 Task: Look for space in Ozark, United States from 12th August, 2023 to 16th August, 2023 for 8 adults in price range Rs.10000 to Rs.16000. Place can be private room with 8 bedrooms having 8 beds and 8 bathrooms. Property type can be house, flat, guest house, hotel. Amenities needed are: wifi, TV, free parkinig on premises, gym, breakfast. Booking option can be shelf check-in. Required host language is English.
Action: Mouse moved to (562, 145)
Screenshot: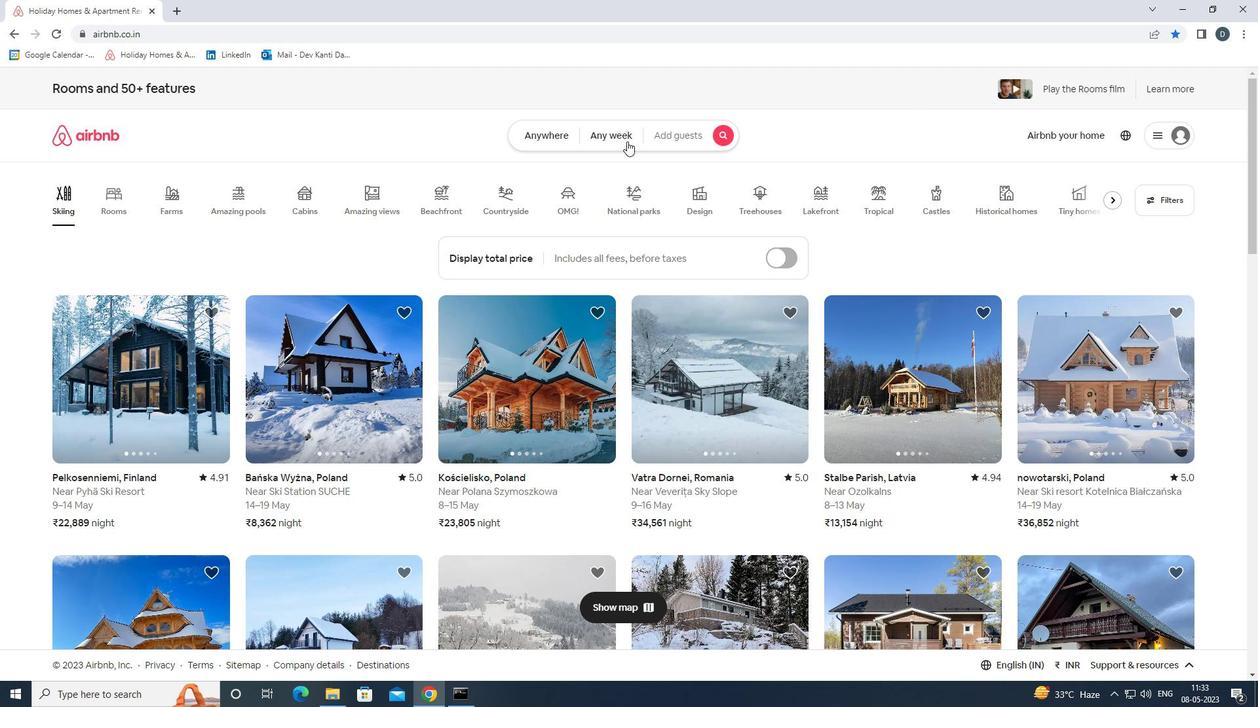 
Action: Mouse pressed left at (562, 145)
Screenshot: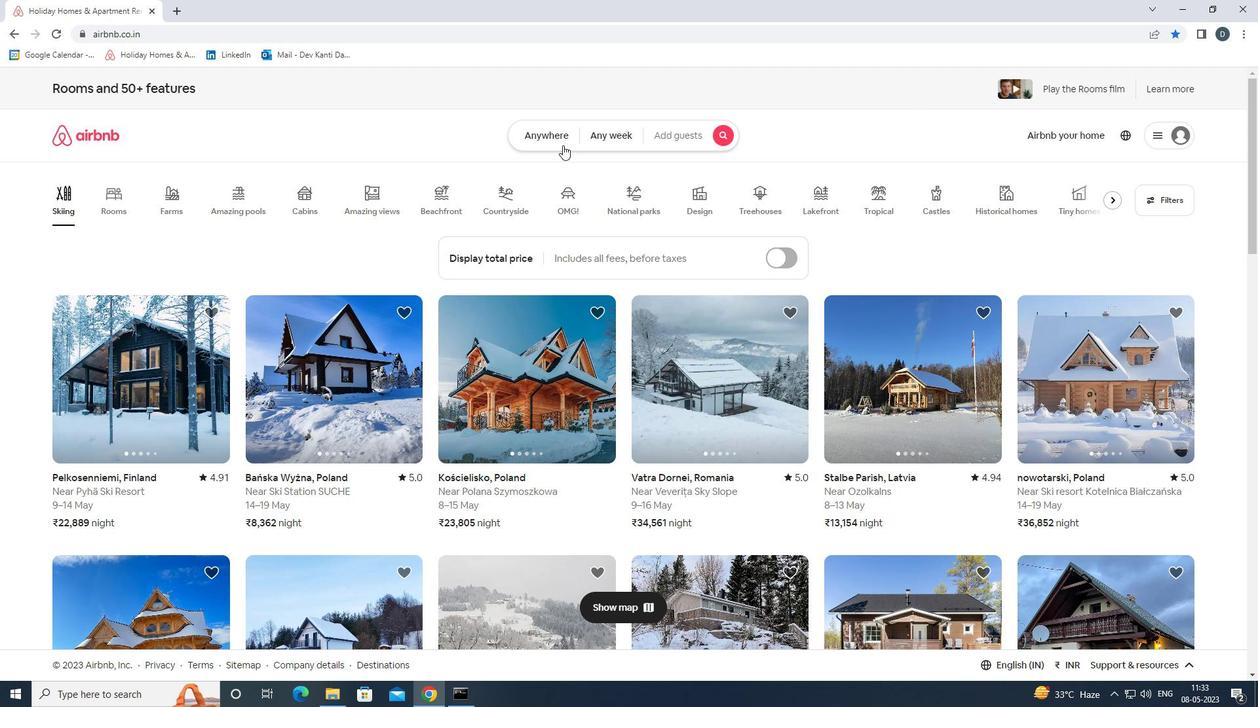 
Action: Mouse moved to (493, 186)
Screenshot: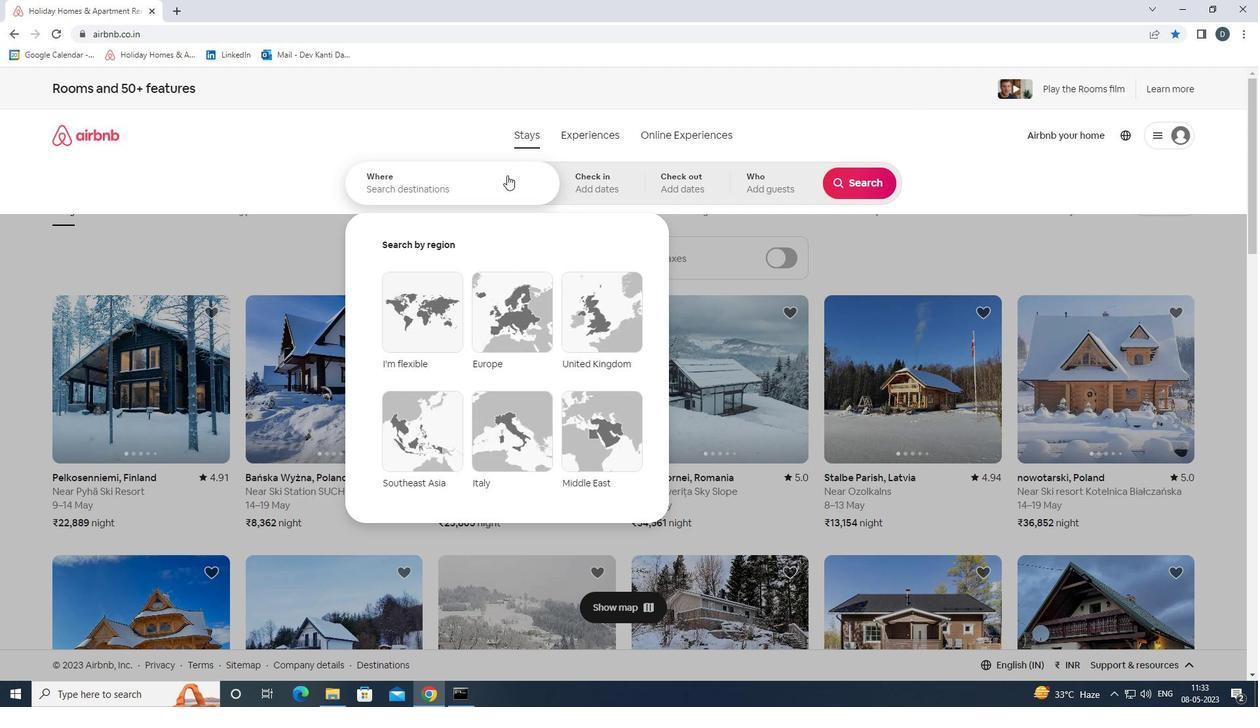 
Action: Mouse pressed left at (493, 186)
Screenshot: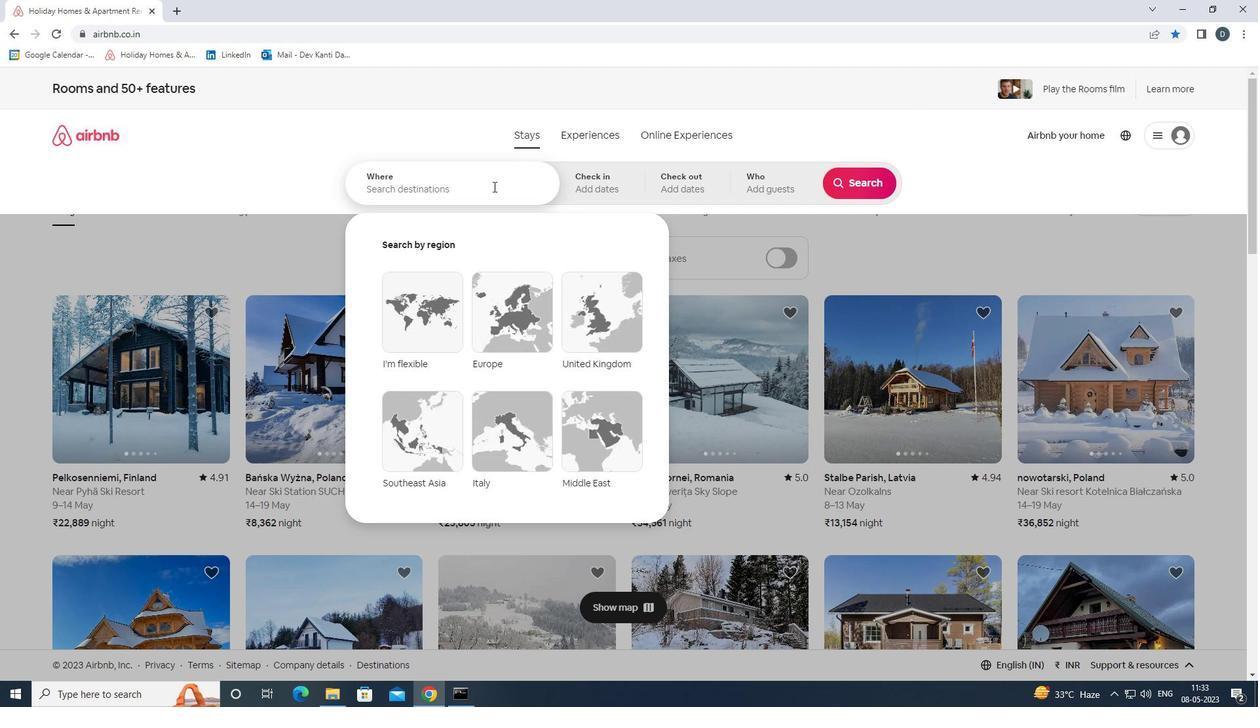 
Action: Key pressed <Key.shift><Key.shift><Key.shift><Key.shift><Key.shift>OZARK,<Key.space><Key.shift><Key.shift><Key.shift><Key.shift><Key.shift>UNITED<Key.space><Key.shift>STATES<Key.enter>
Screenshot: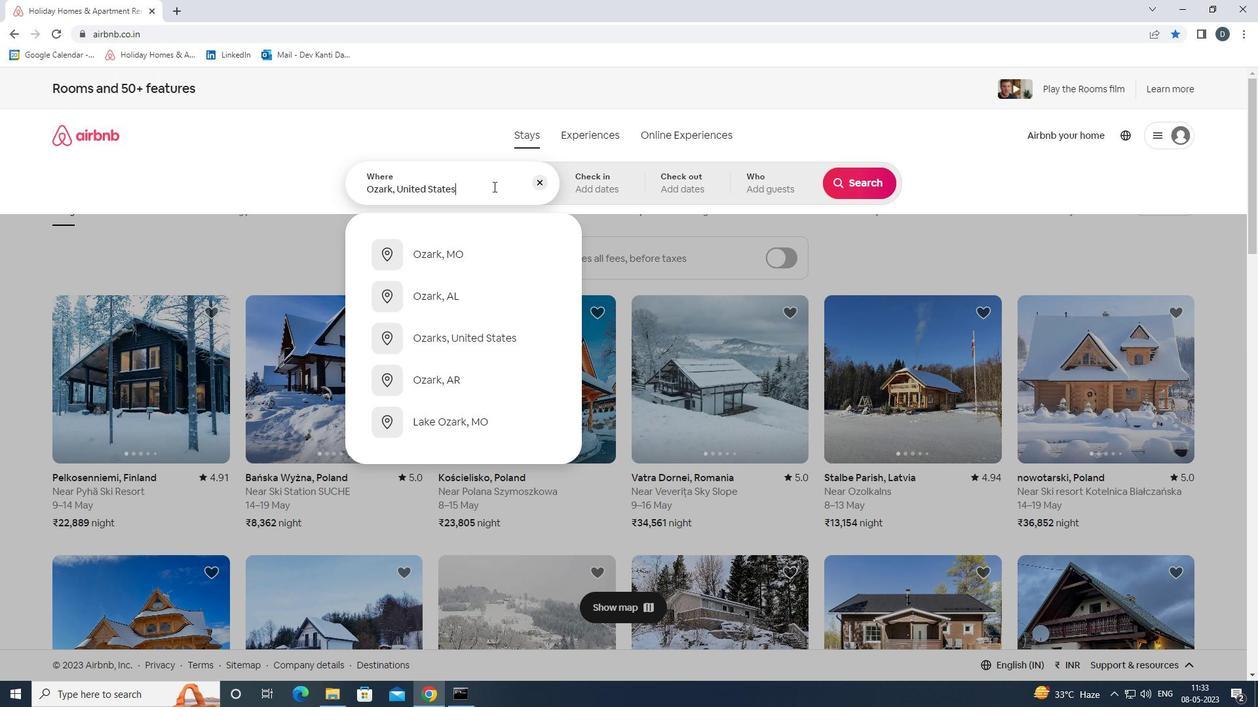 
Action: Mouse moved to (850, 285)
Screenshot: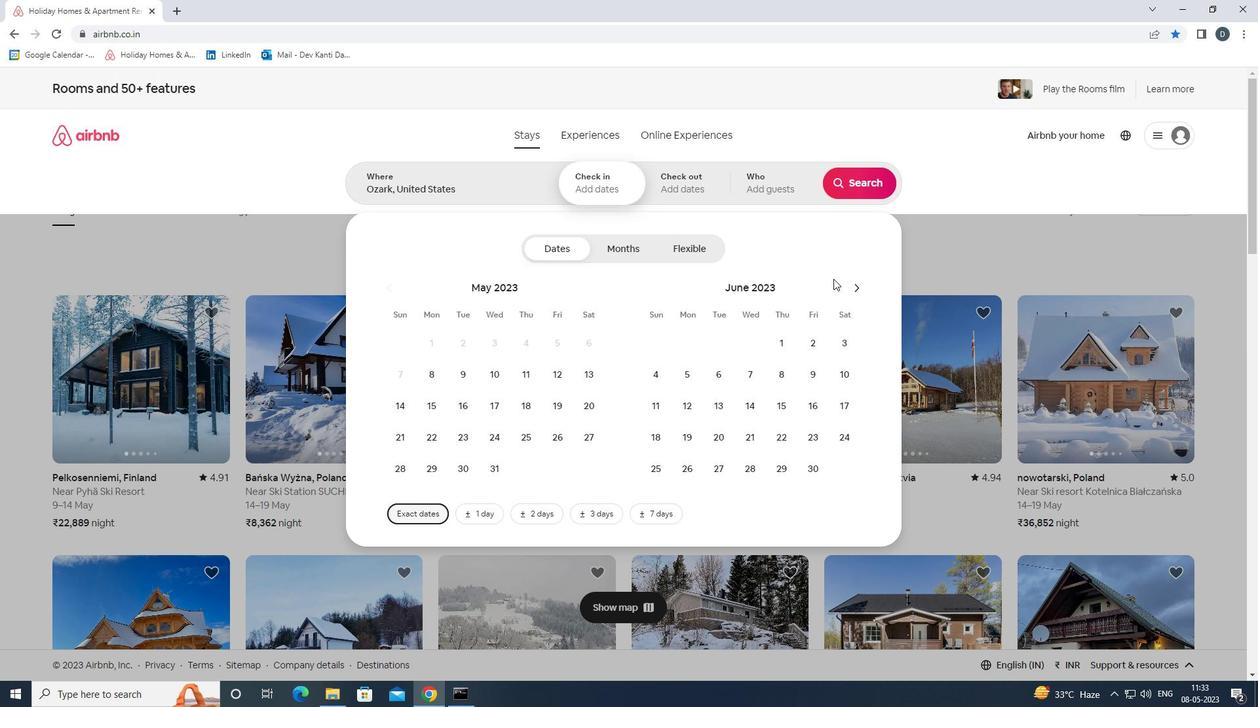 
Action: Mouse pressed left at (850, 285)
Screenshot: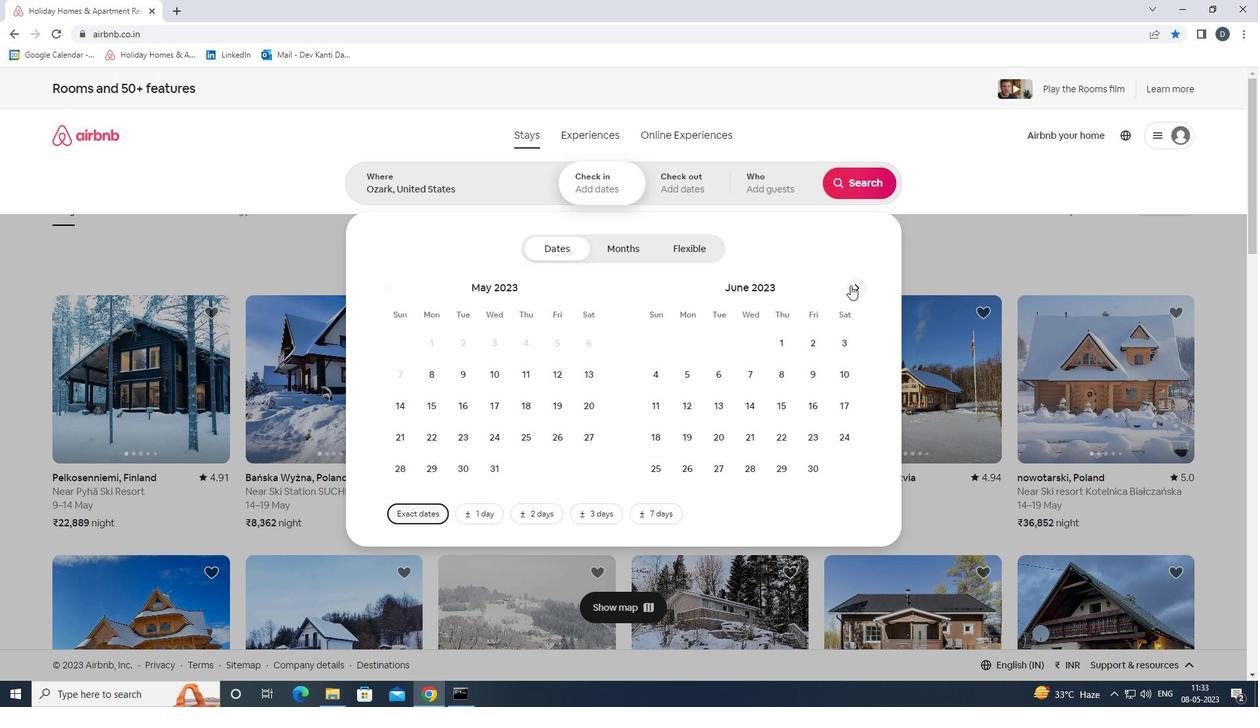 
Action: Mouse pressed left at (850, 285)
Screenshot: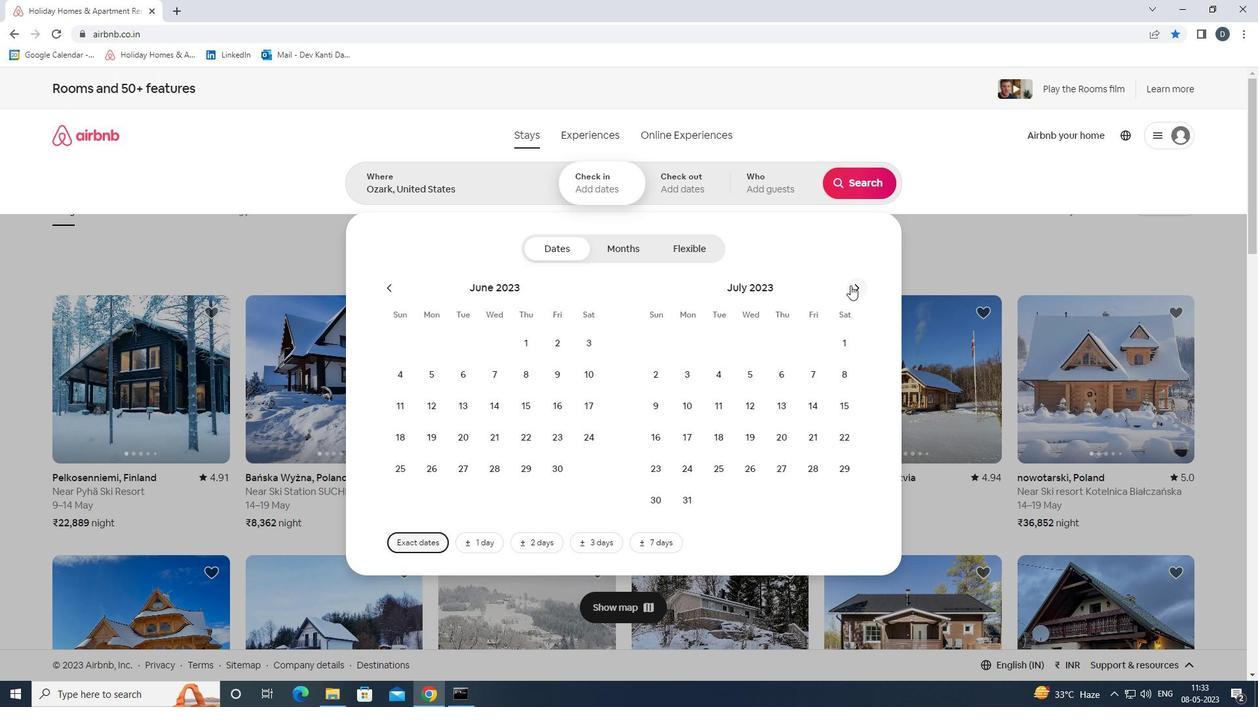 
Action: Mouse moved to (838, 373)
Screenshot: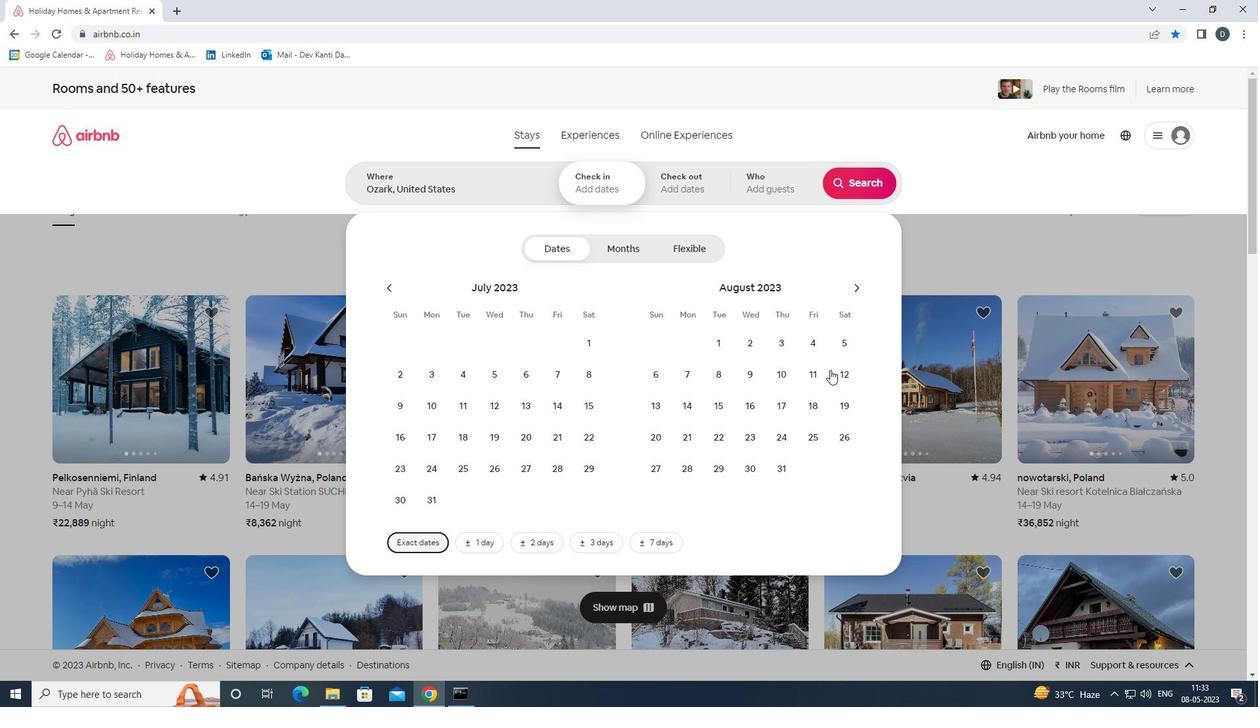 
Action: Mouse pressed left at (838, 373)
Screenshot: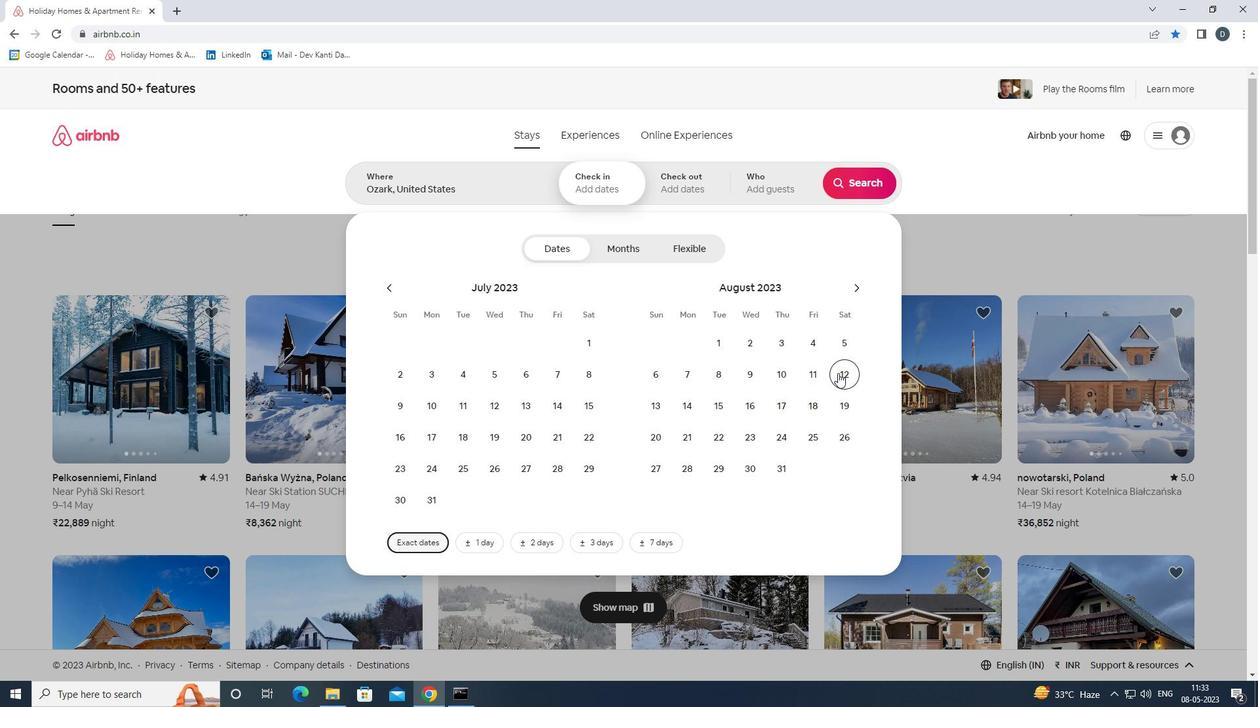 
Action: Mouse moved to (759, 402)
Screenshot: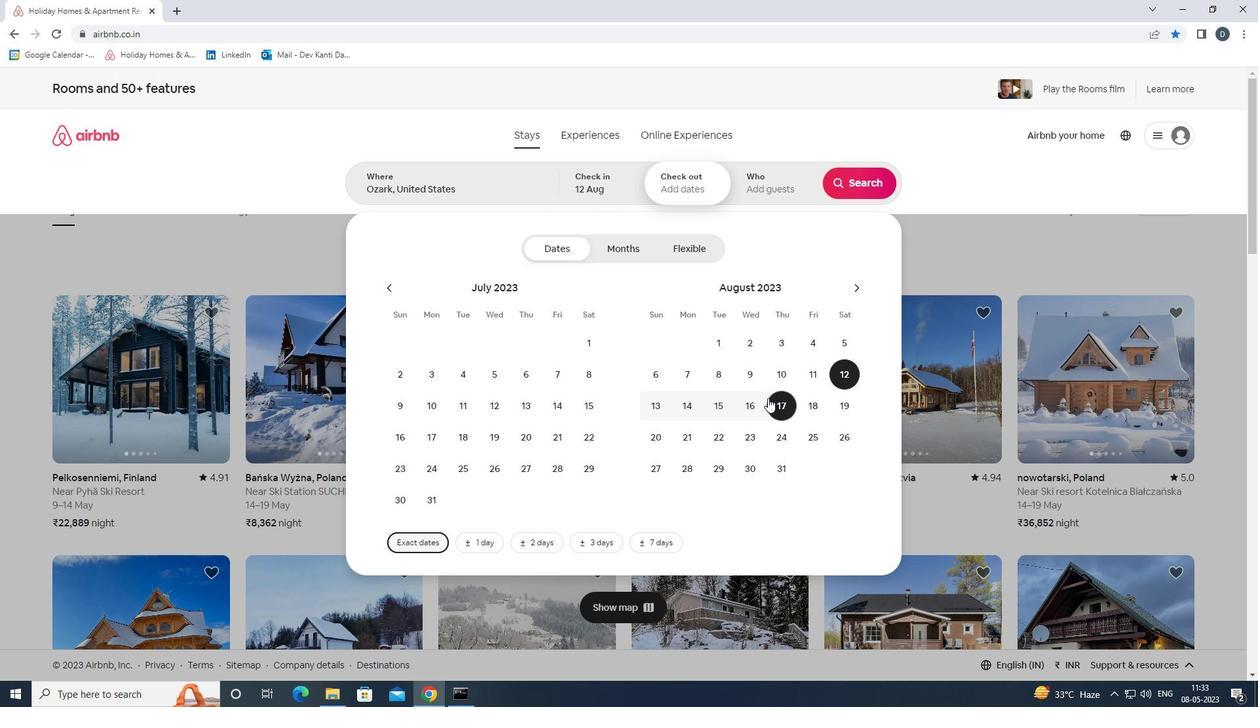 
Action: Mouse pressed left at (759, 402)
Screenshot: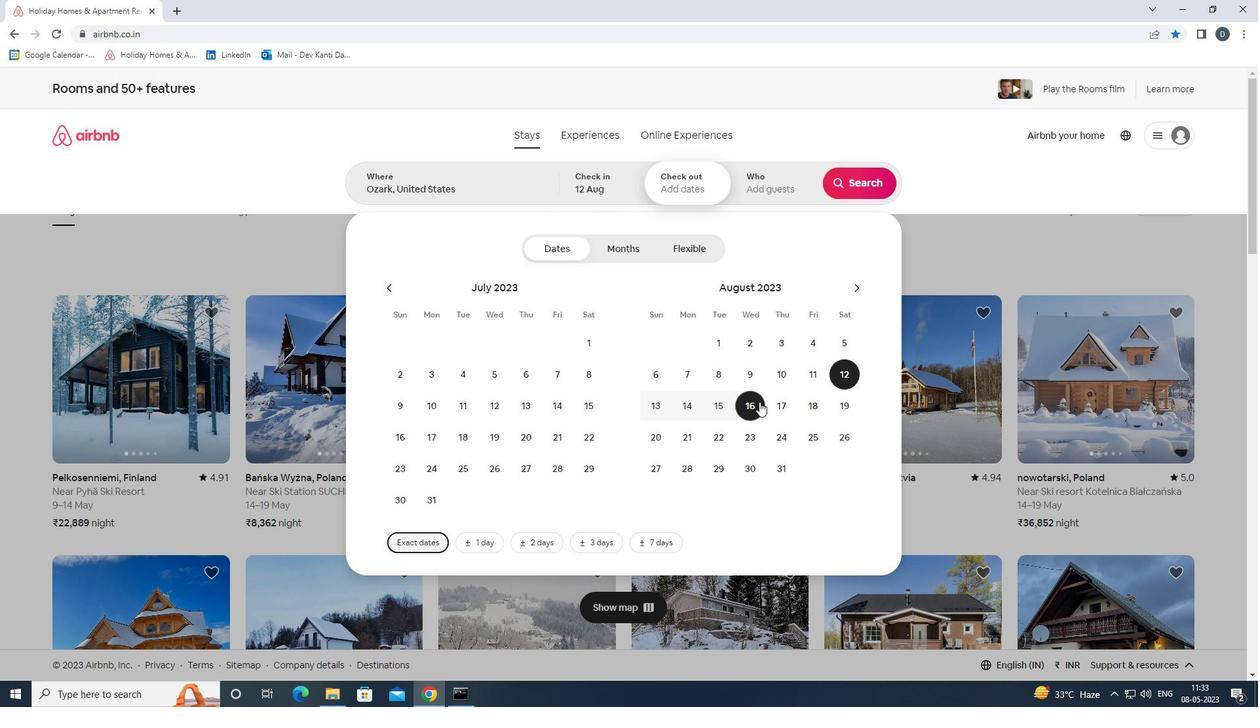 
Action: Mouse moved to (764, 188)
Screenshot: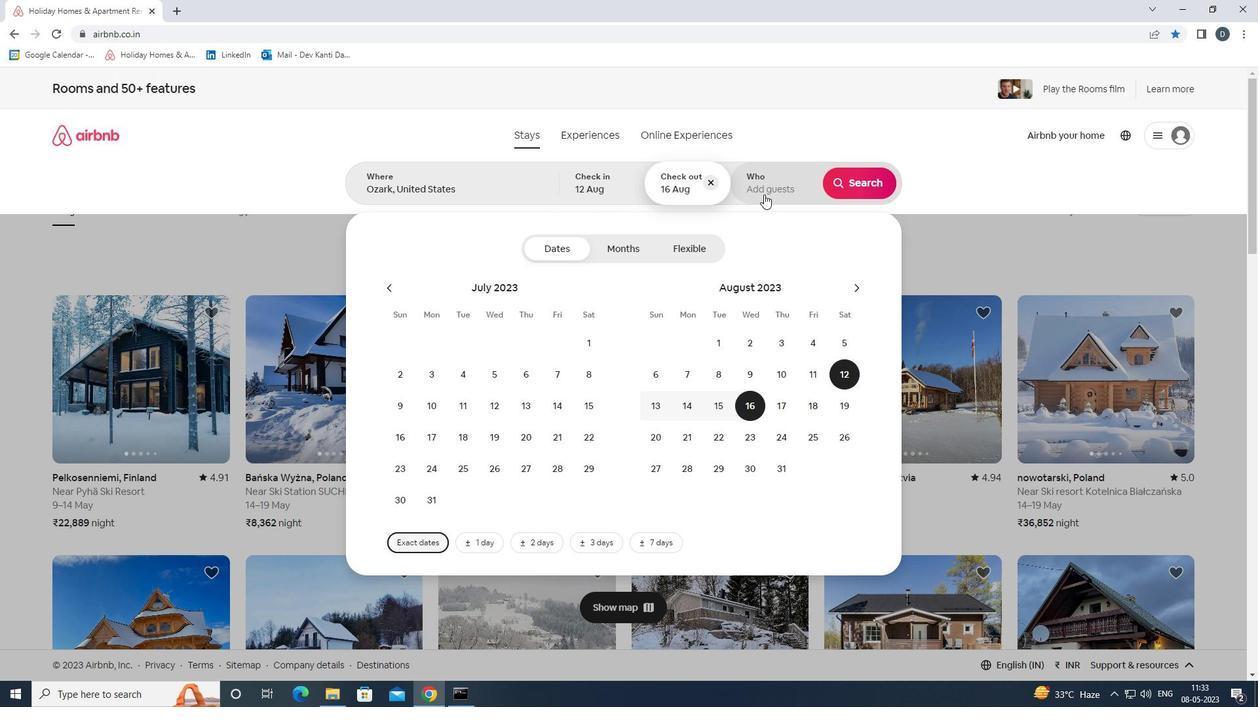 
Action: Mouse pressed left at (764, 188)
Screenshot: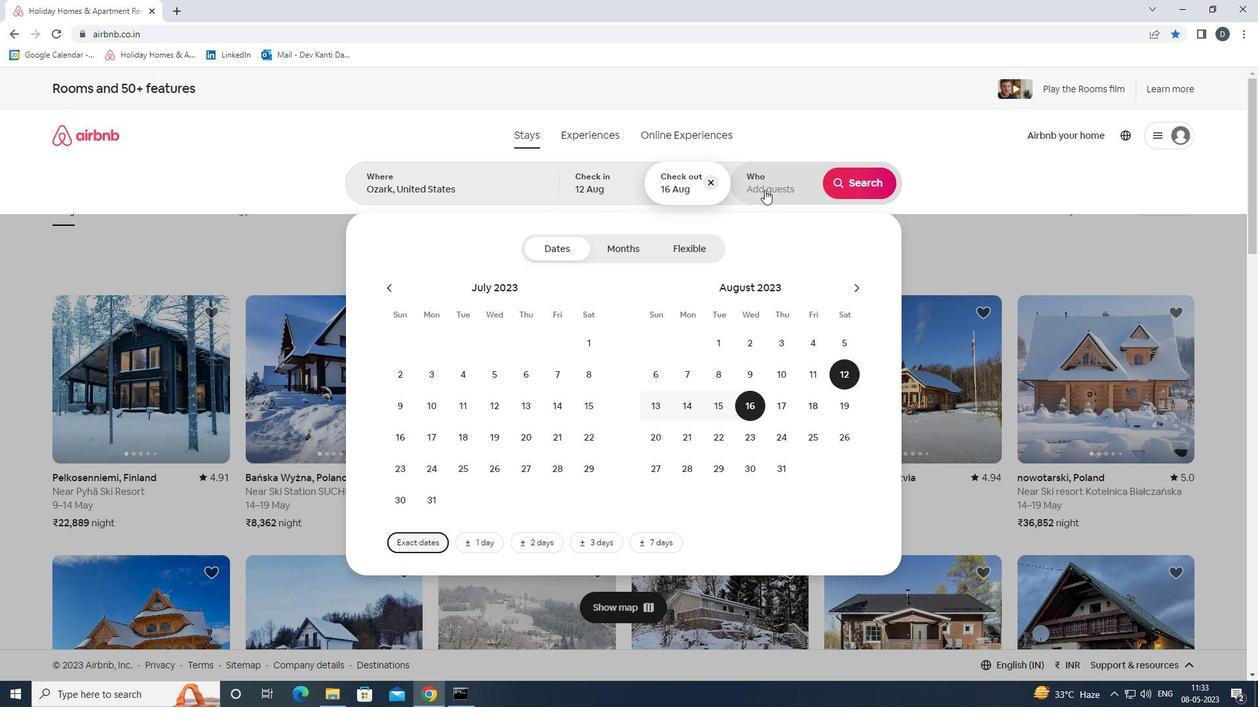 
Action: Mouse moved to (861, 251)
Screenshot: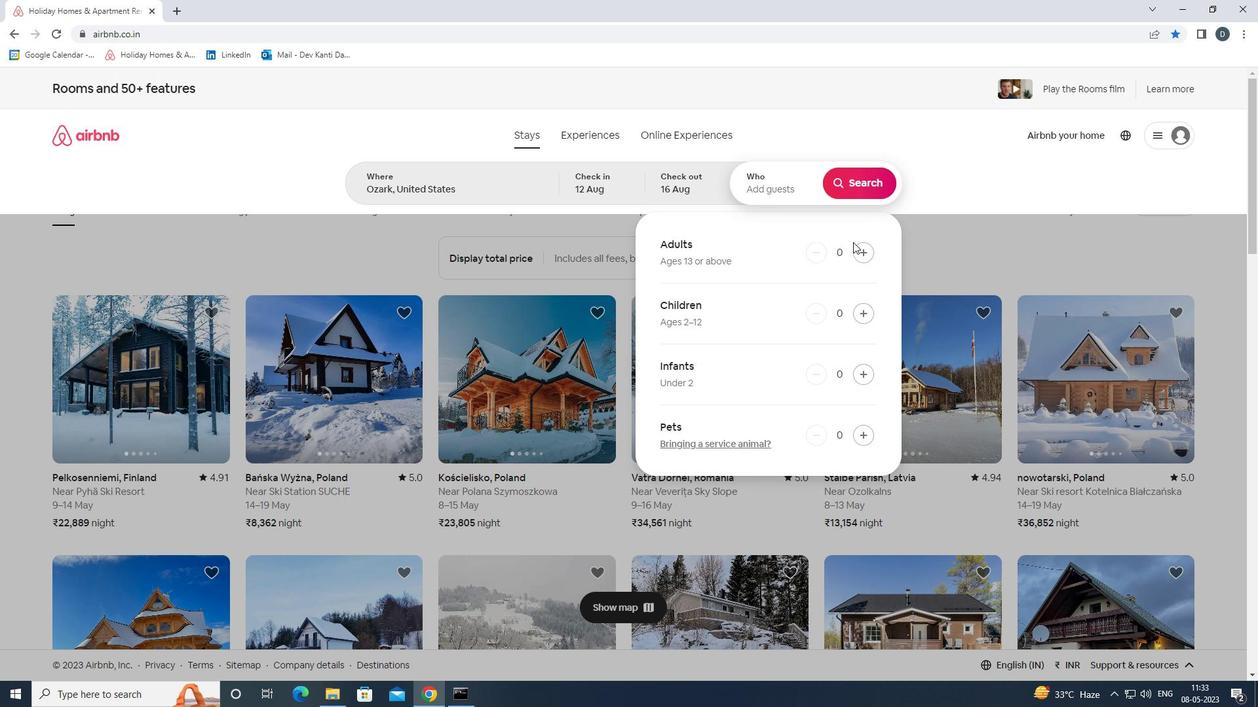 
Action: Mouse pressed left at (861, 251)
Screenshot: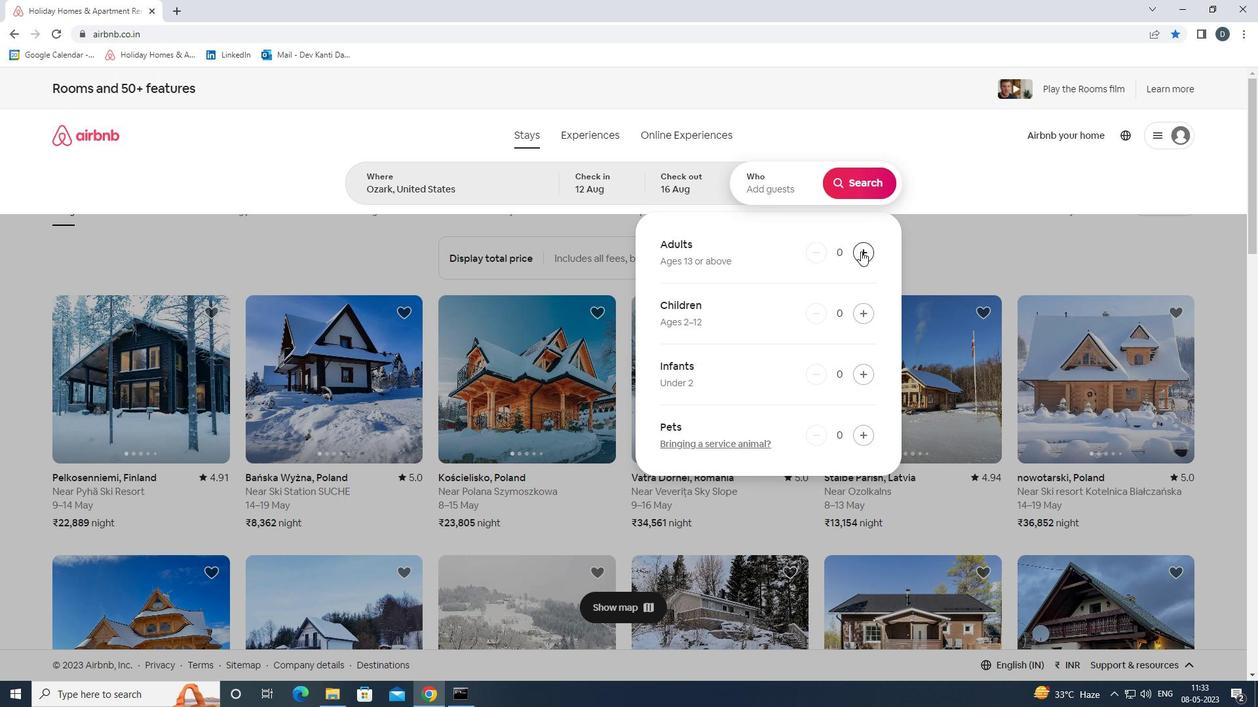 
Action: Mouse pressed left at (861, 251)
Screenshot: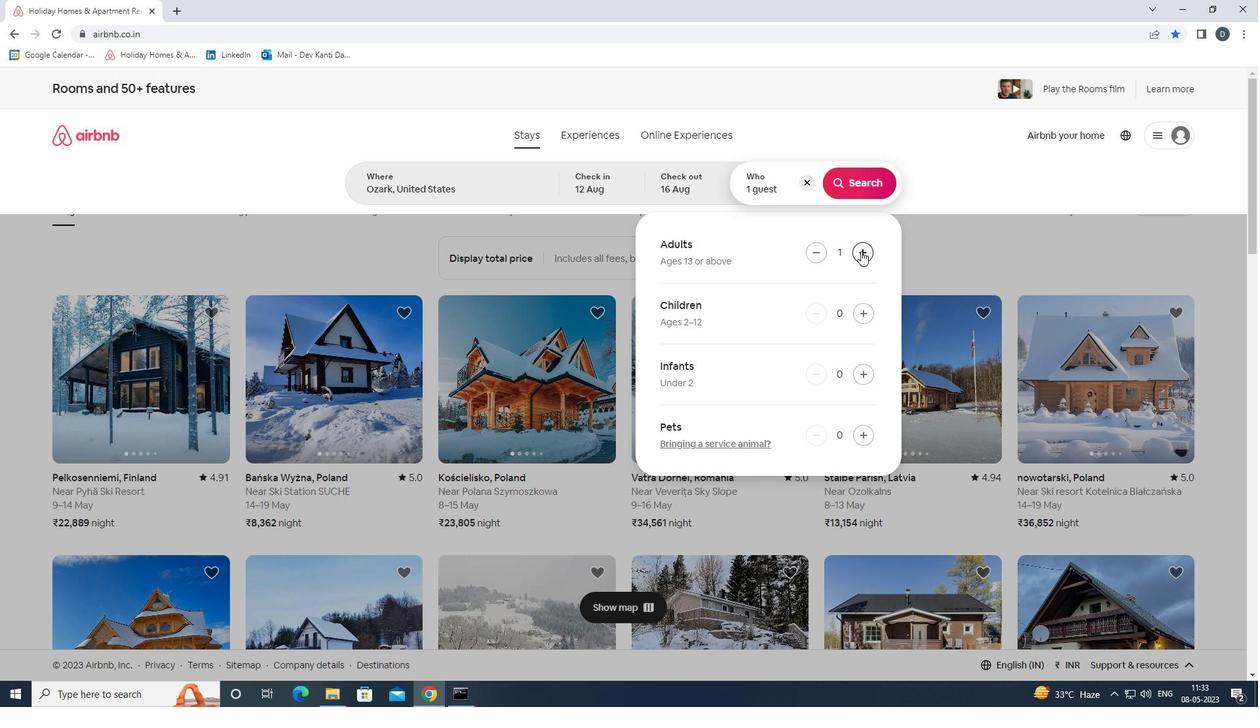 
Action: Mouse pressed left at (861, 251)
Screenshot: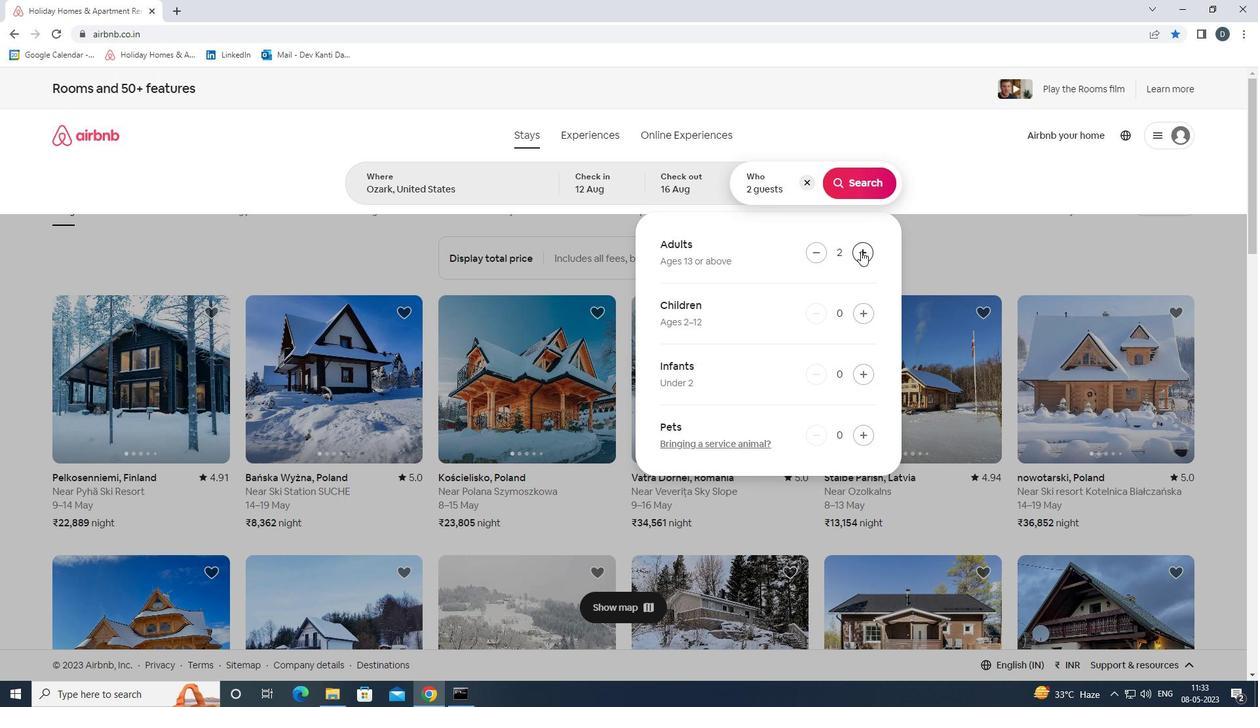 
Action: Mouse pressed left at (861, 251)
Screenshot: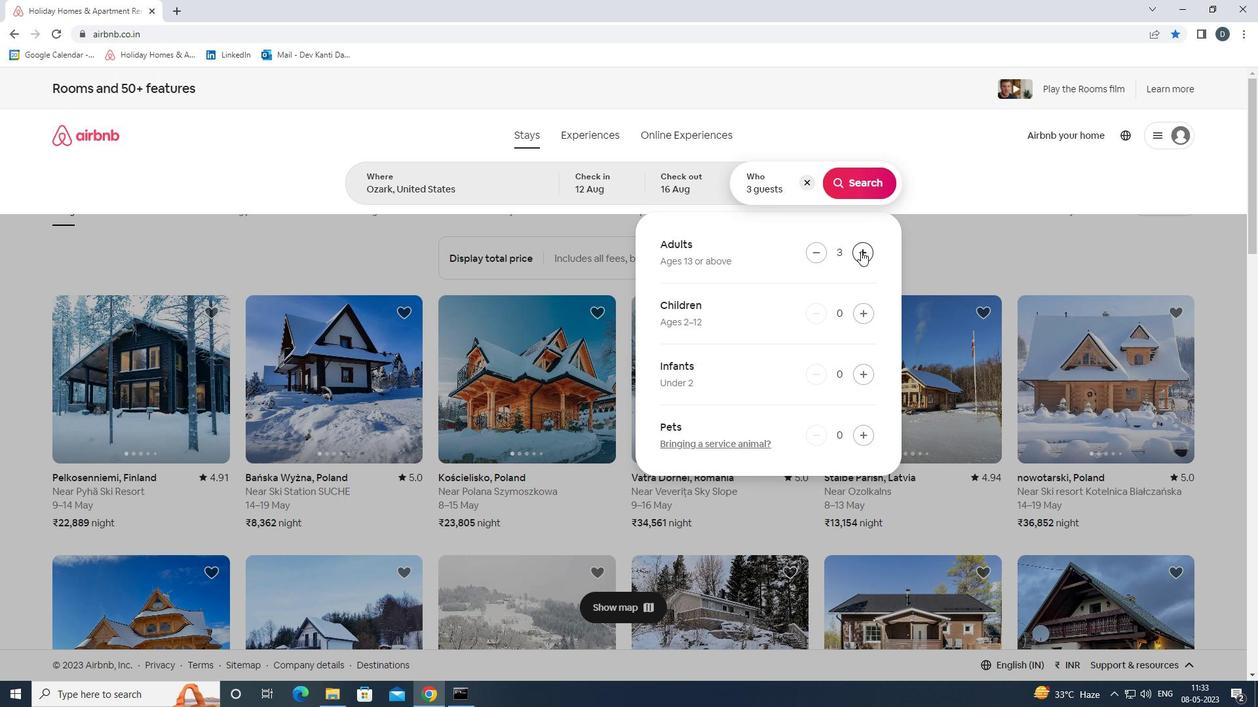 
Action: Mouse pressed left at (861, 251)
Screenshot: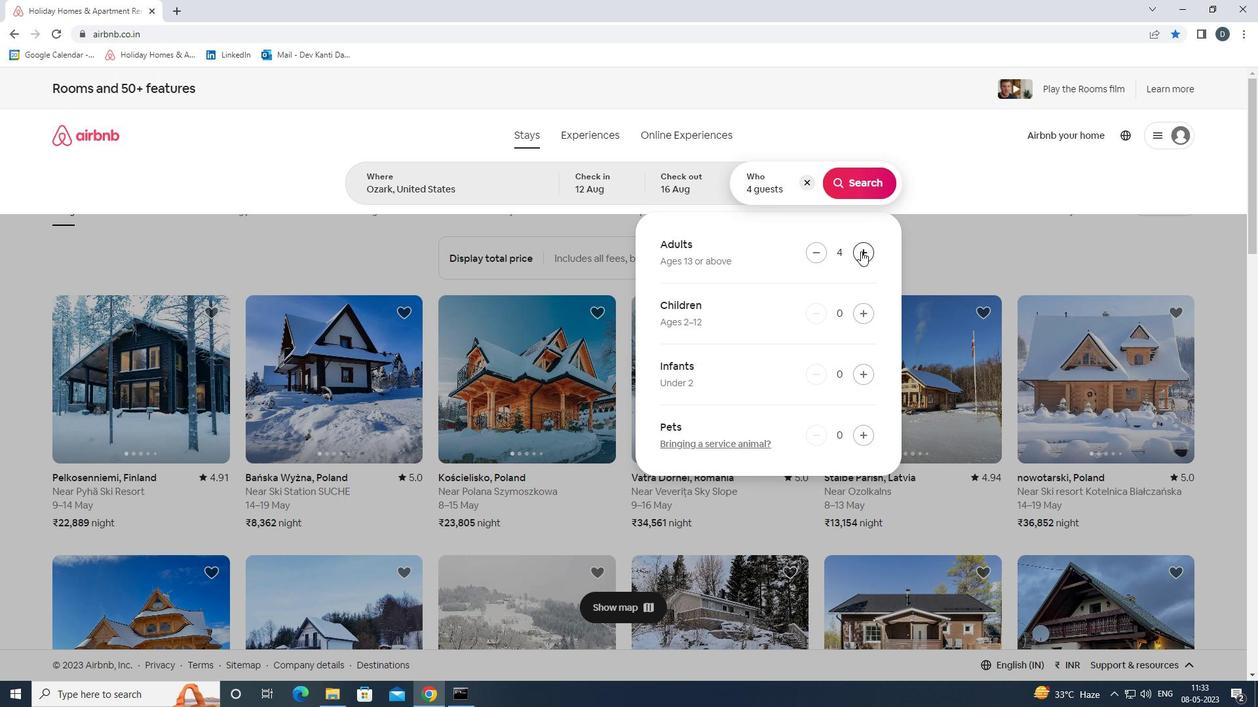 
Action: Mouse pressed left at (861, 251)
Screenshot: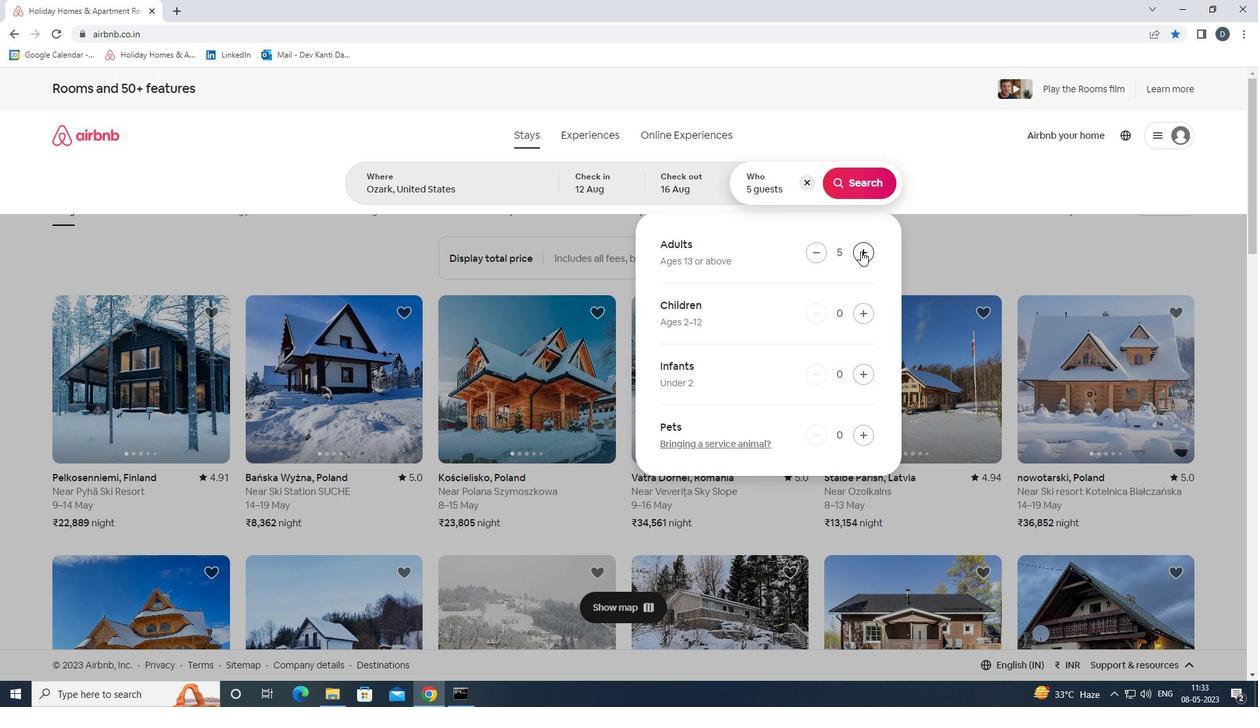
Action: Mouse pressed left at (861, 251)
Screenshot: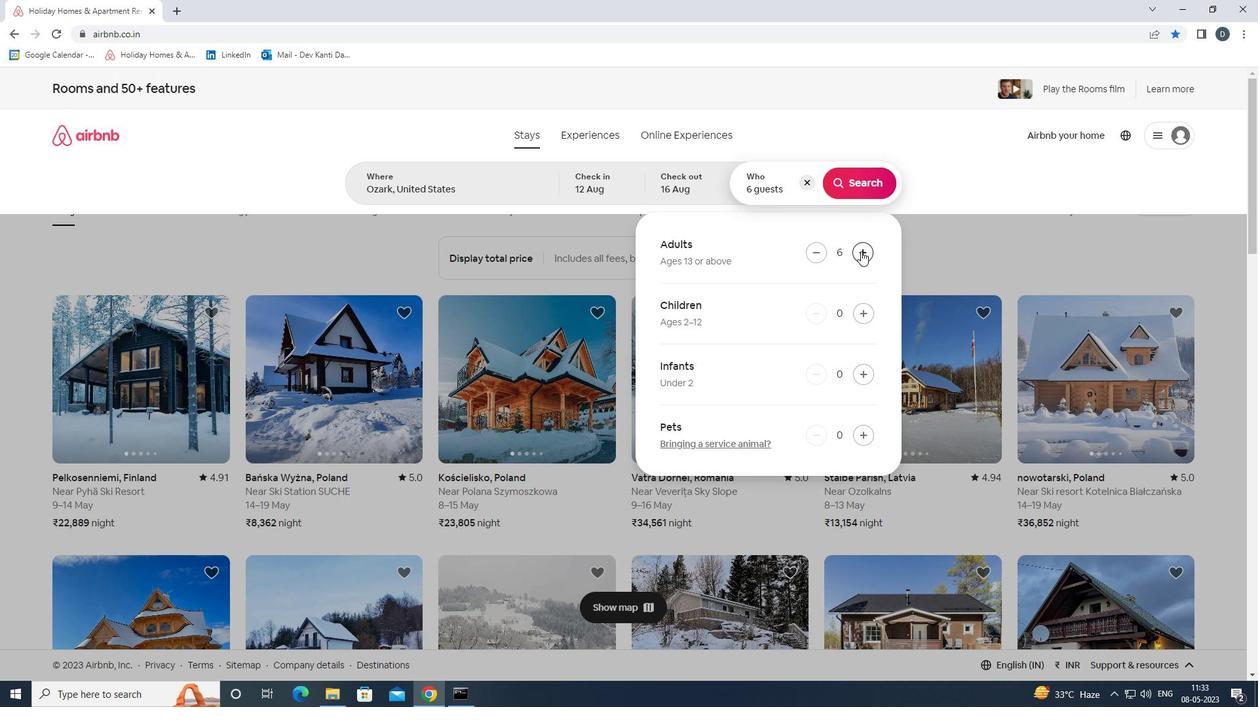 
Action: Mouse pressed left at (861, 251)
Screenshot: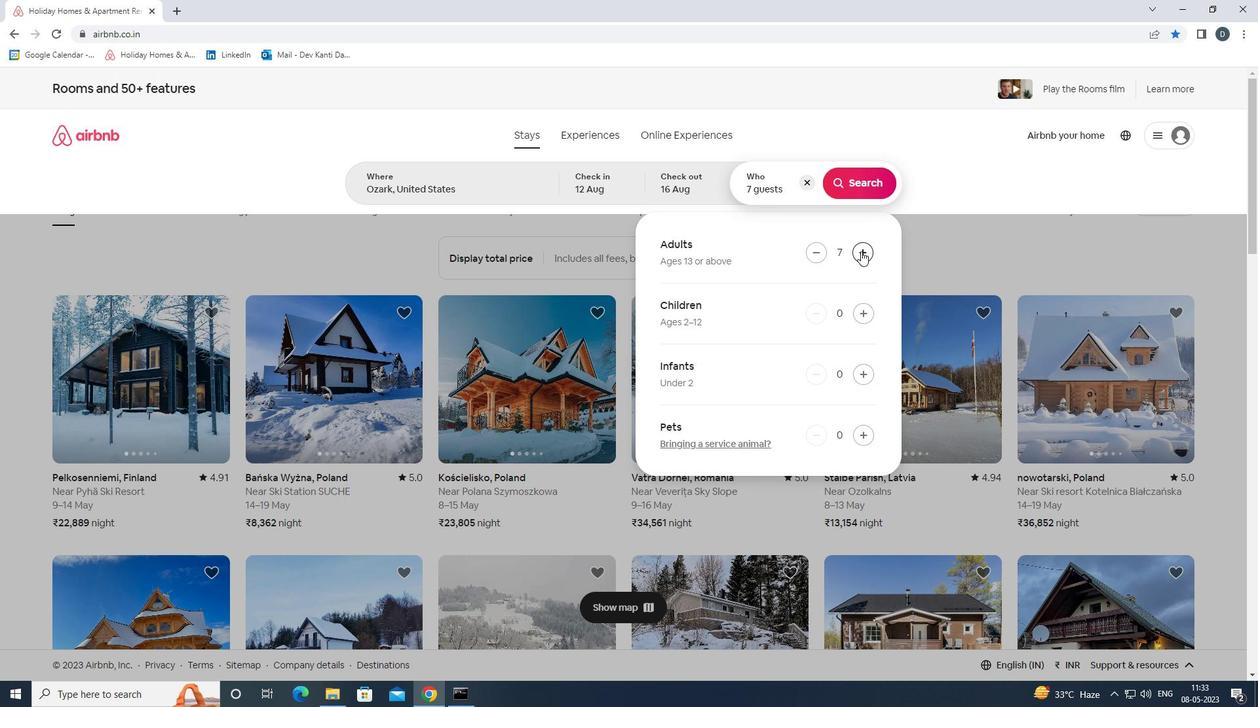 
Action: Mouse moved to (871, 187)
Screenshot: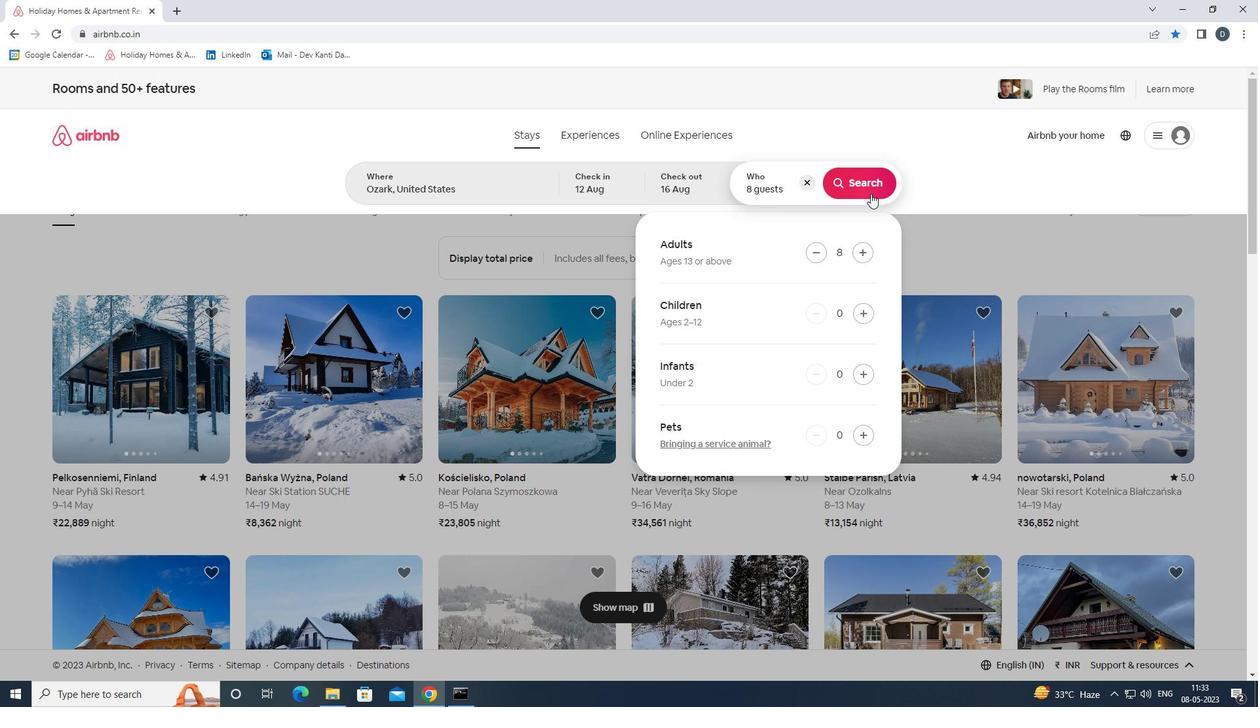 
Action: Mouse pressed left at (871, 187)
Screenshot: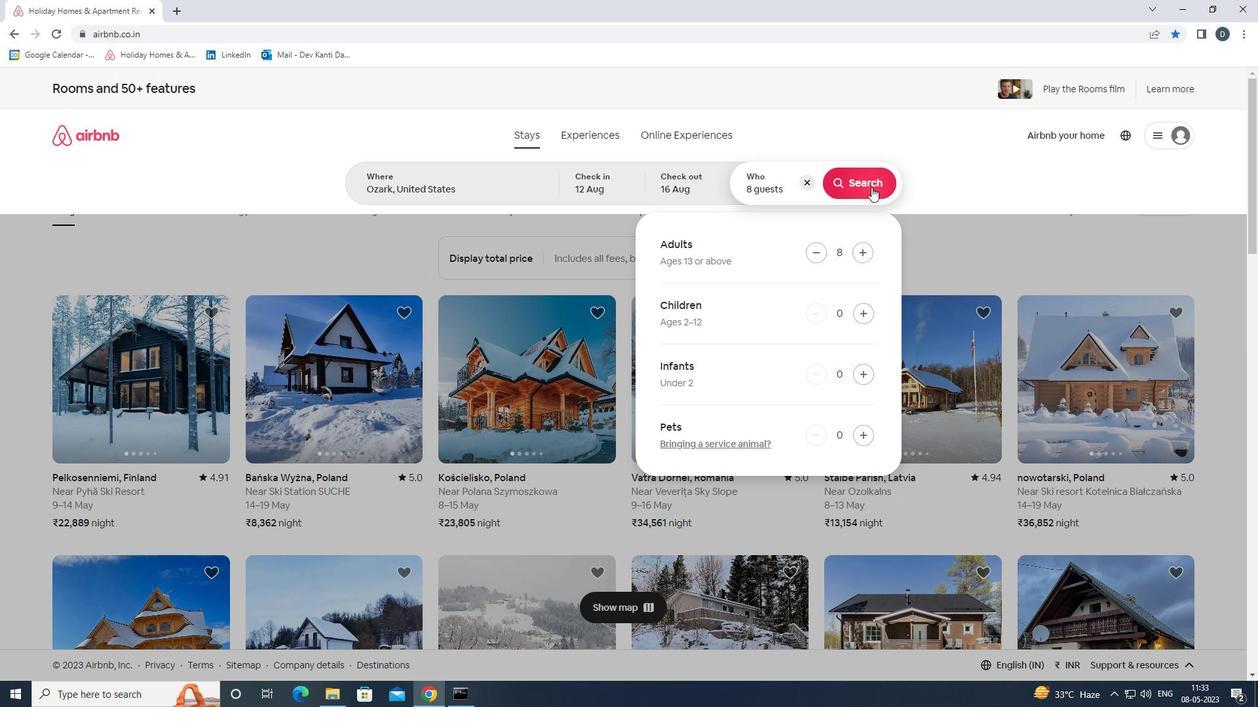 
Action: Mouse moved to (1198, 152)
Screenshot: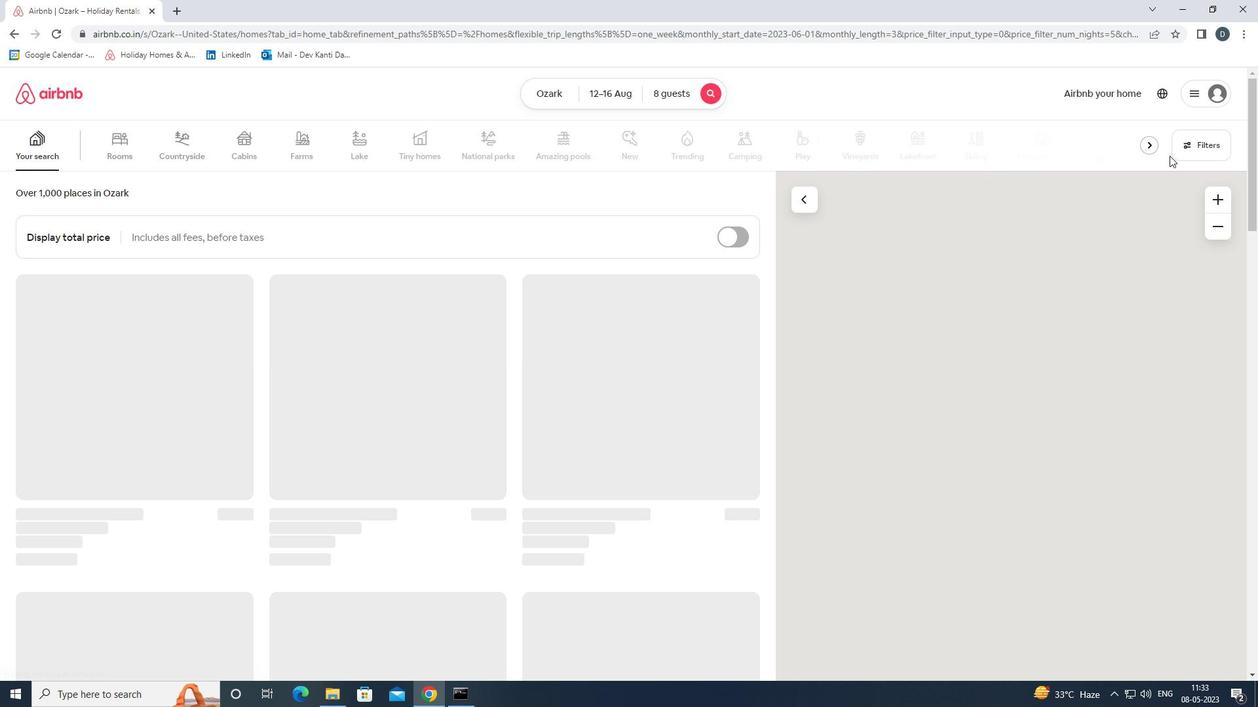 
Action: Mouse pressed left at (1198, 152)
Screenshot: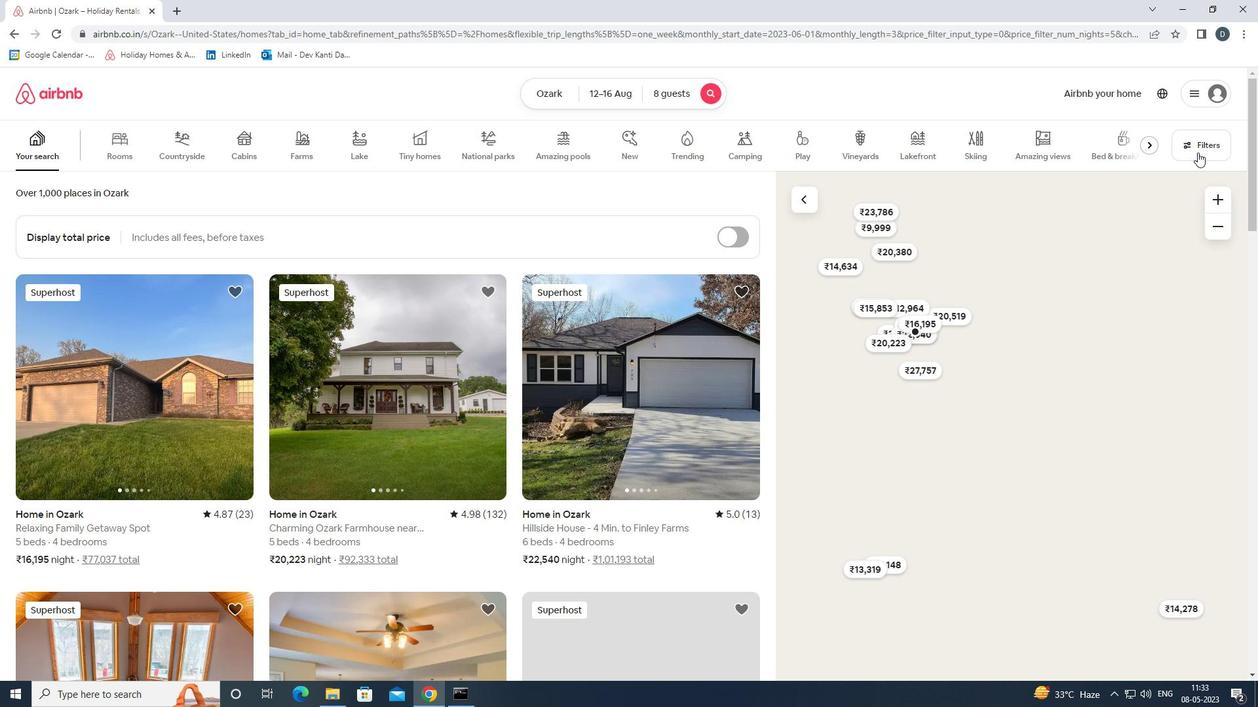 
Action: Mouse moved to (566, 467)
Screenshot: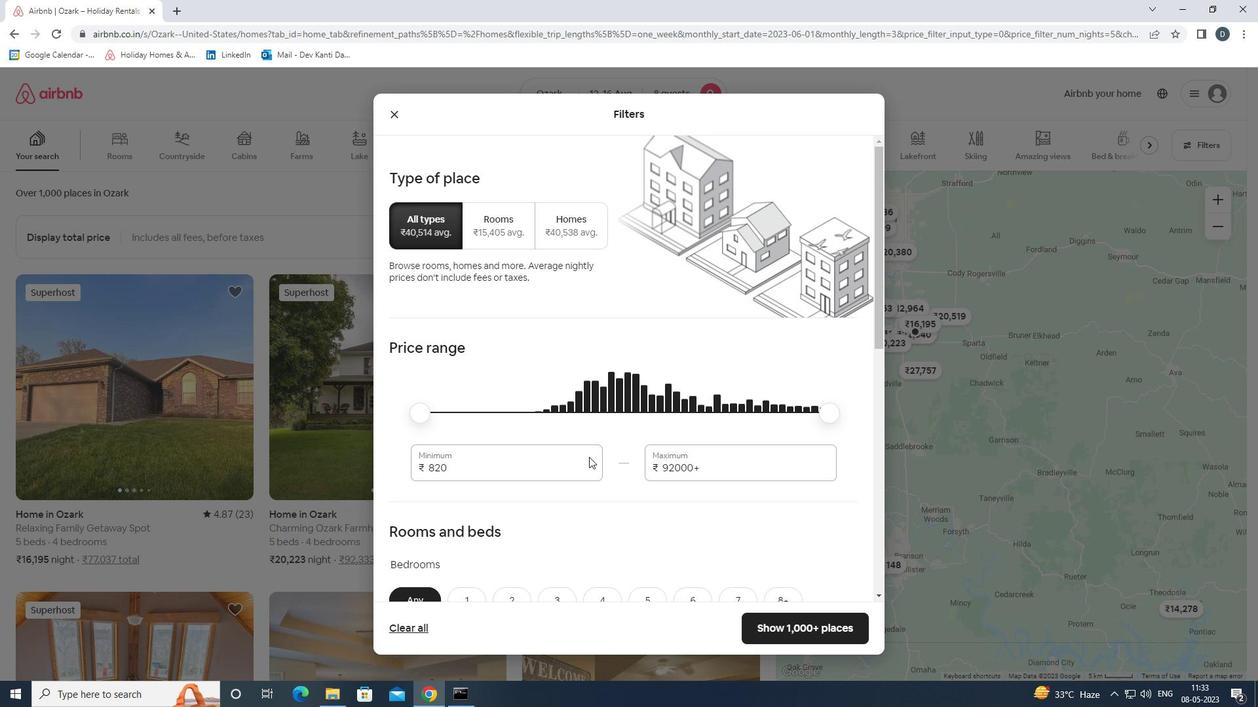 
Action: Mouse pressed left at (566, 467)
Screenshot: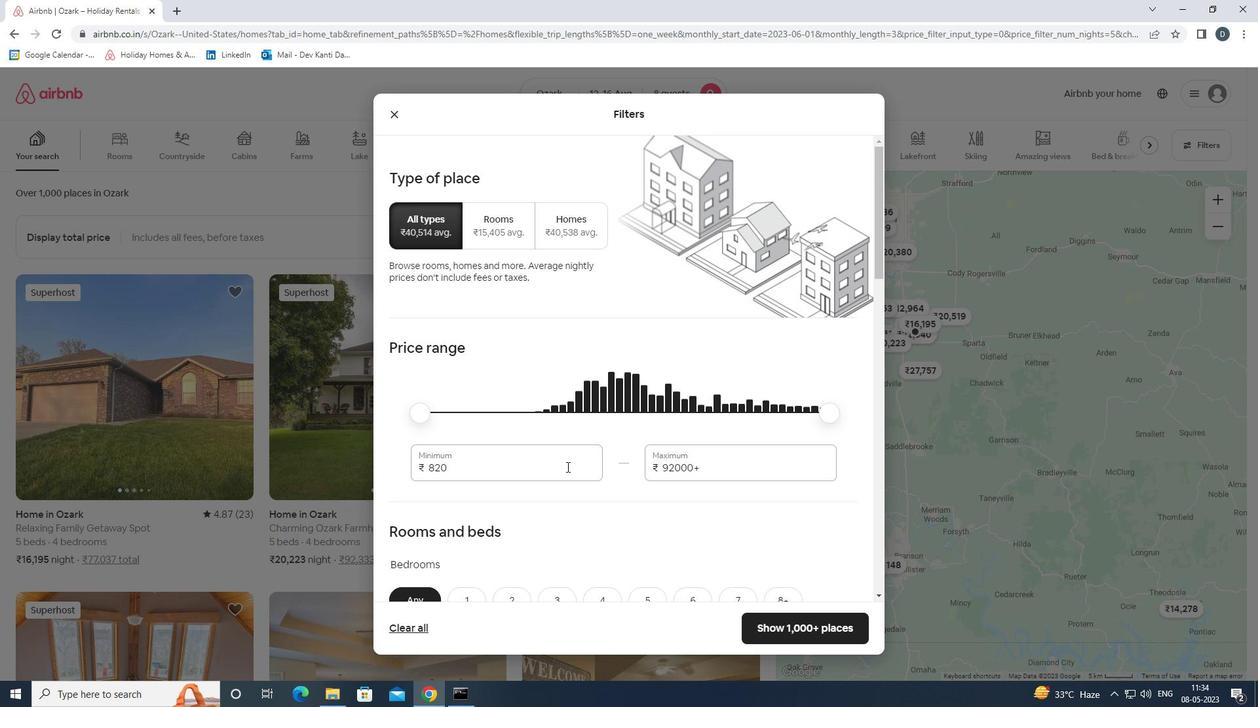 
Action: Mouse pressed left at (566, 467)
Screenshot: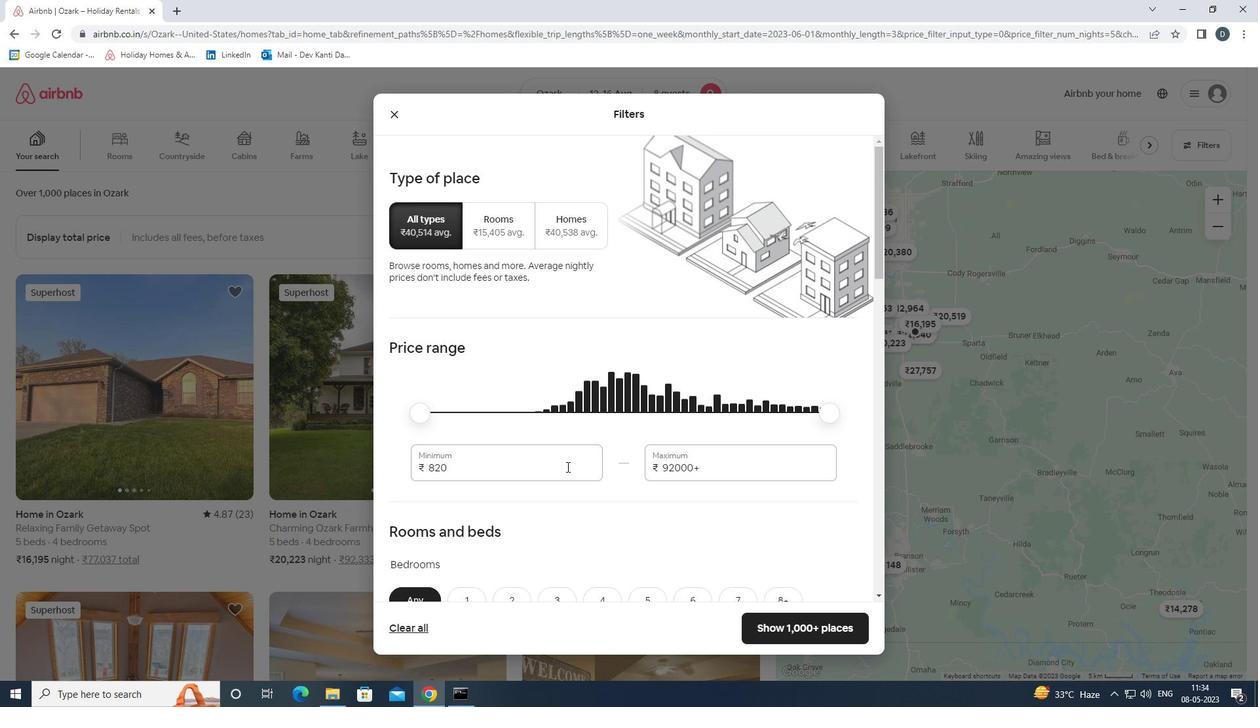 
Action: Mouse moved to (569, 467)
Screenshot: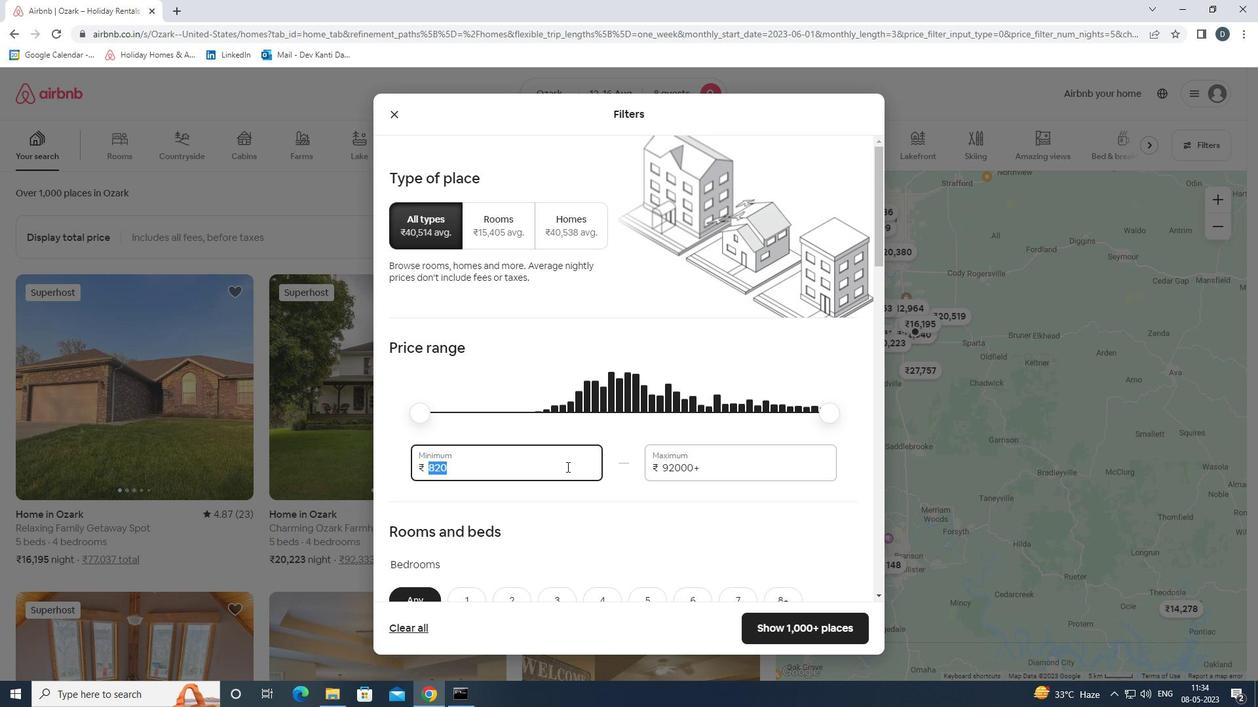 
Action: Key pressed 10000<Key.tab>16000
Screenshot: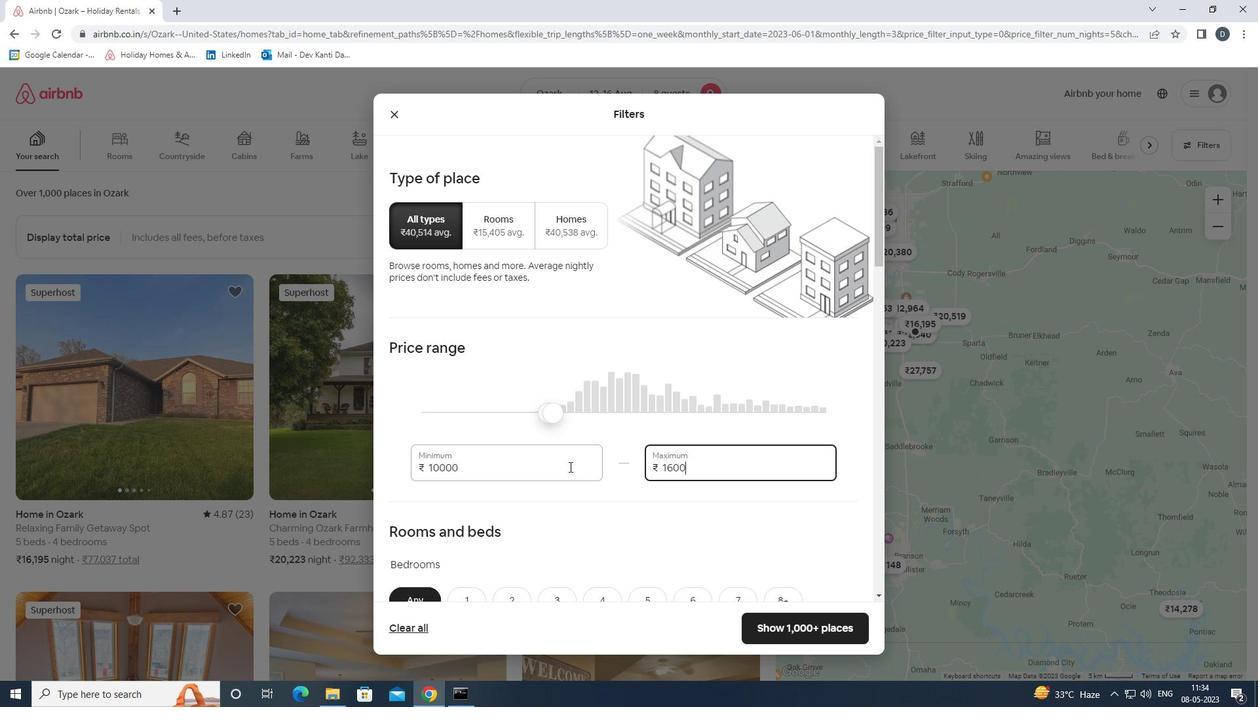 
Action: Mouse moved to (570, 466)
Screenshot: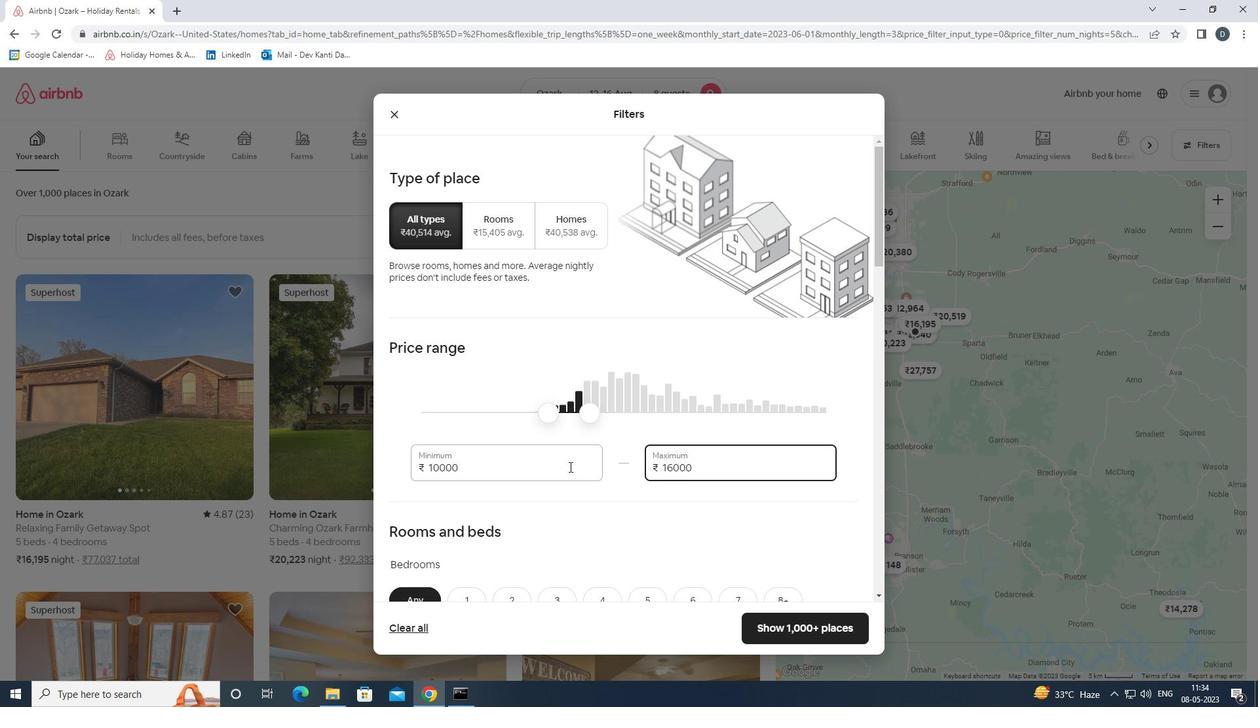 
Action: Mouse scrolled (570, 465) with delta (0, 0)
Screenshot: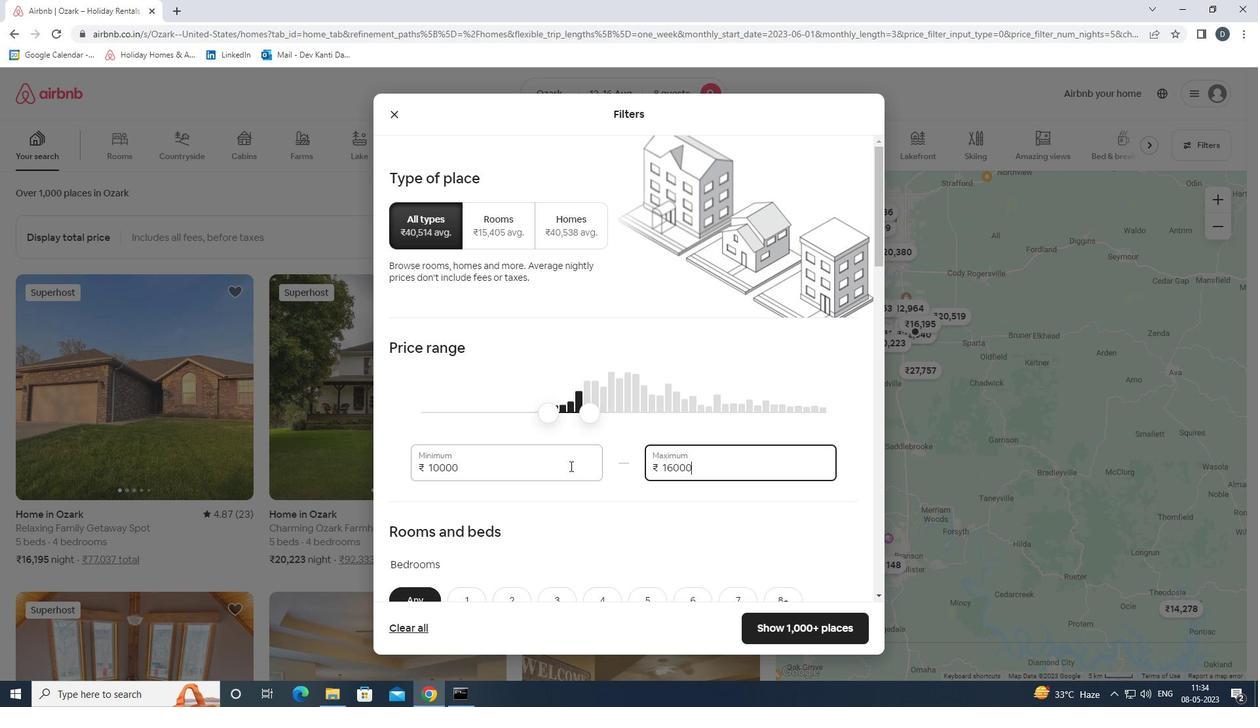 
Action: Mouse moved to (570, 465)
Screenshot: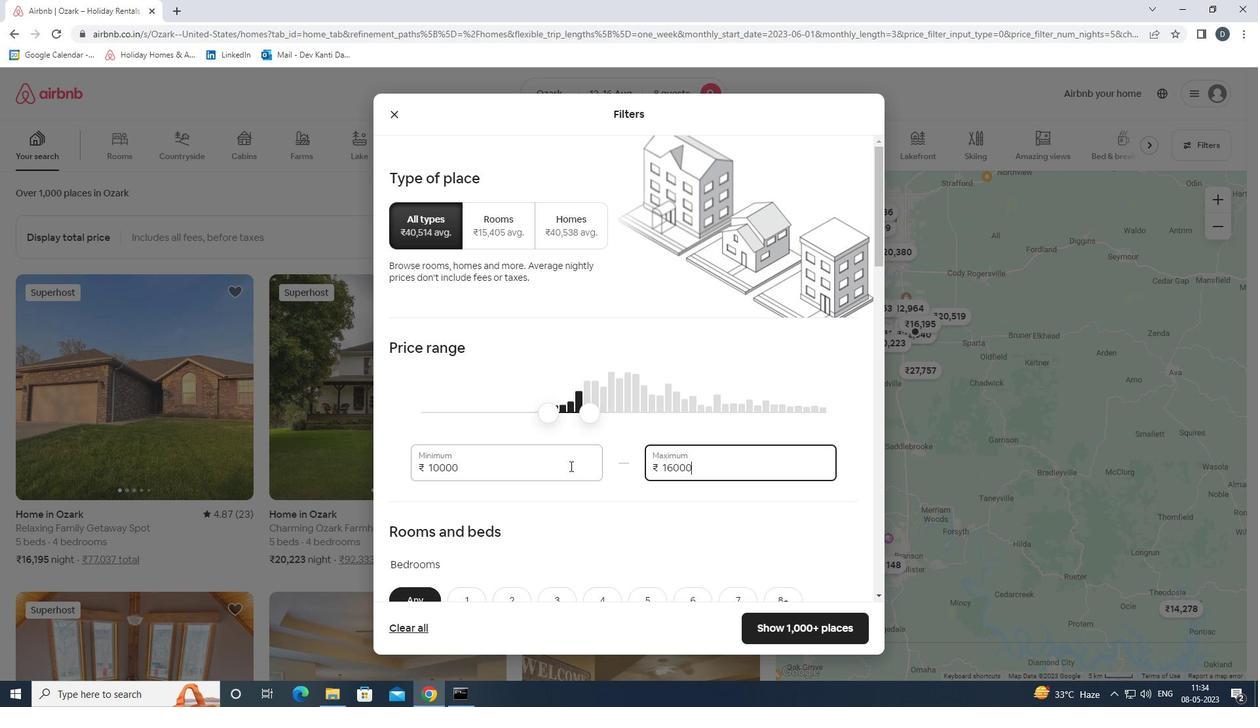 
Action: Mouse scrolled (570, 464) with delta (0, 0)
Screenshot: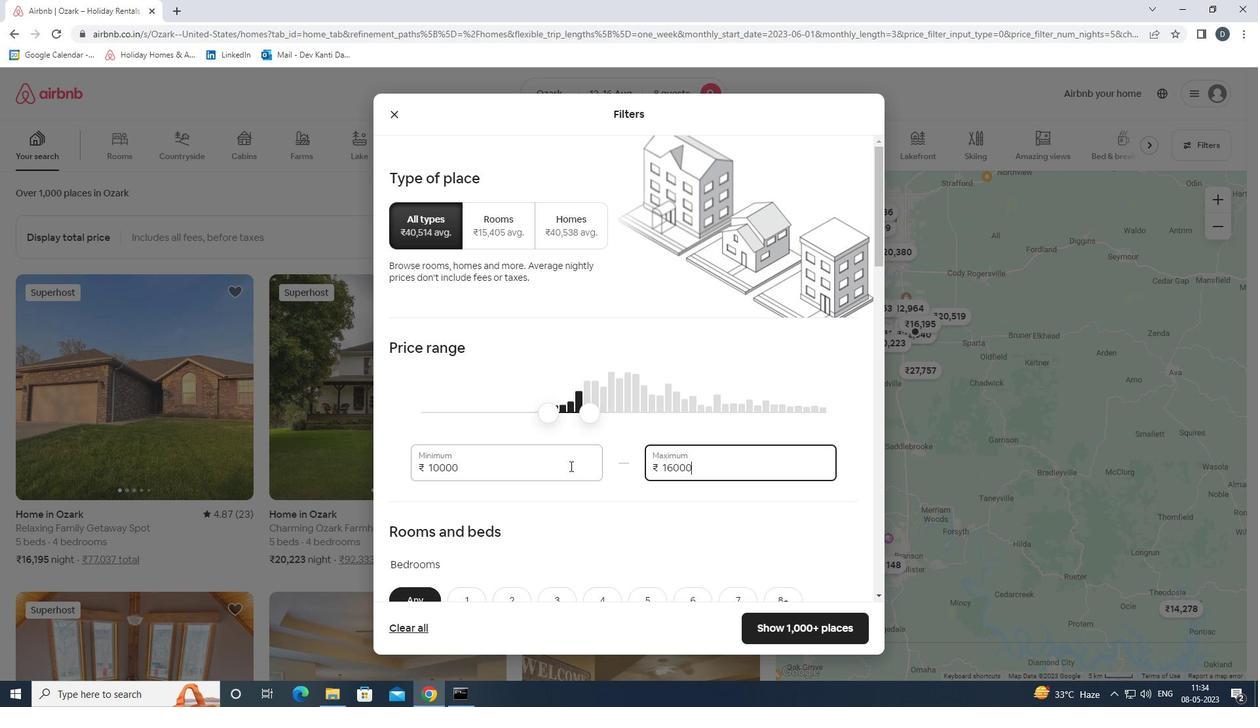 
Action: Mouse moved to (599, 456)
Screenshot: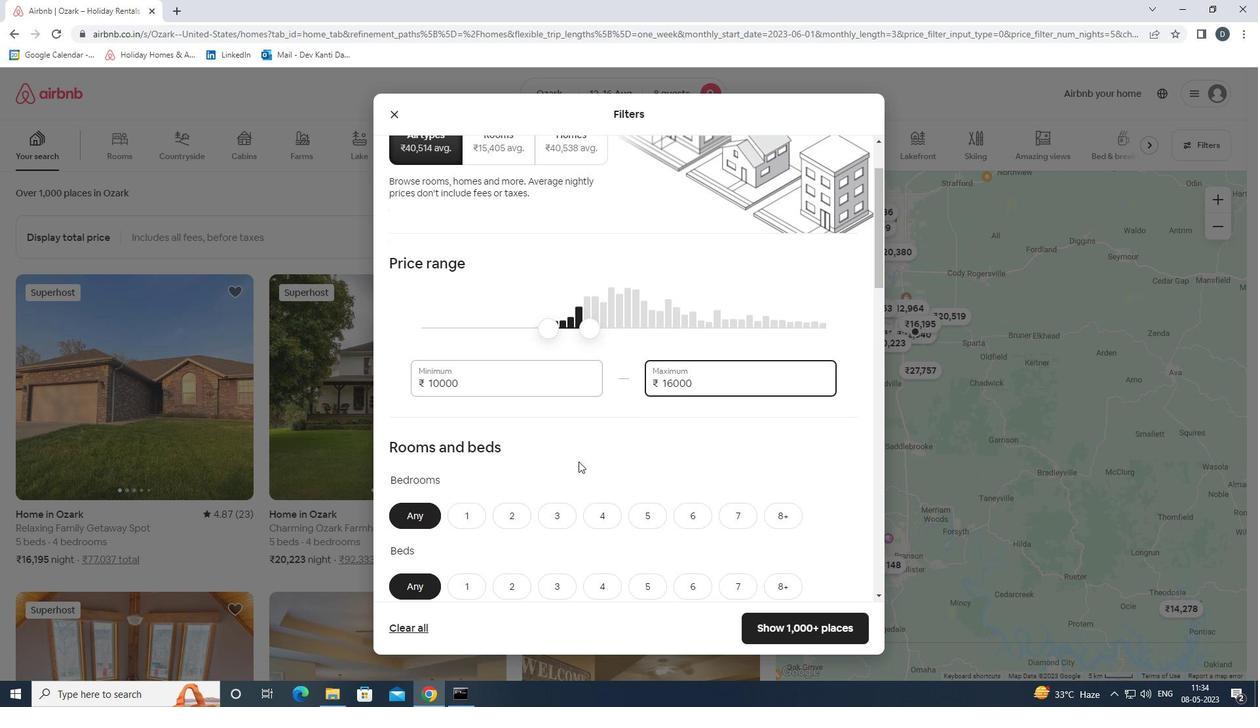 
Action: Mouse scrolled (599, 455) with delta (0, 0)
Screenshot: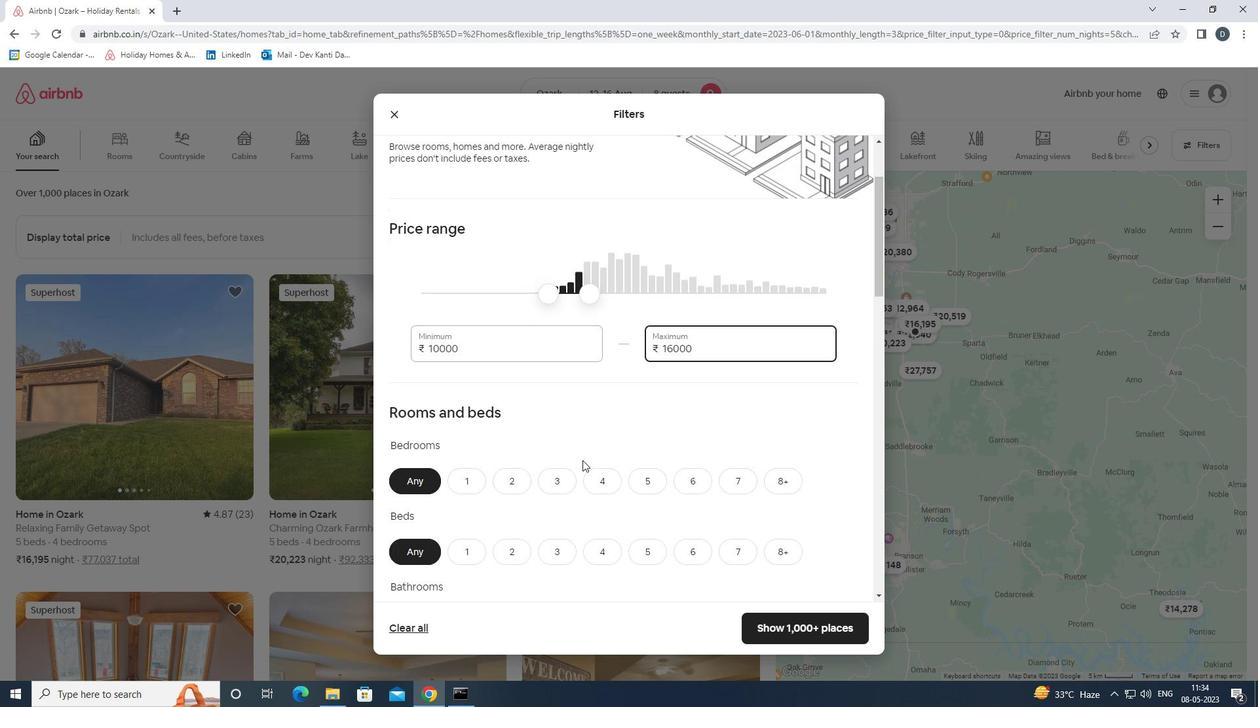 
Action: Mouse moved to (791, 406)
Screenshot: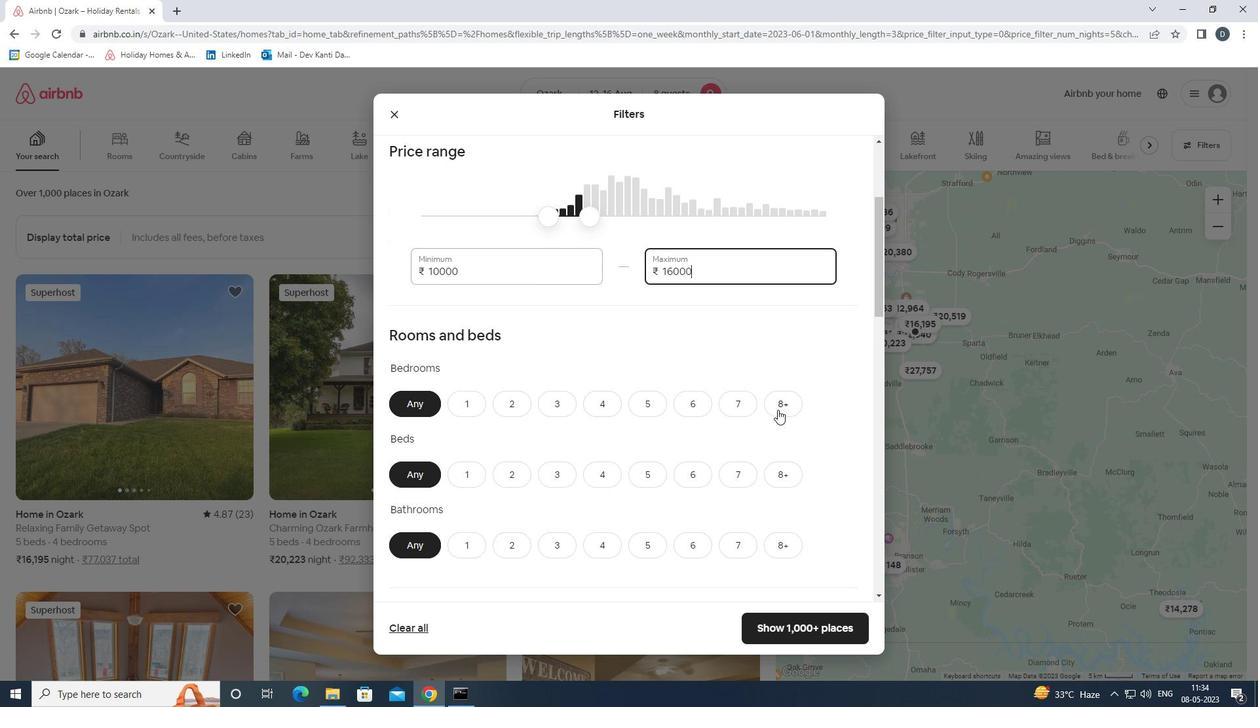 
Action: Mouse pressed left at (791, 406)
Screenshot: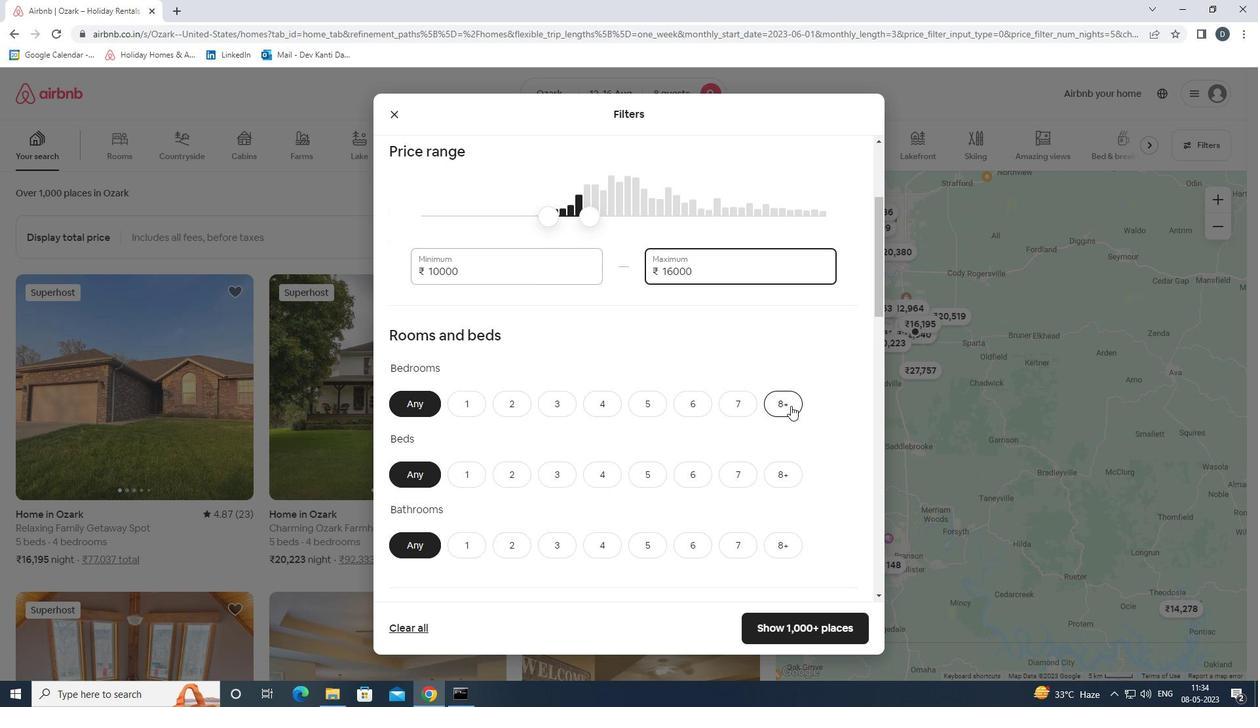 
Action: Mouse moved to (779, 471)
Screenshot: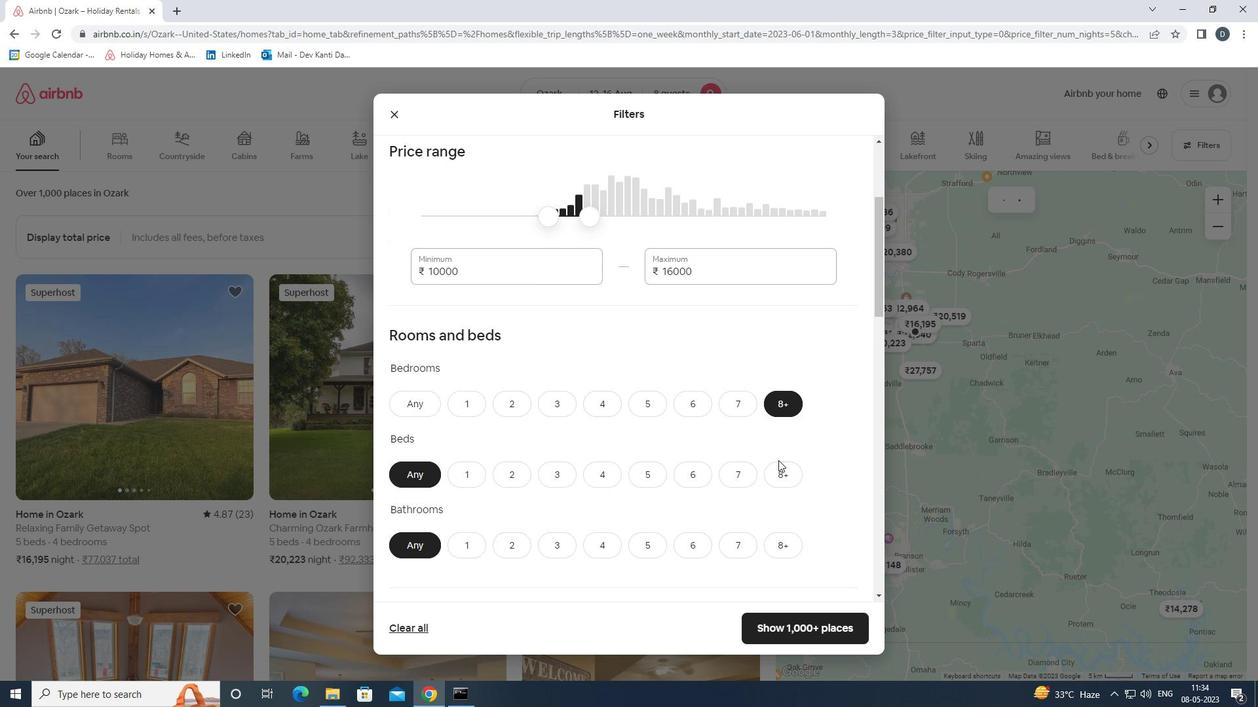 
Action: Mouse pressed left at (779, 471)
Screenshot: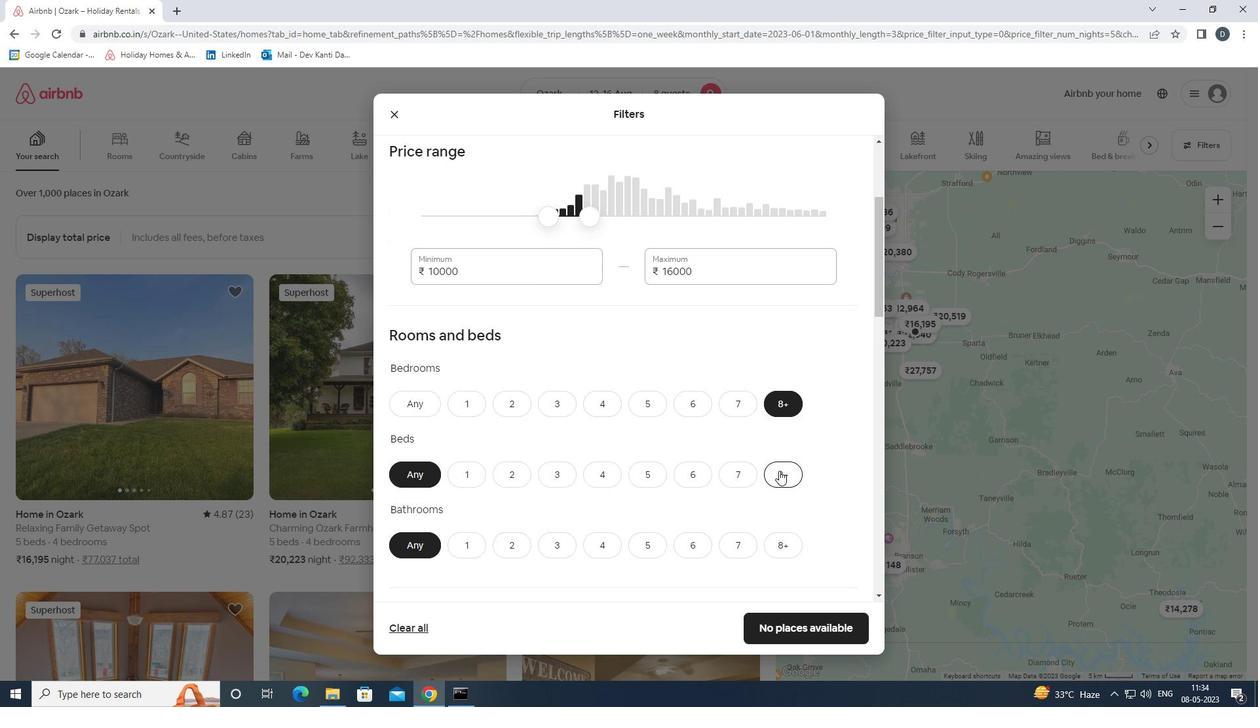 
Action: Mouse moved to (789, 542)
Screenshot: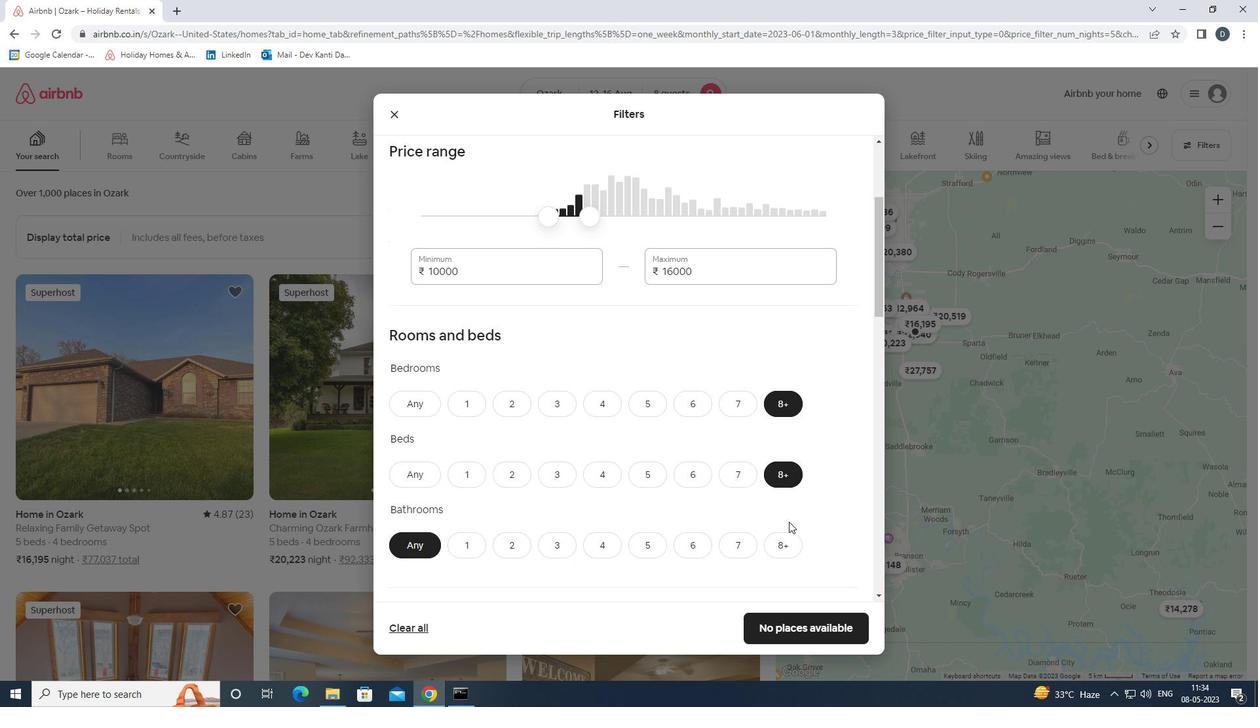 
Action: Mouse pressed left at (789, 542)
Screenshot: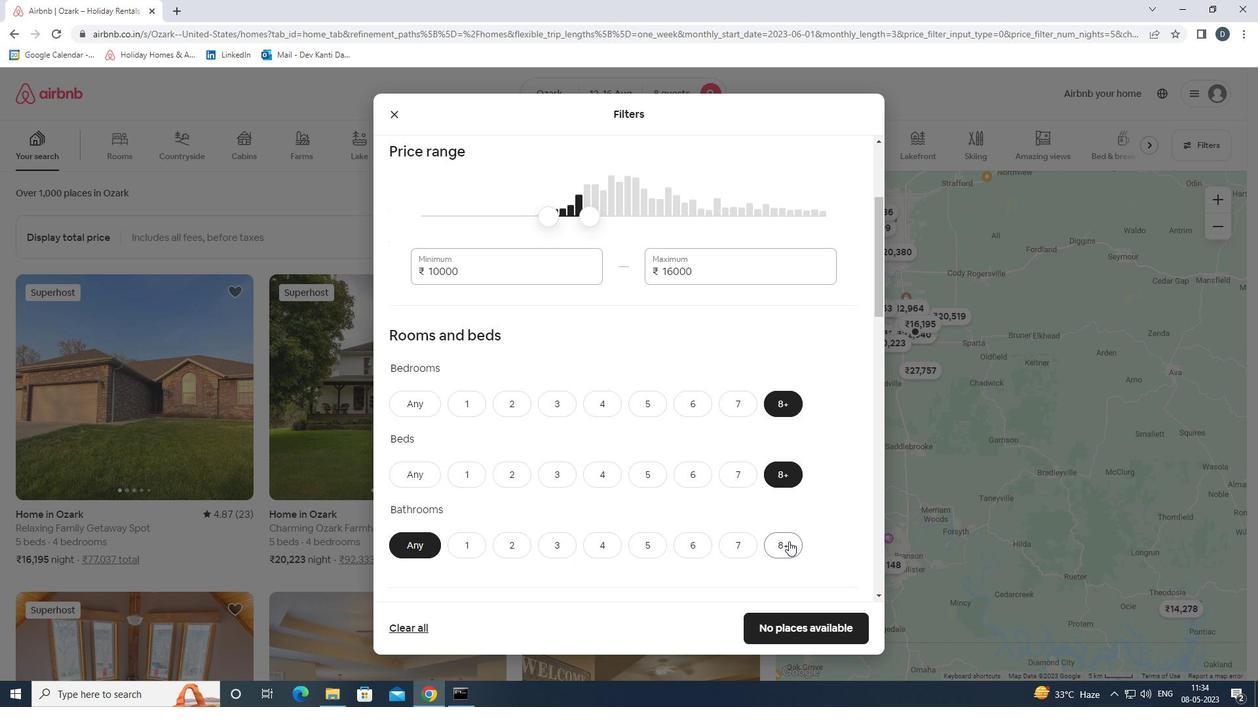 
Action: Mouse scrolled (789, 541) with delta (0, 0)
Screenshot: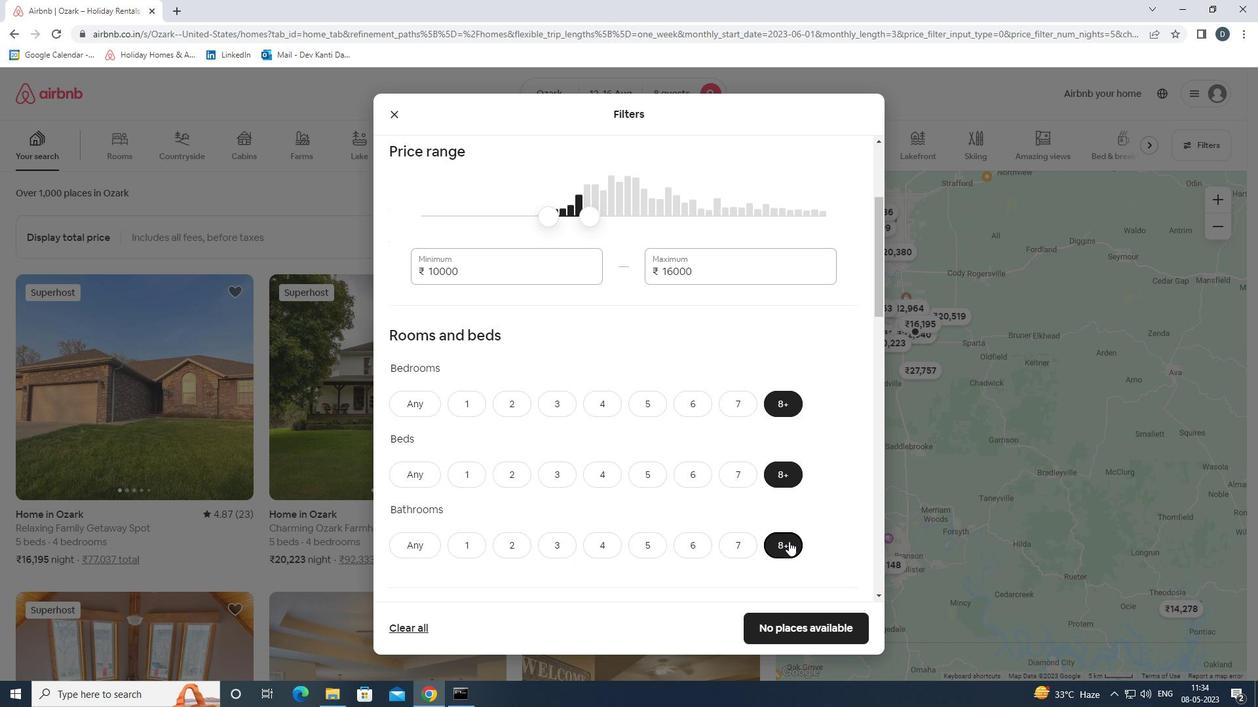 
Action: Mouse scrolled (789, 541) with delta (0, 0)
Screenshot: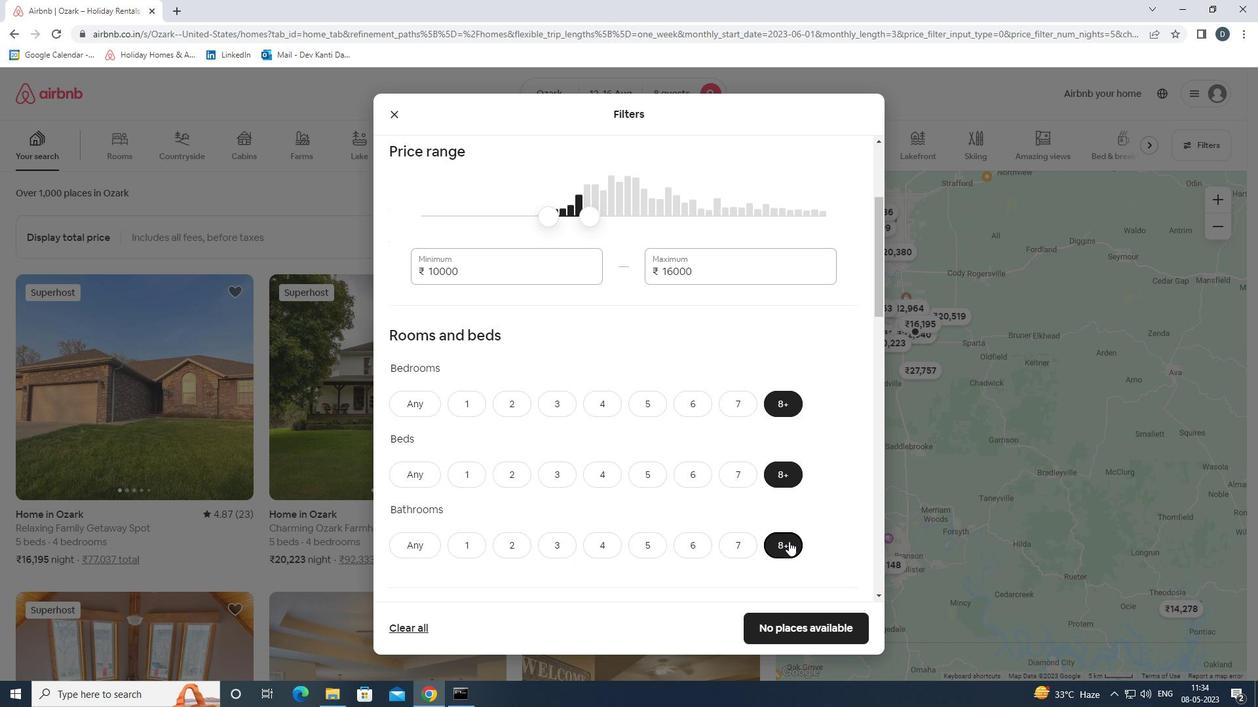 
Action: Mouse scrolled (789, 541) with delta (0, 0)
Screenshot: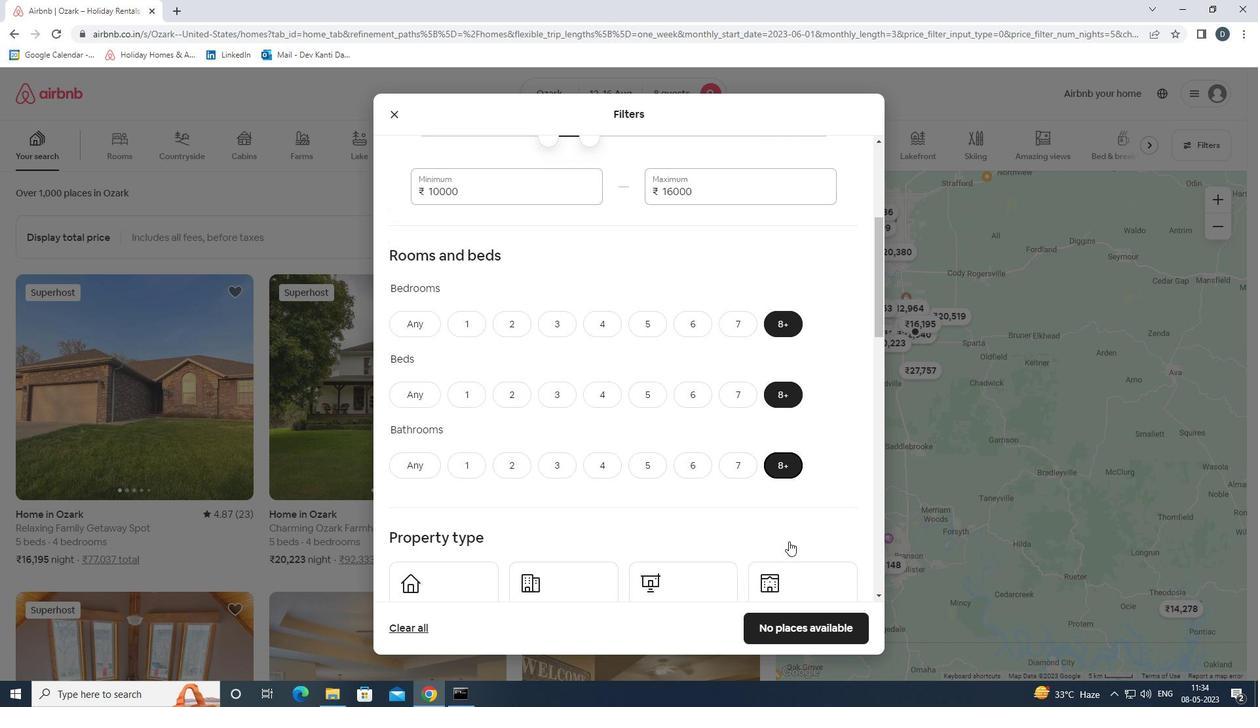 
Action: Mouse scrolled (789, 541) with delta (0, 0)
Screenshot: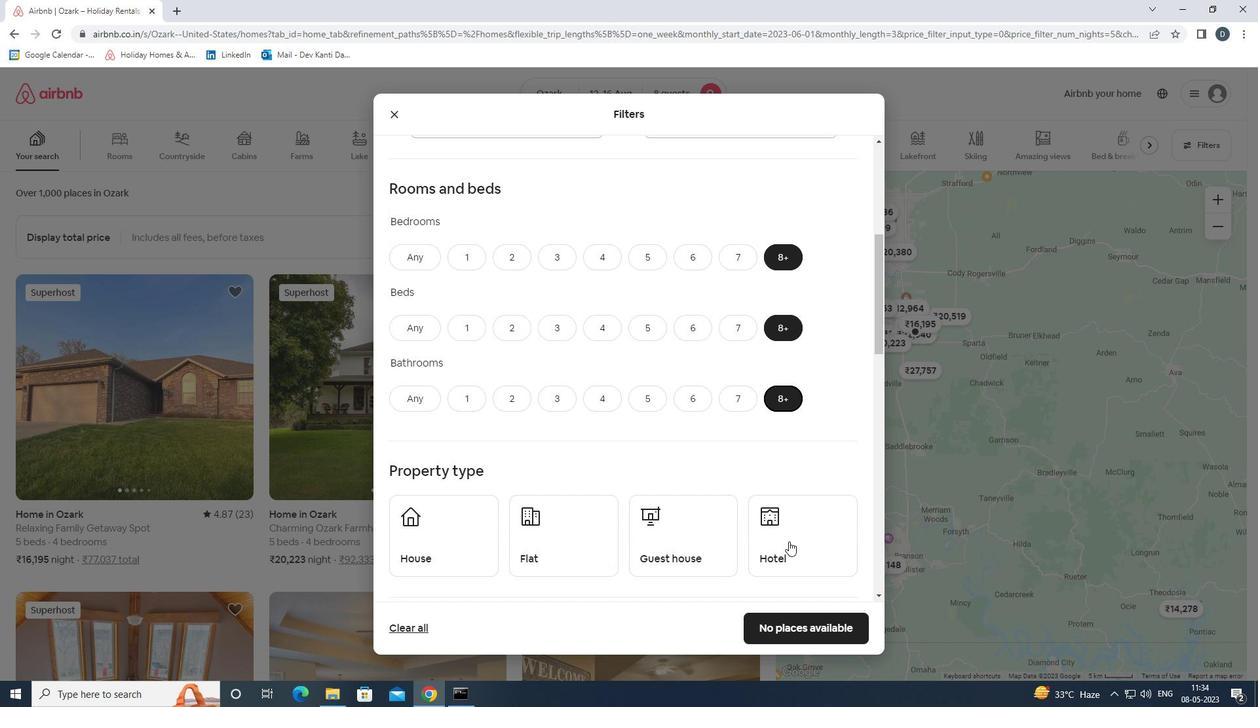 
Action: Mouse moved to (482, 438)
Screenshot: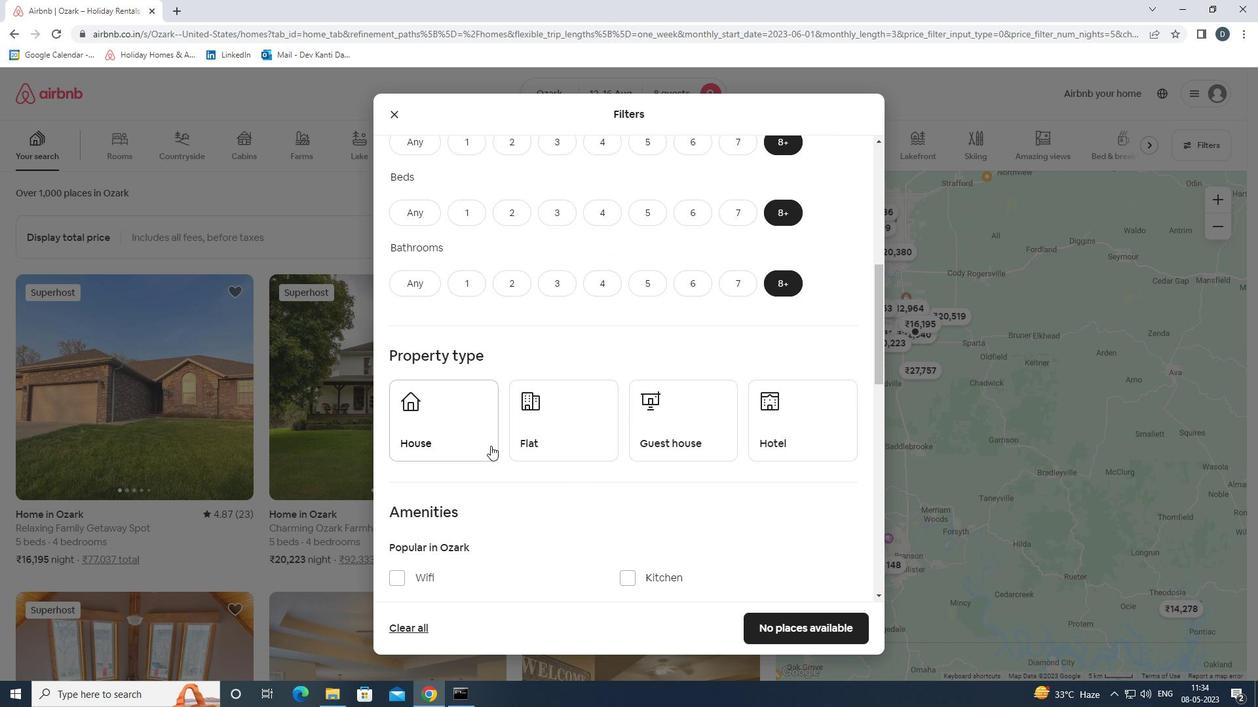 
Action: Mouse pressed left at (482, 438)
Screenshot: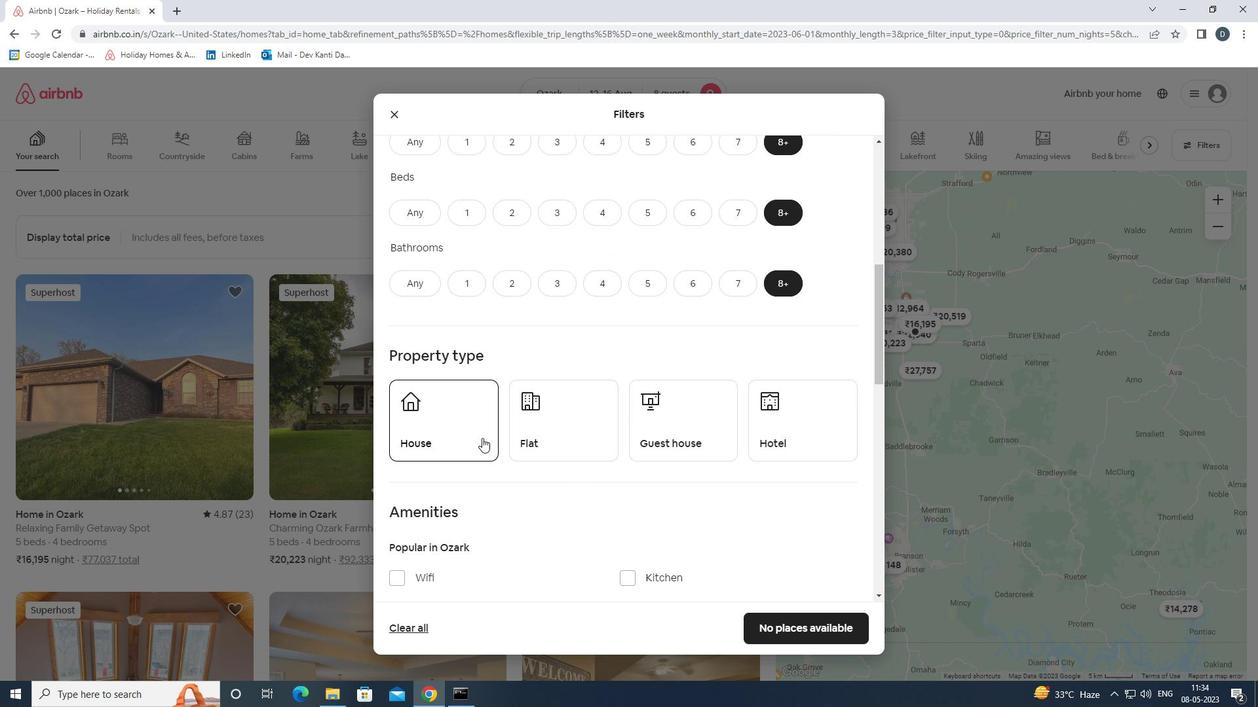
Action: Mouse moved to (553, 429)
Screenshot: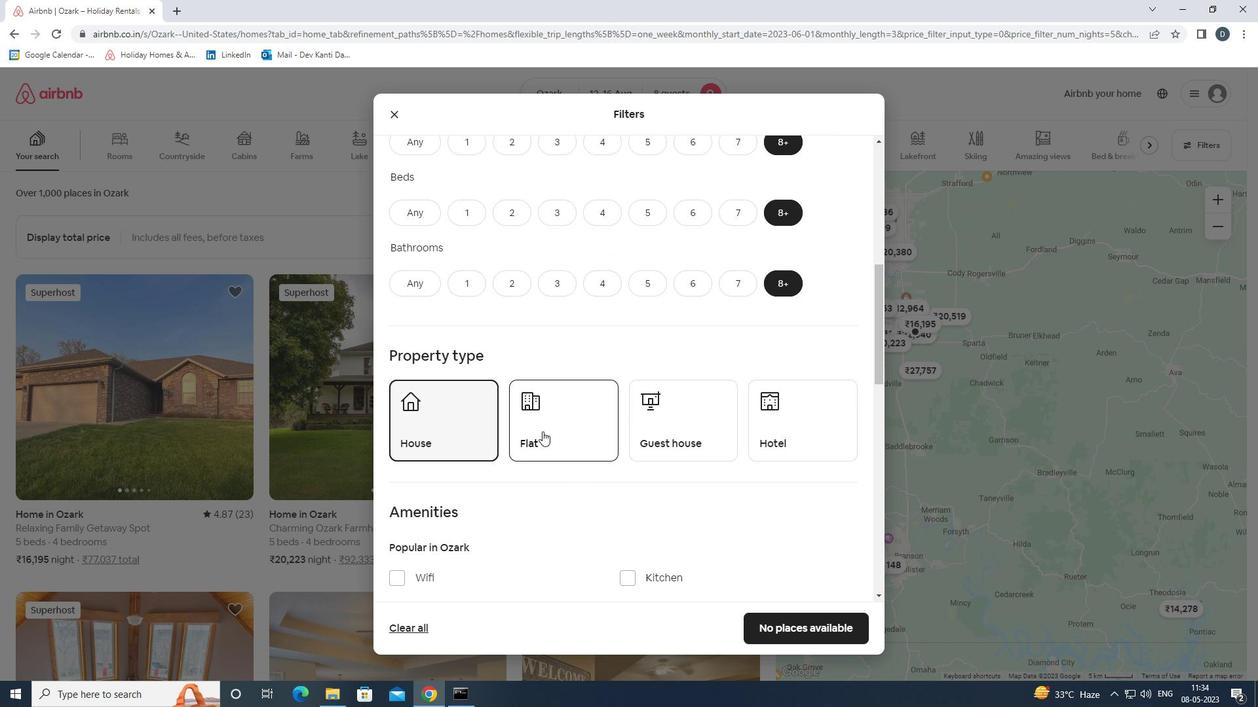 
Action: Mouse pressed left at (553, 429)
Screenshot: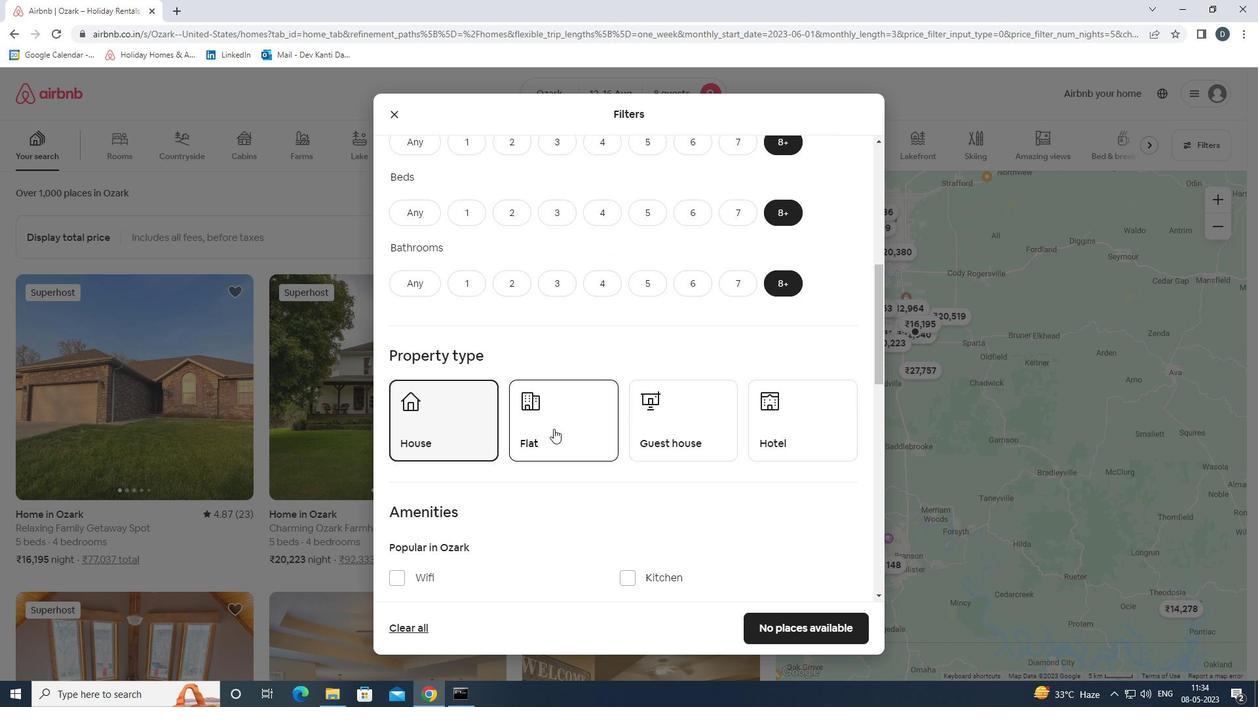 
Action: Mouse moved to (659, 427)
Screenshot: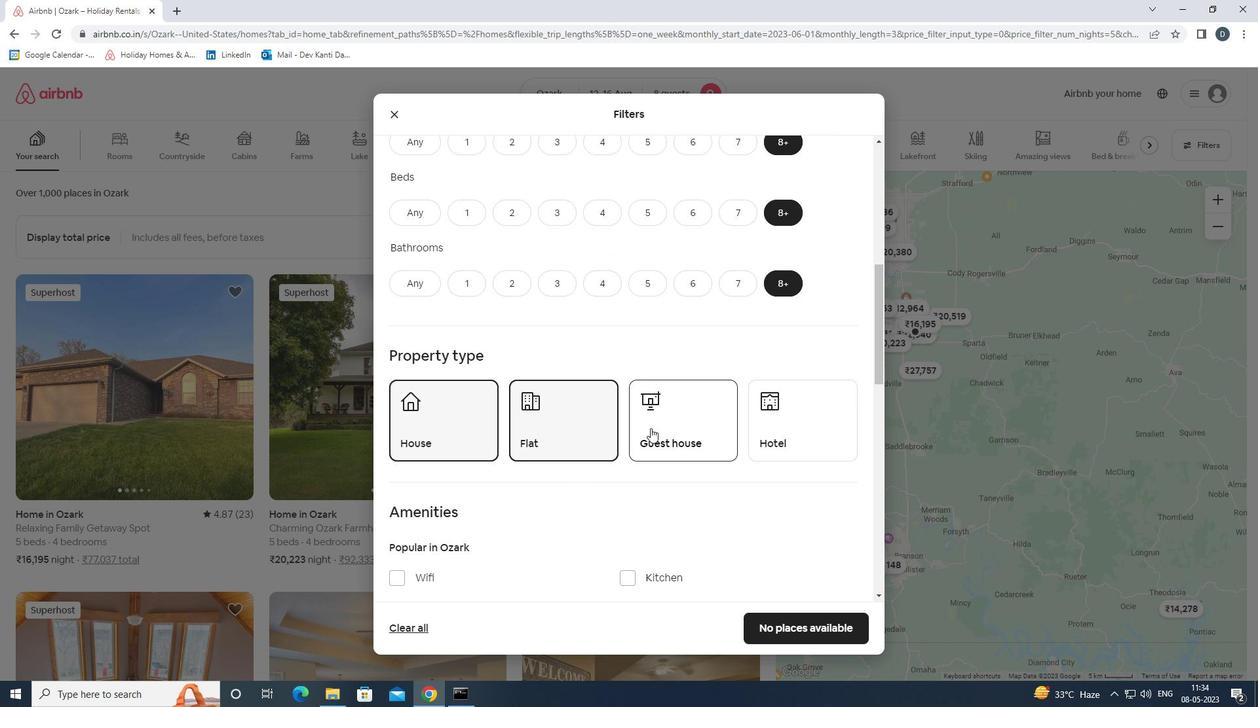 
Action: Mouse pressed left at (659, 427)
Screenshot: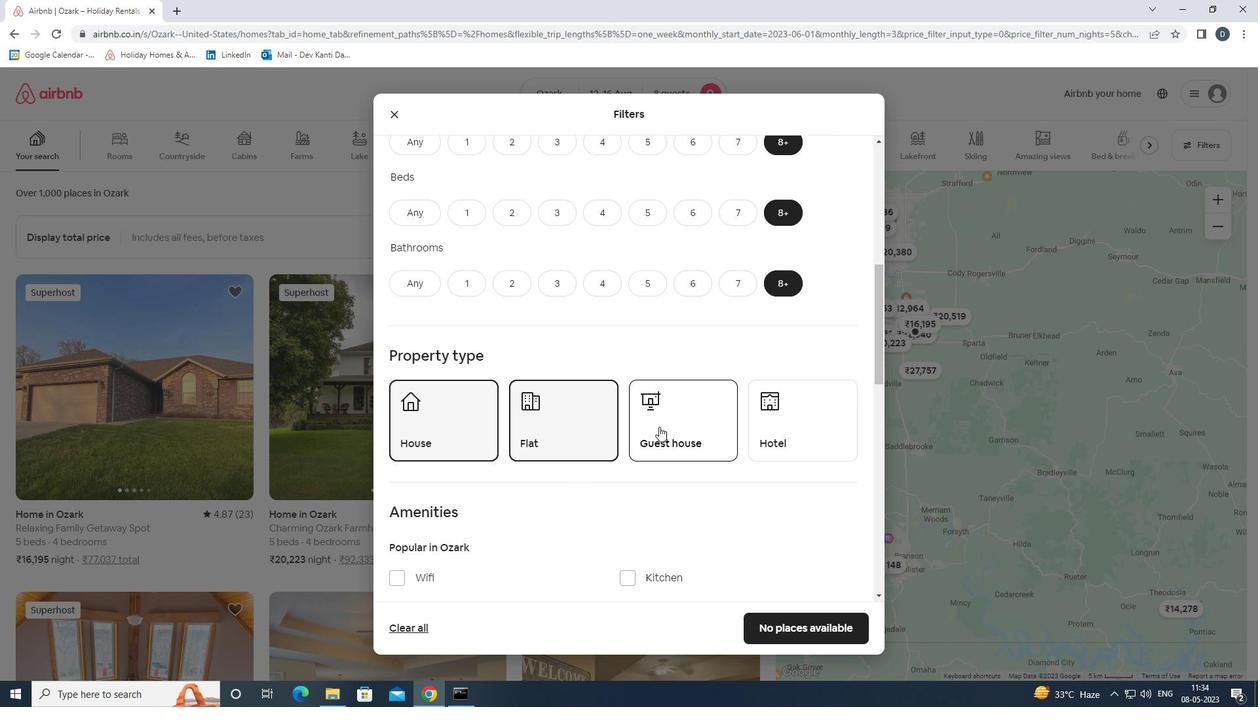 
Action: Mouse moved to (781, 426)
Screenshot: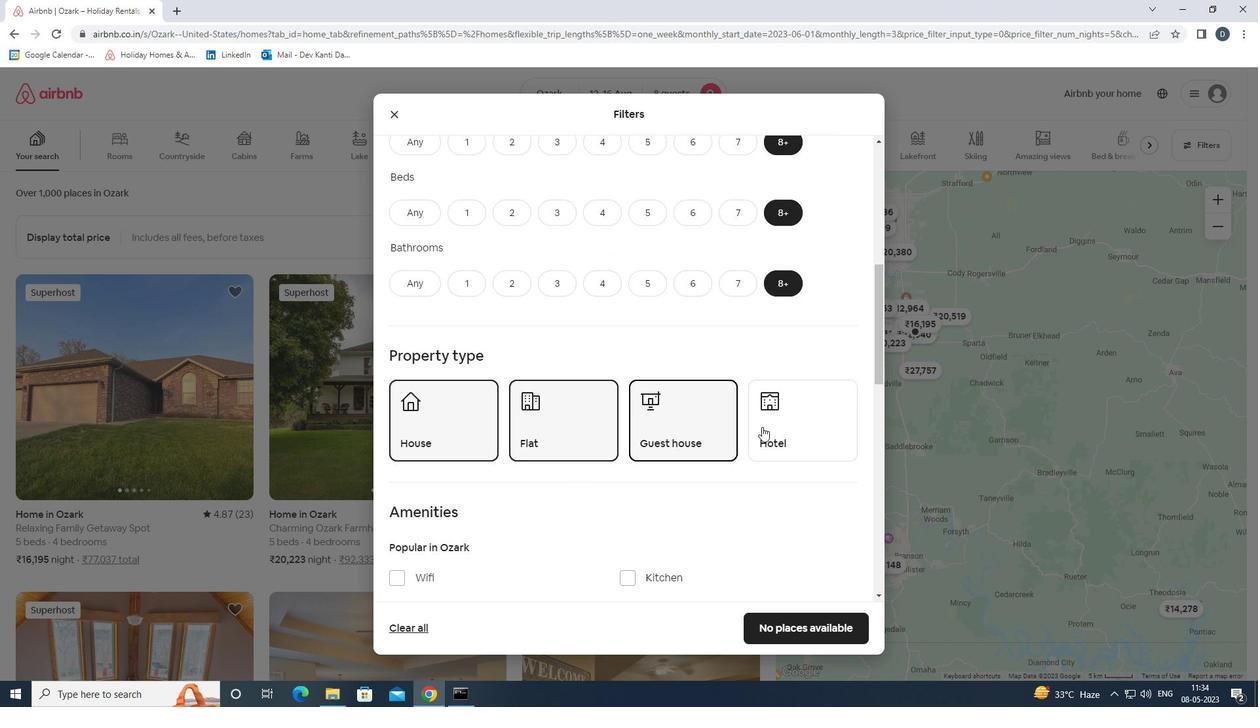 
Action: Mouse pressed left at (781, 426)
Screenshot: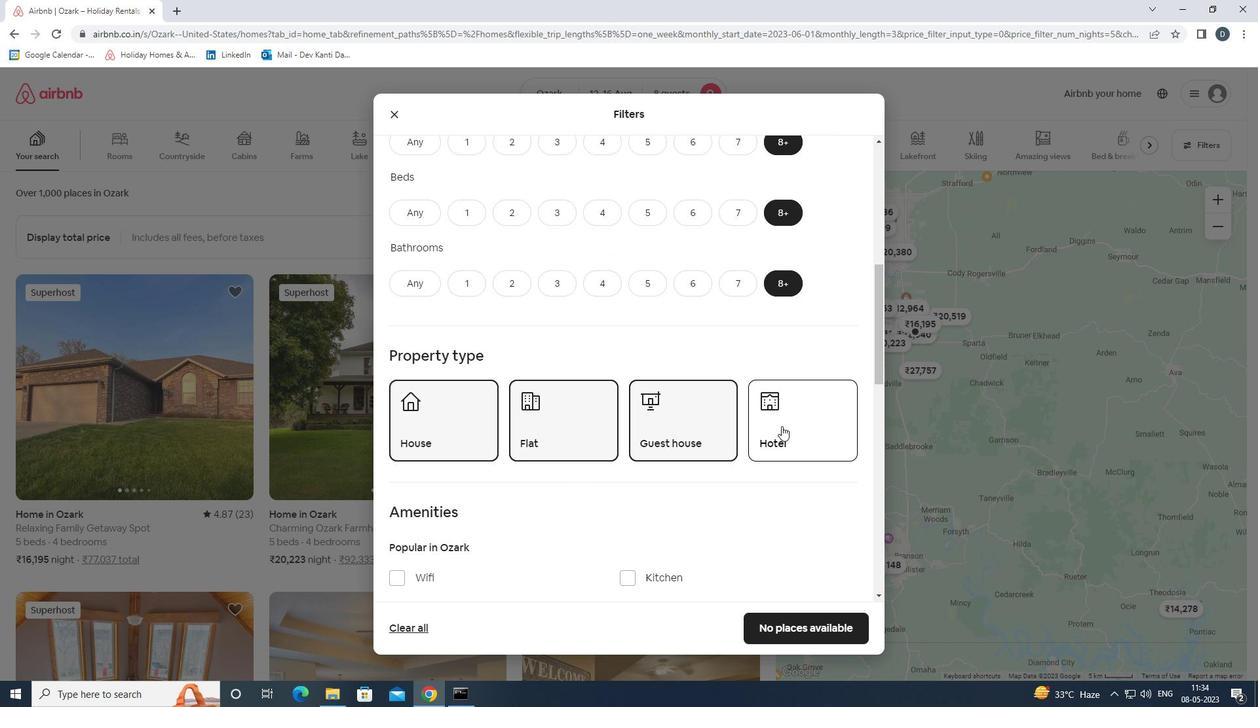 
Action: Mouse scrolled (781, 426) with delta (0, 0)
Screenshot: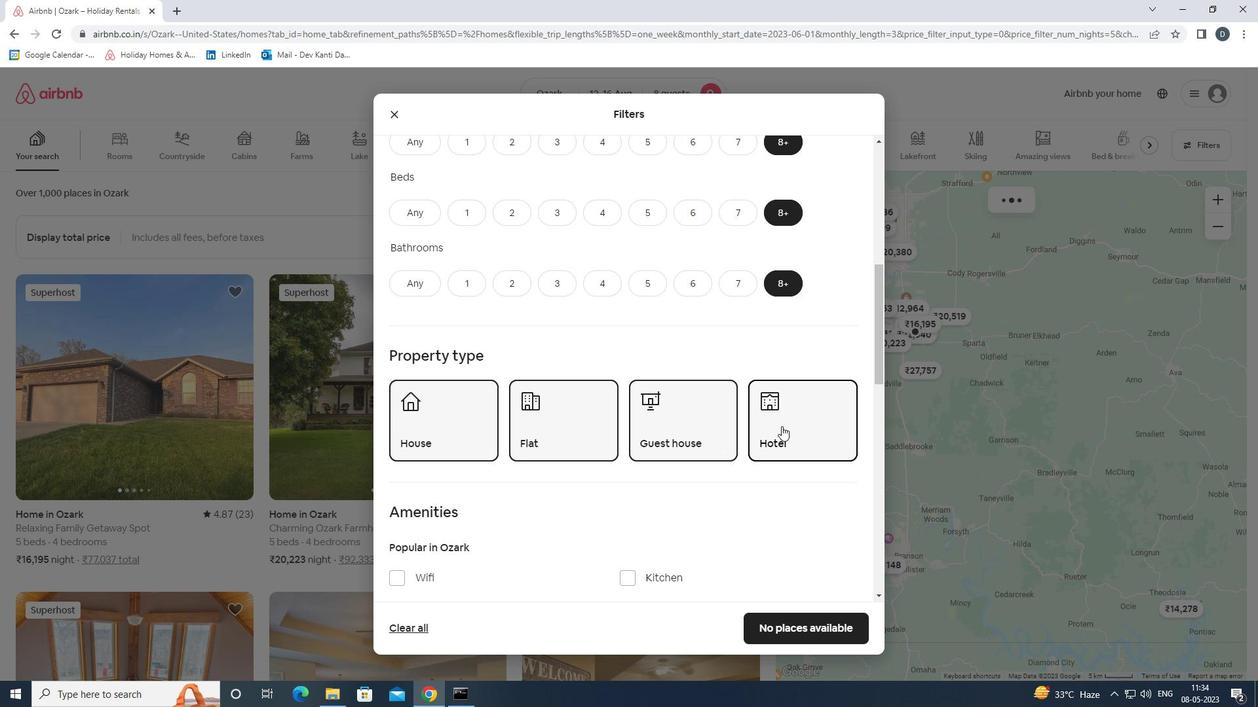 
Action: Mouse scrolled (781, 426) with delta (0, 0)
Screenshot: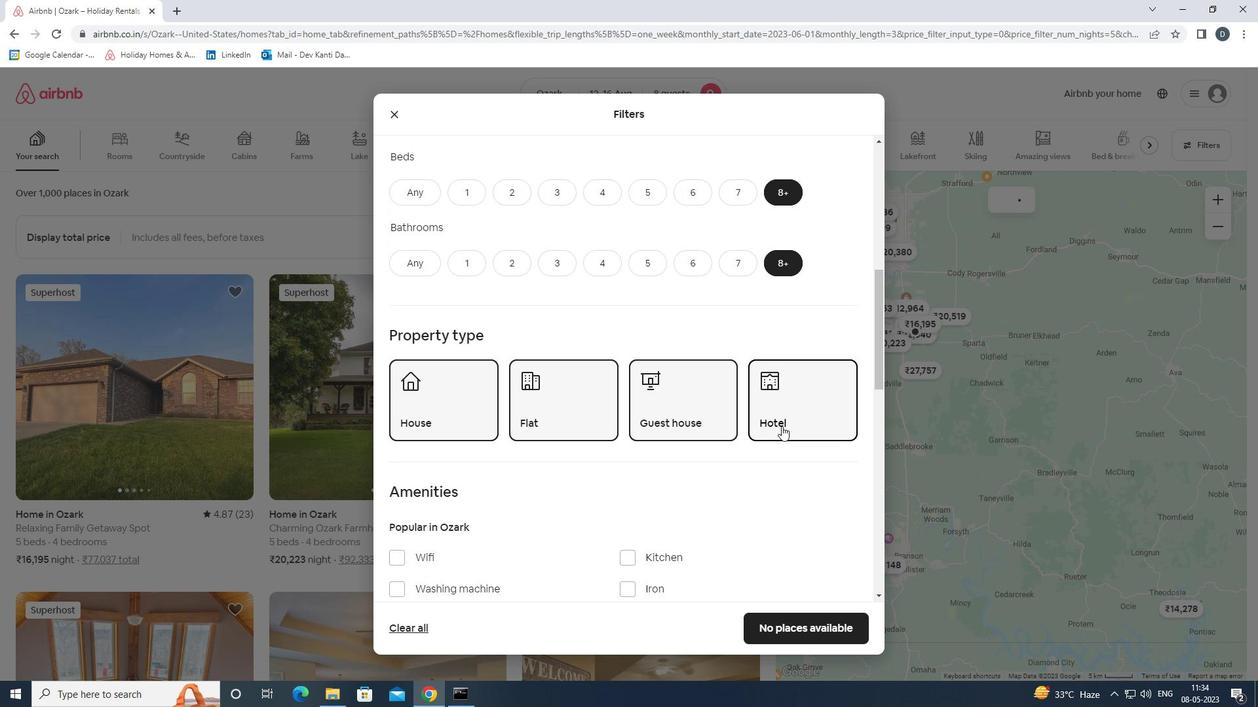 
Action: Mouse scrolled (781, 426) with delta (0, 0)
Screenshot: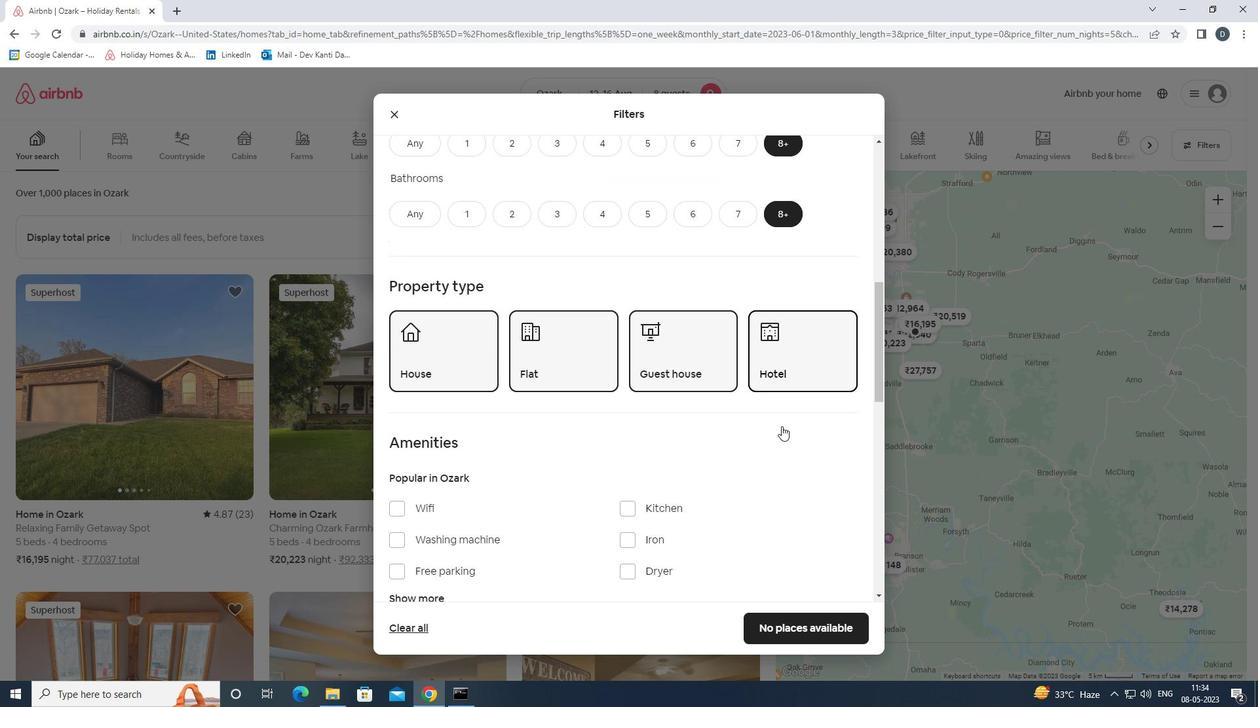 
Action: Mouse scrolled (781, 426) with delta (0, 0)
Screenshot: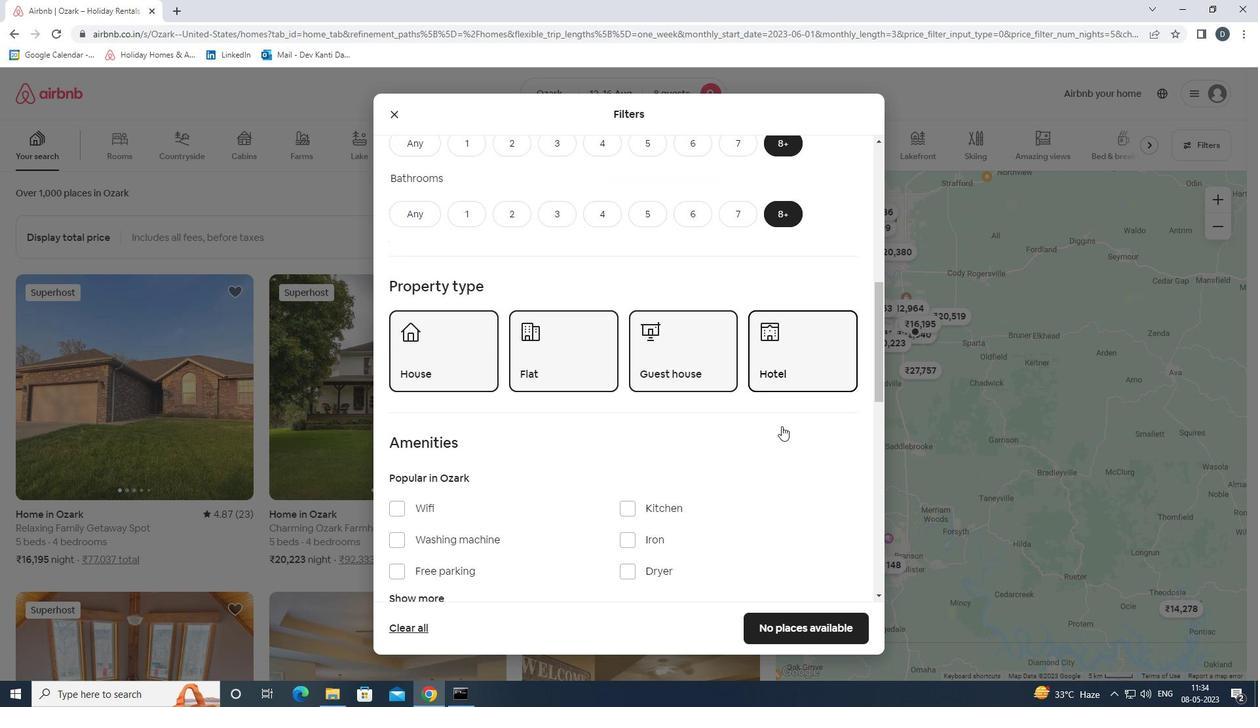 
Action: Mouse moved to (426, 315)
Screenshot: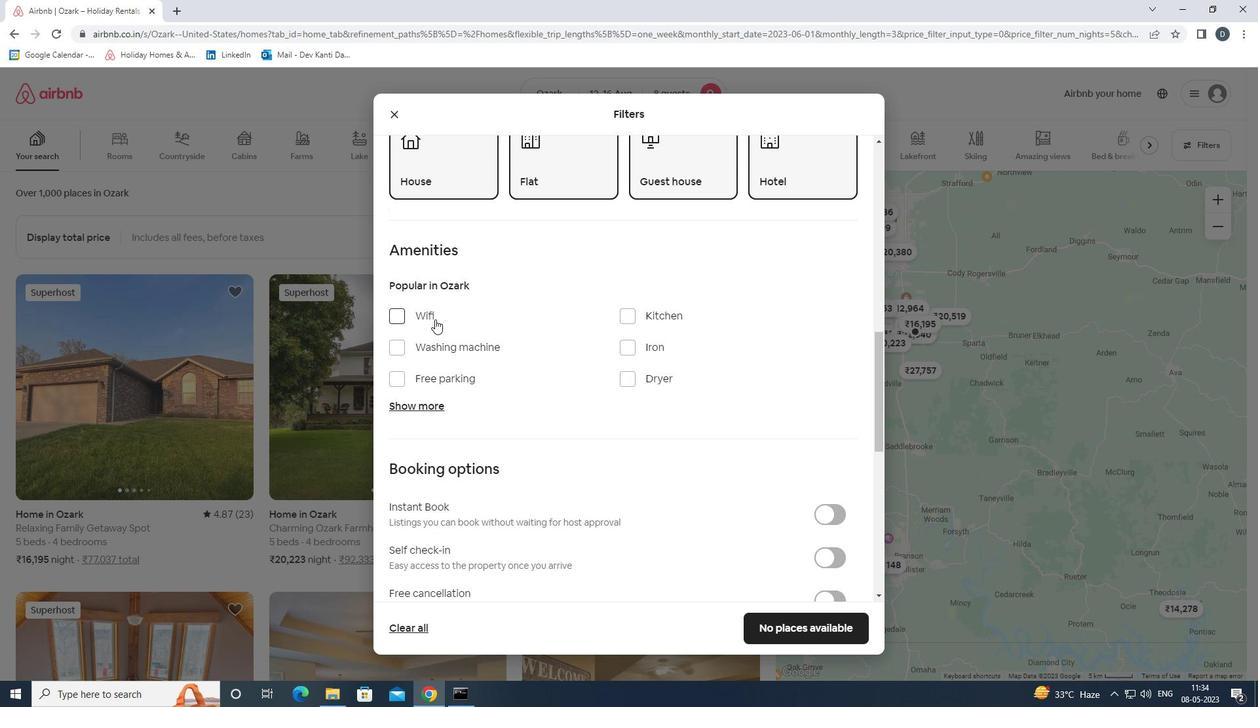 
Action: Mouse pressed left at (426, 315)
Screenshot: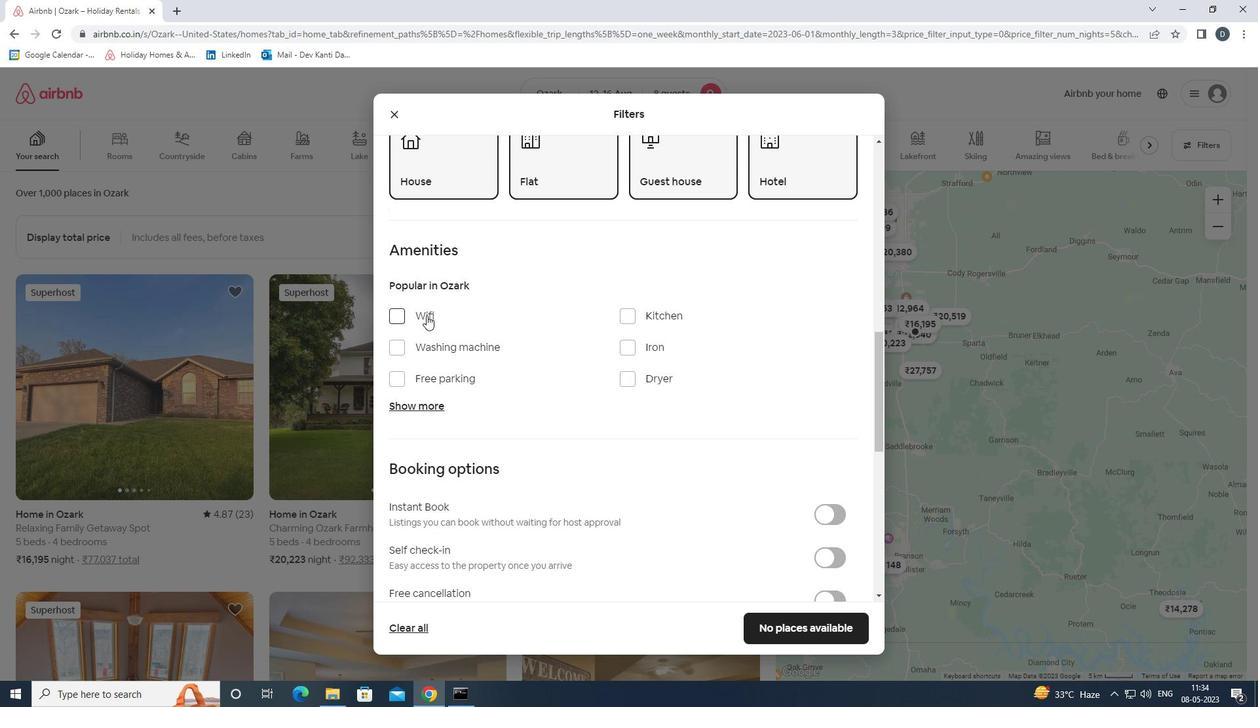 
Action: Mouse moved to (452, 377)
Screenshot: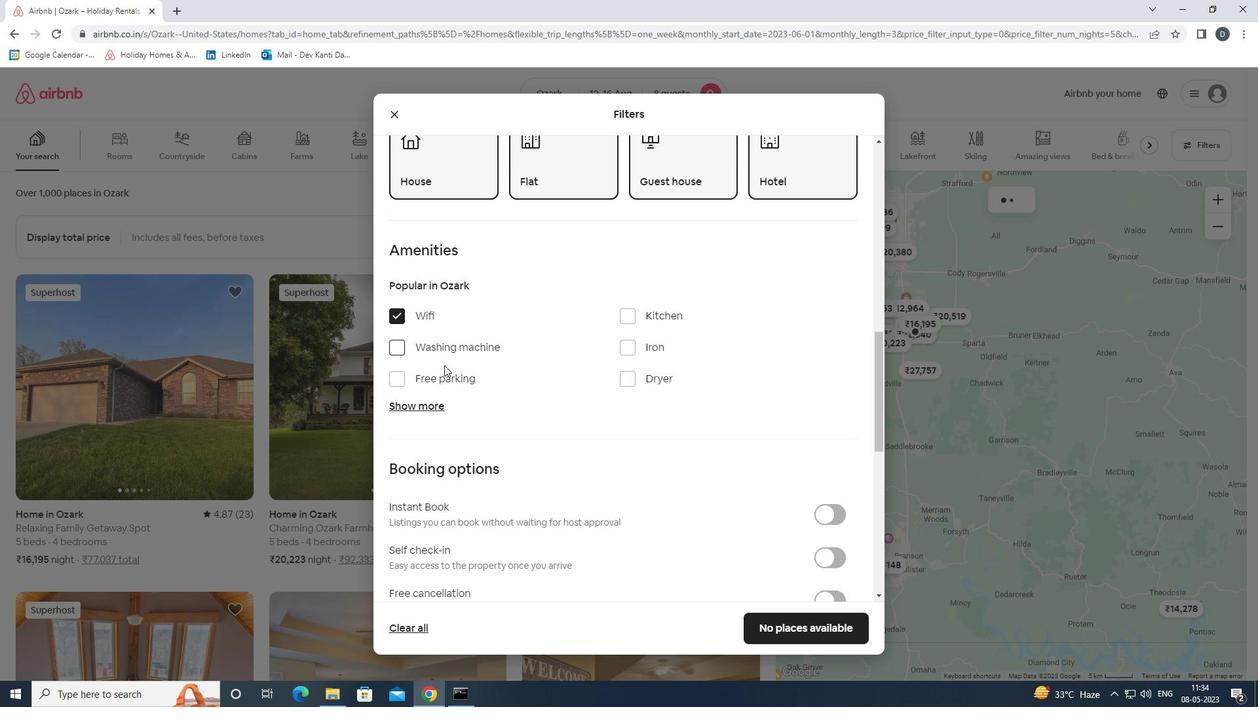 
Action: Mouse pressed left at (452, 377)
Screenshot: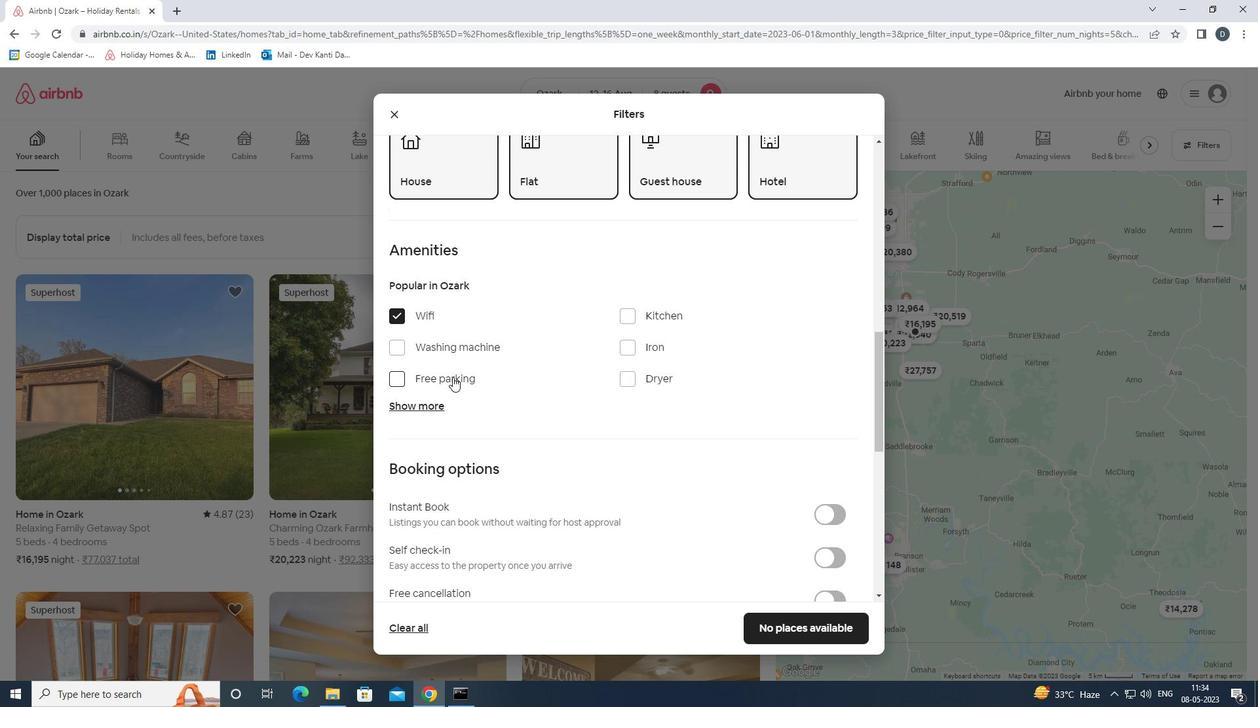 
Action: Mouse moved to (429, 408)
Screenshot: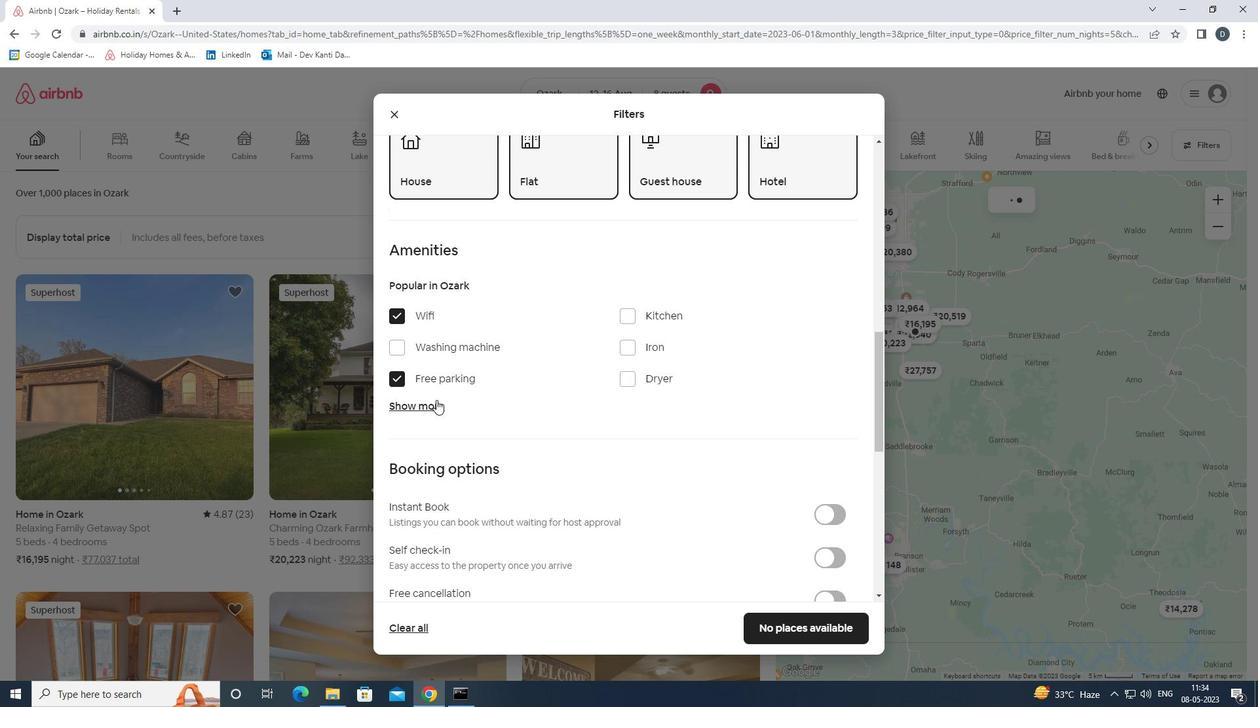 
Action: Mouse pressed left at (429, 408)
Screenshot: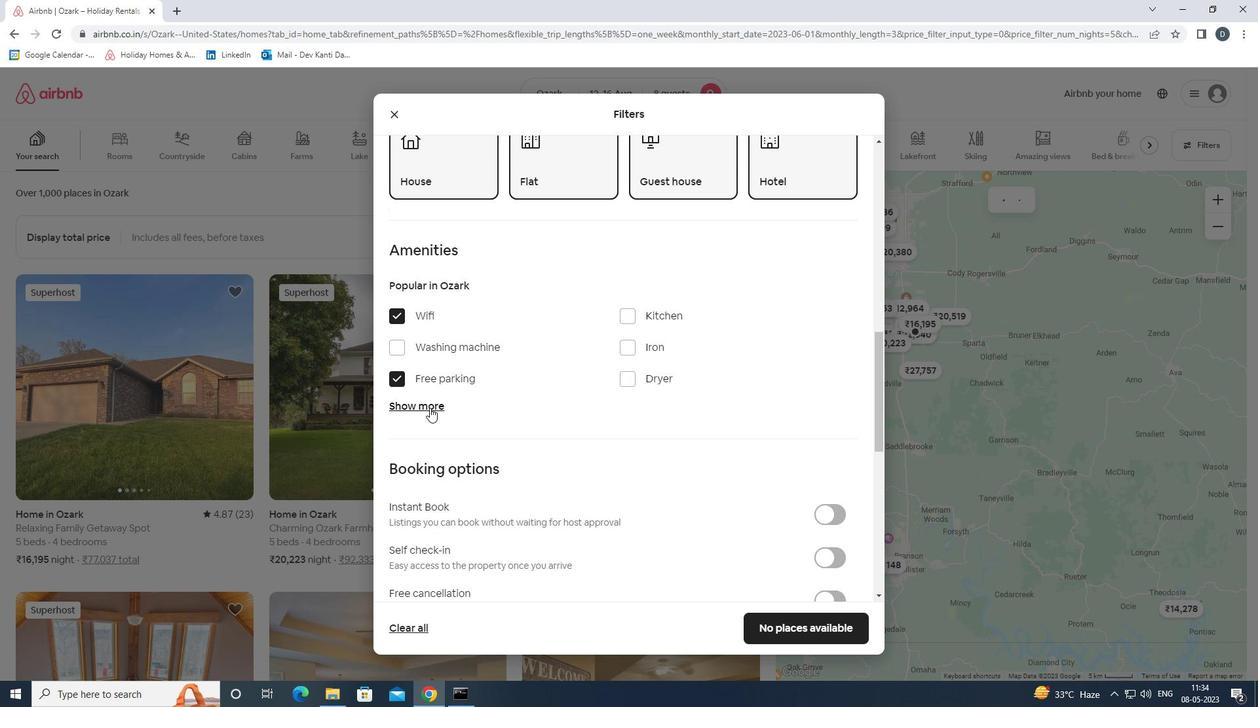 
Action: Mouse moved to (629, 482)
Screenshot: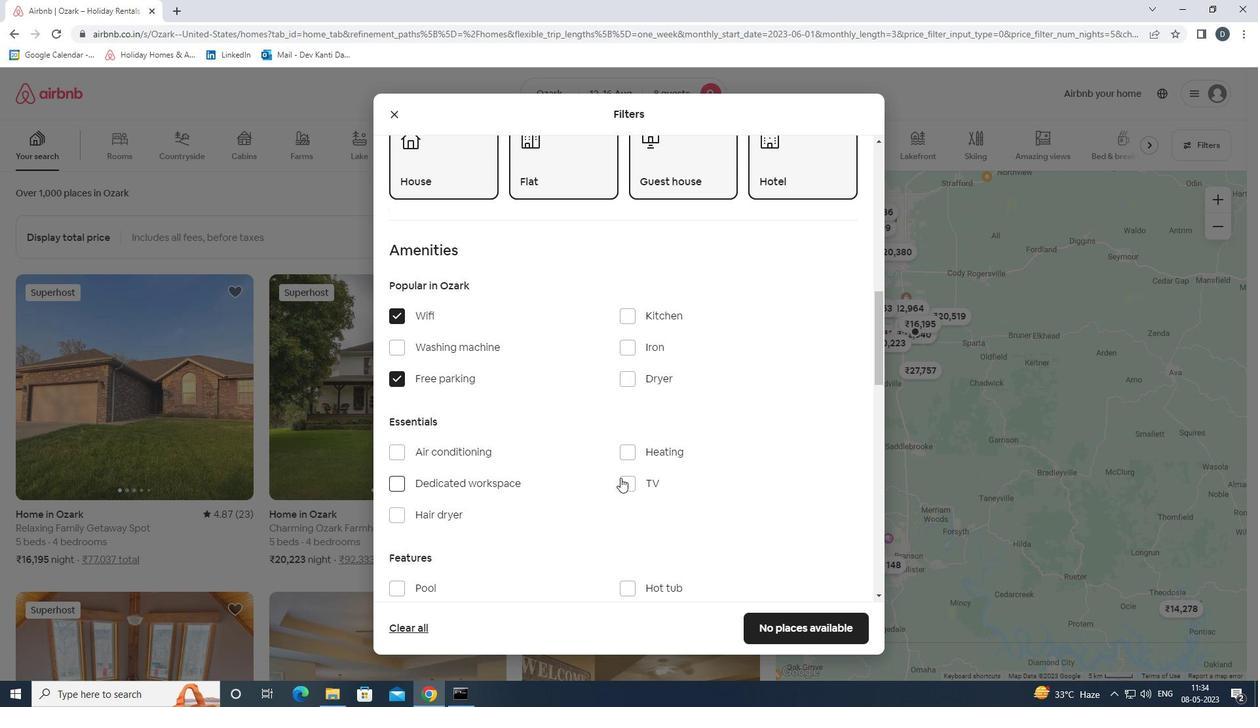 
Action: Mouse pressed left at (629, 482)
Screenshot: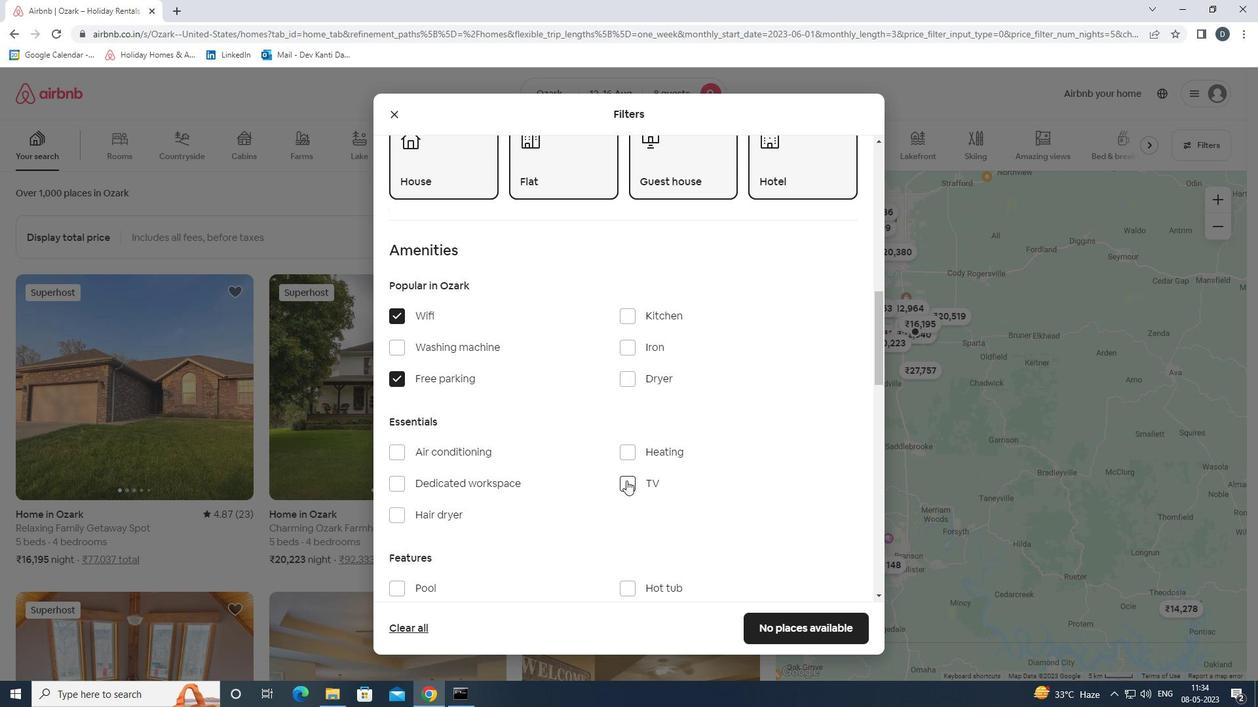 
Action: Mouse scrolled (629, 481) with delta (0, 0)
Screenshot: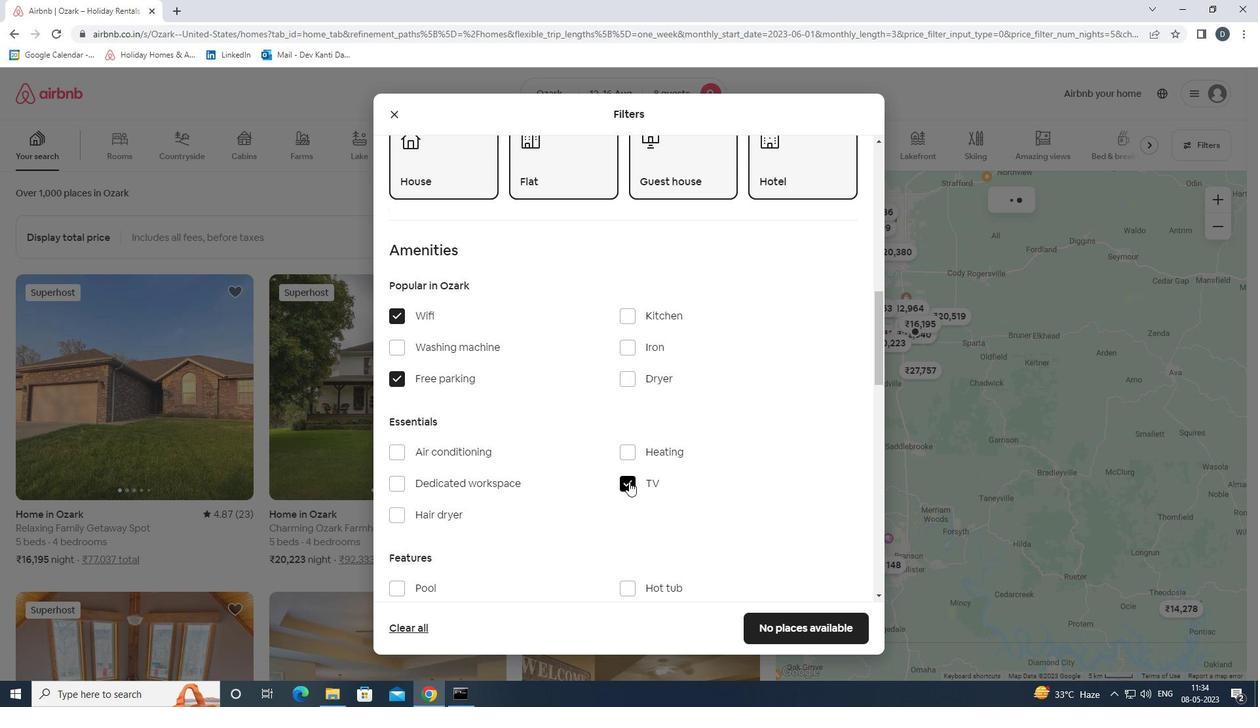
Action: Mouse scrolled (629, 481) with delta (0, 0)
Screenshot: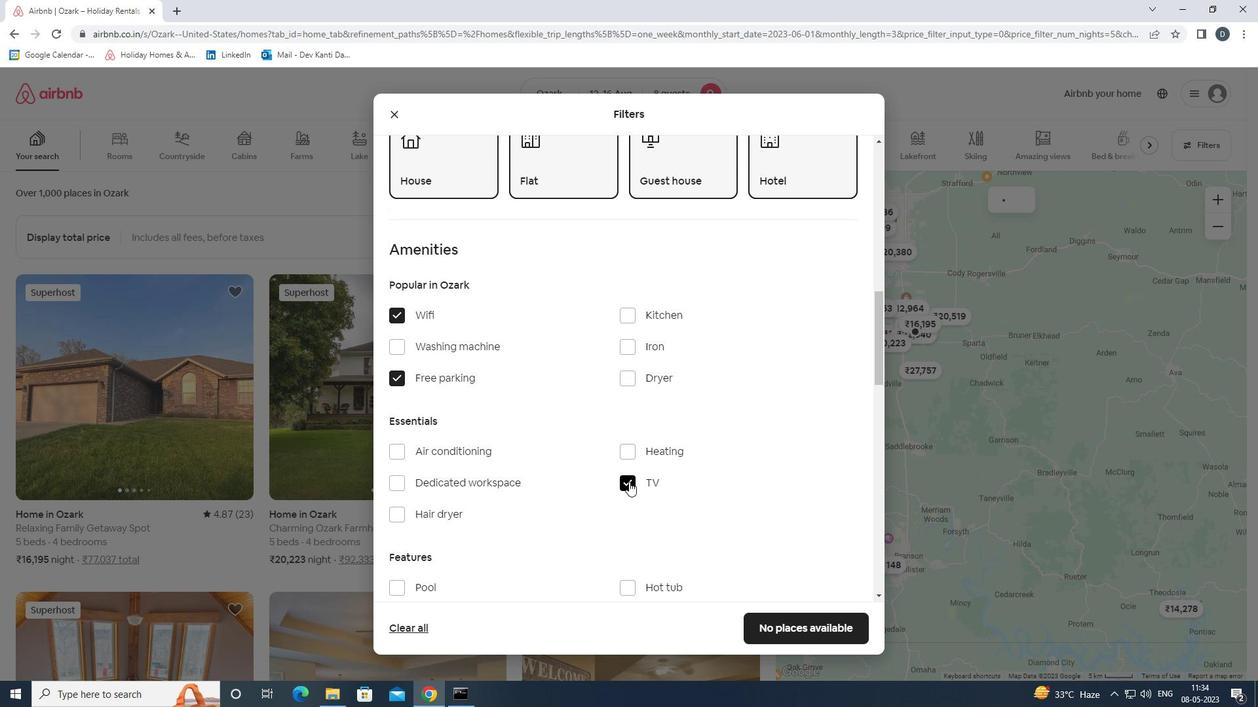 
Action: Mouse scrolled (629, 481) with delta (0, 0)
Screenshot: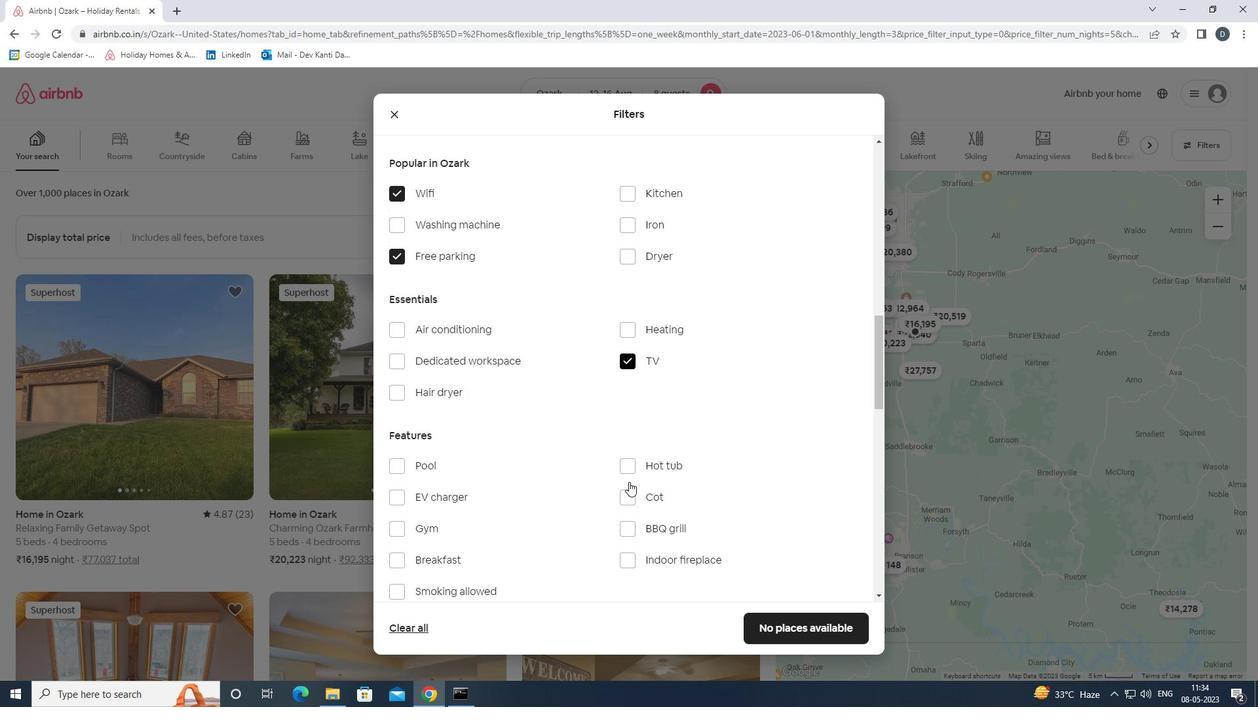 
Action: Mouse moved to (416, 456)
Screenshot: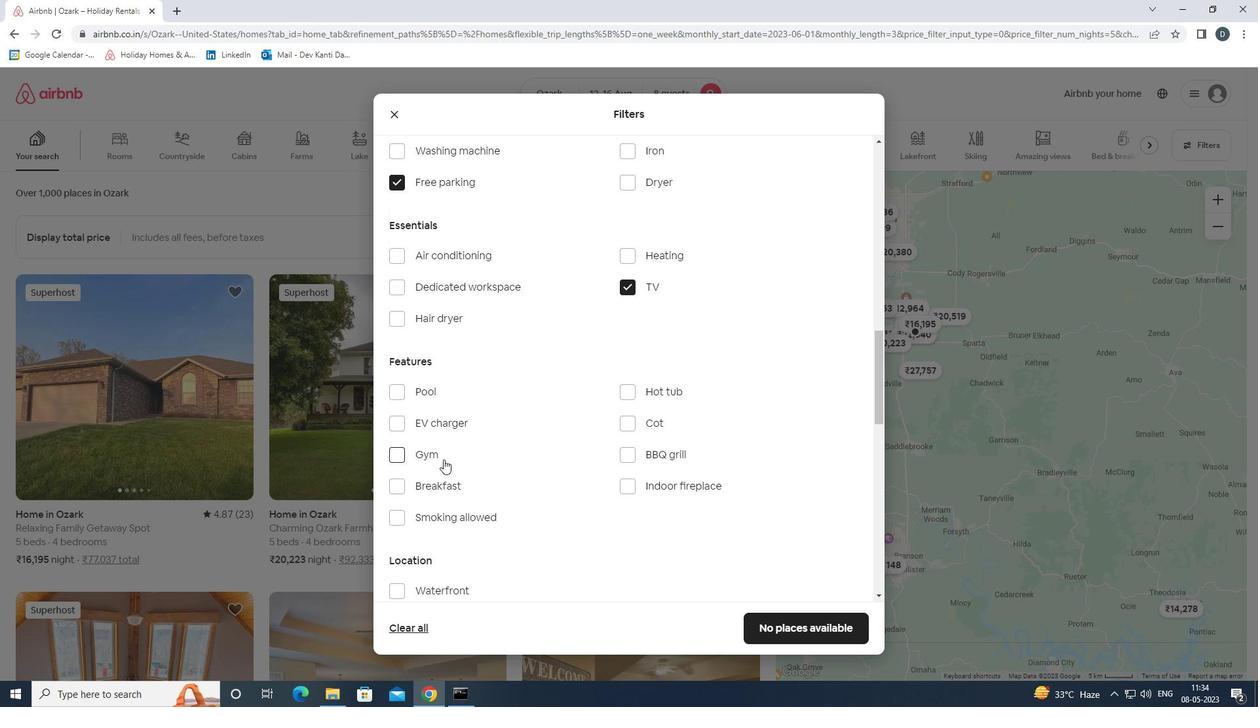 
Action: Mouse pressed left at (416, 456)
Screenshot: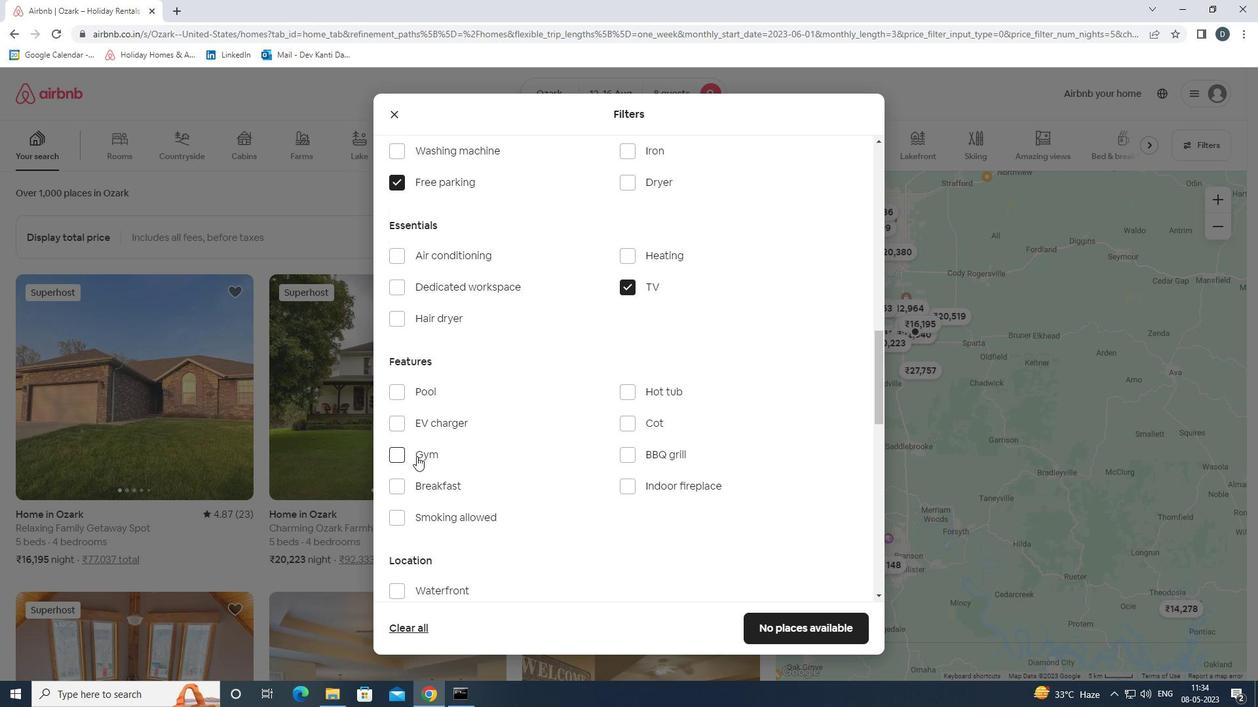 
Action: Mouse moved to (417, 481)
Screenshot: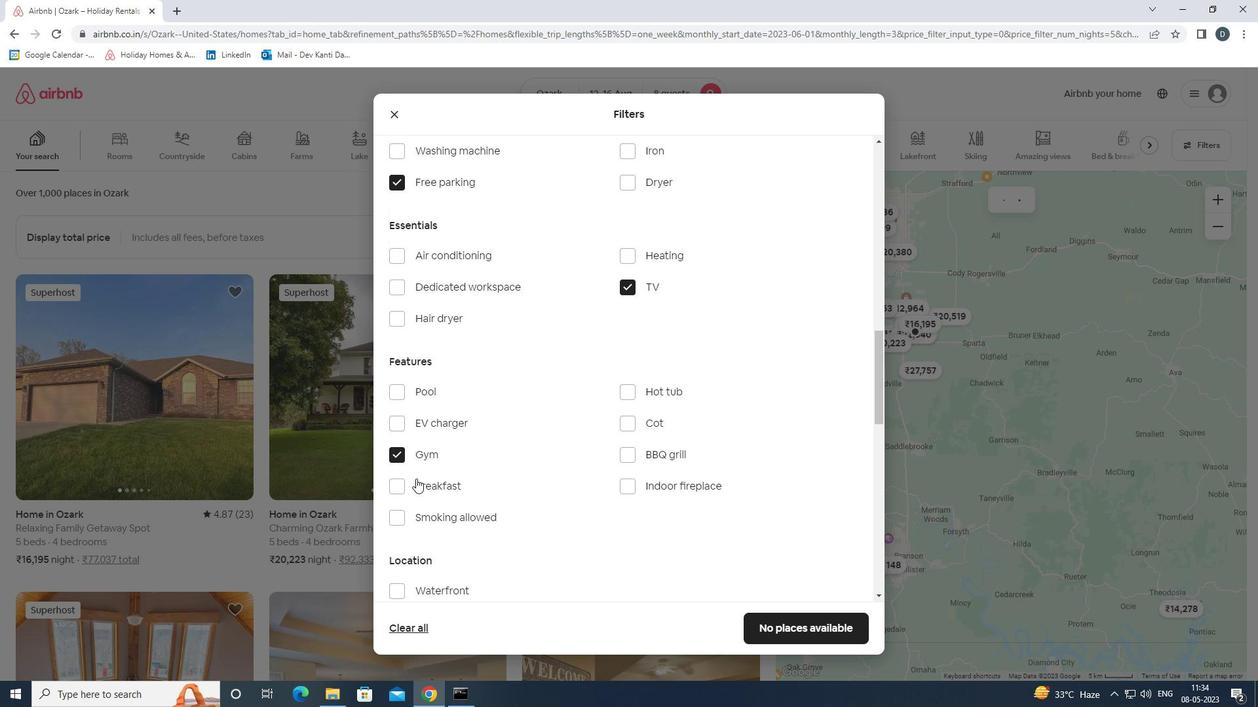 
Action: Mouse pressed left at (417, 481)
Screenshot: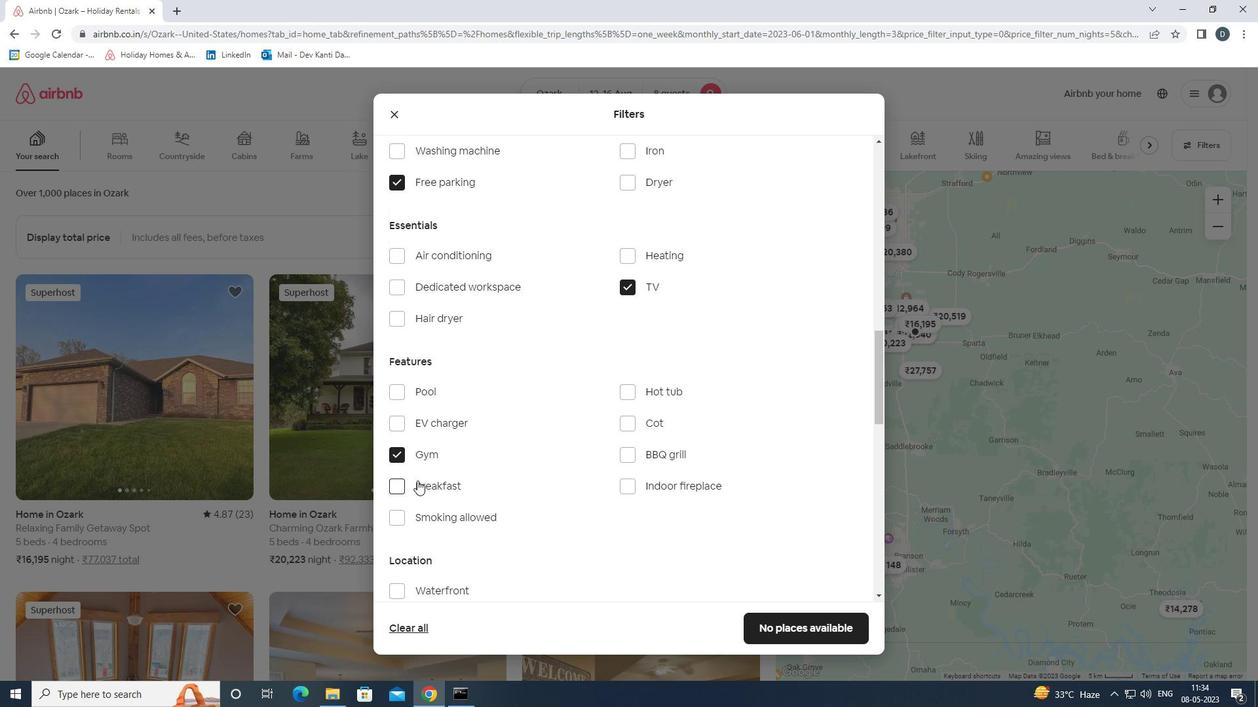 
Action: Mouse moved to (547, 470)
Screenshot: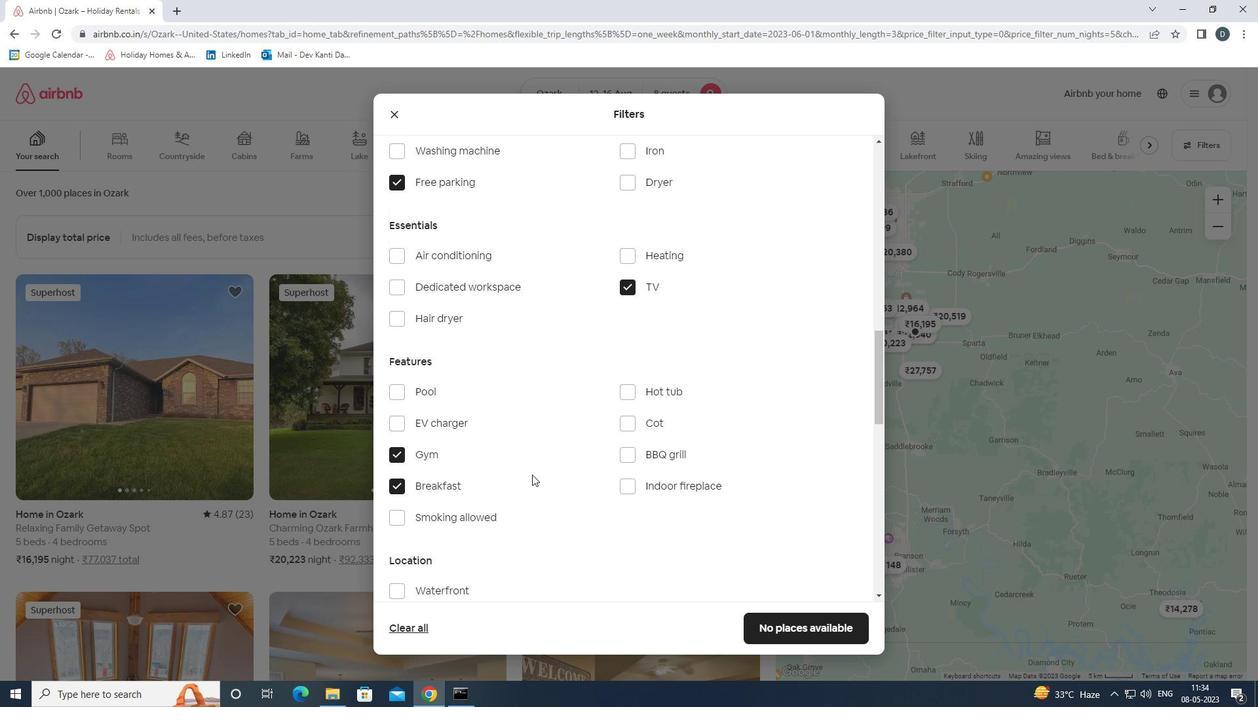 
Action: Mouse scrolled (547, 469) with delta (0, 0)
Screenshot: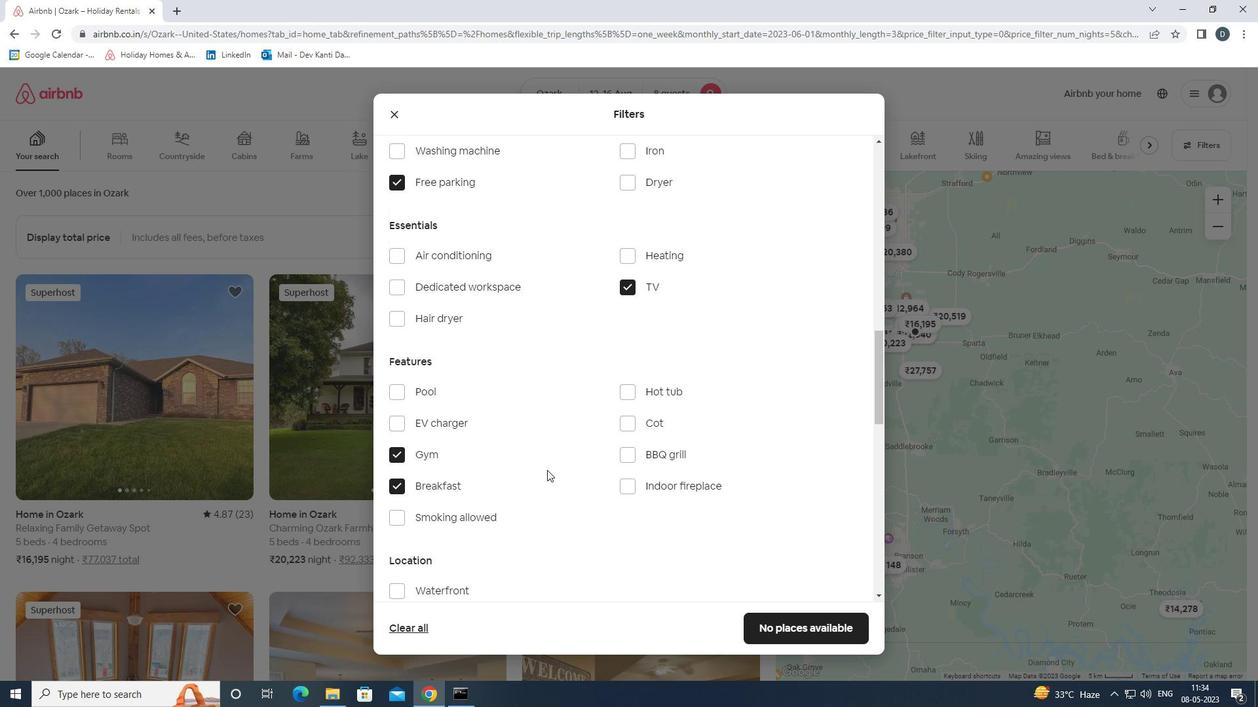 
Action: Mouse moved to (568, 469)
Screenshot: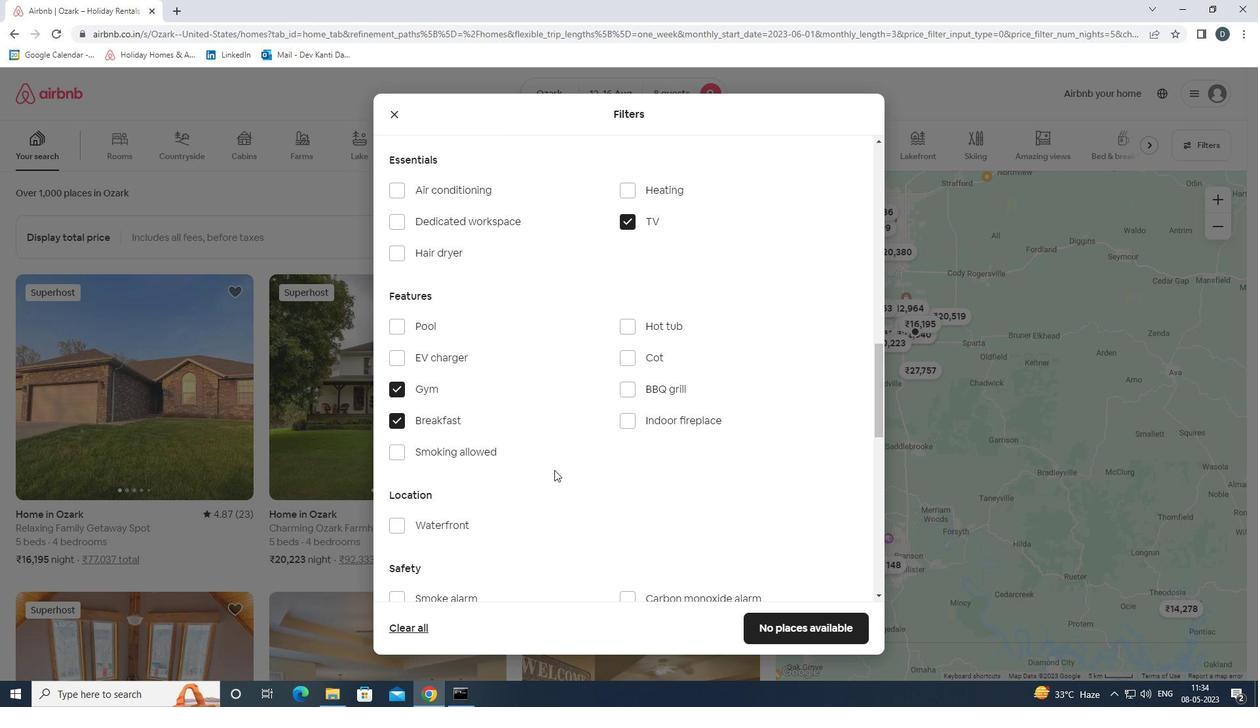 
Action: Mouse scrolled (568, 468) with delta (0, 0)
Screenshot: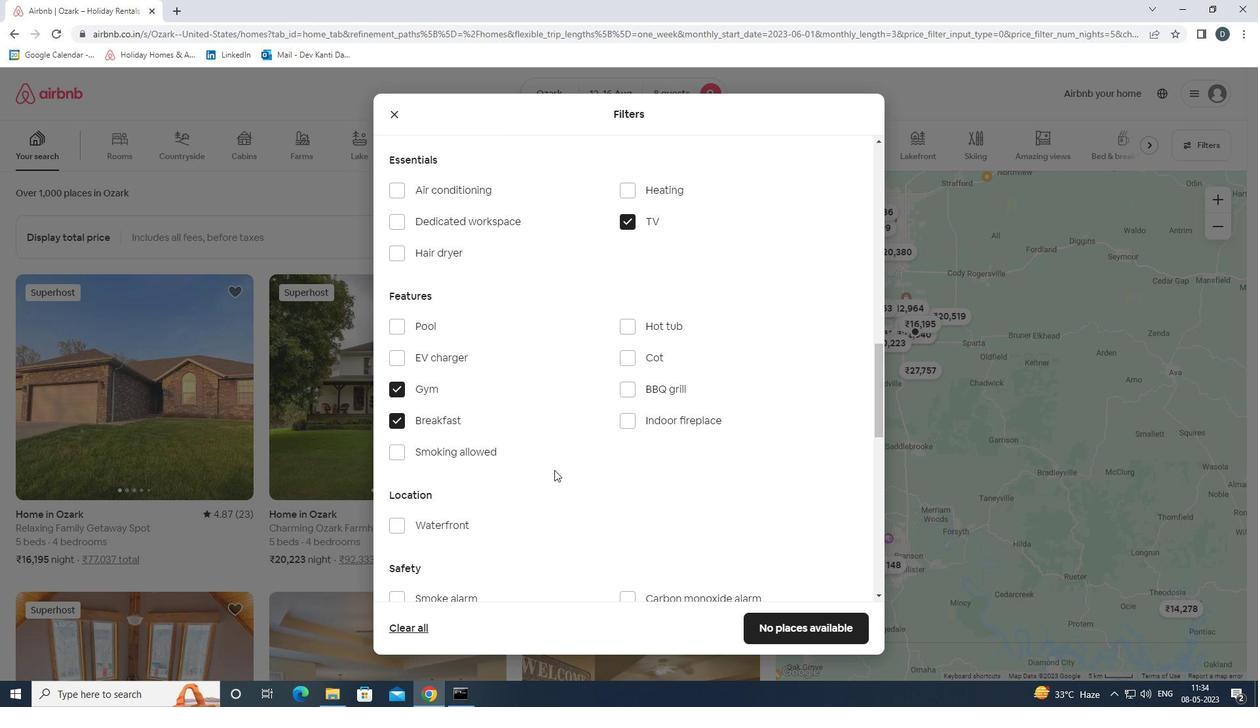 
Action: Mouse moved to (572, 469)
Screenshot: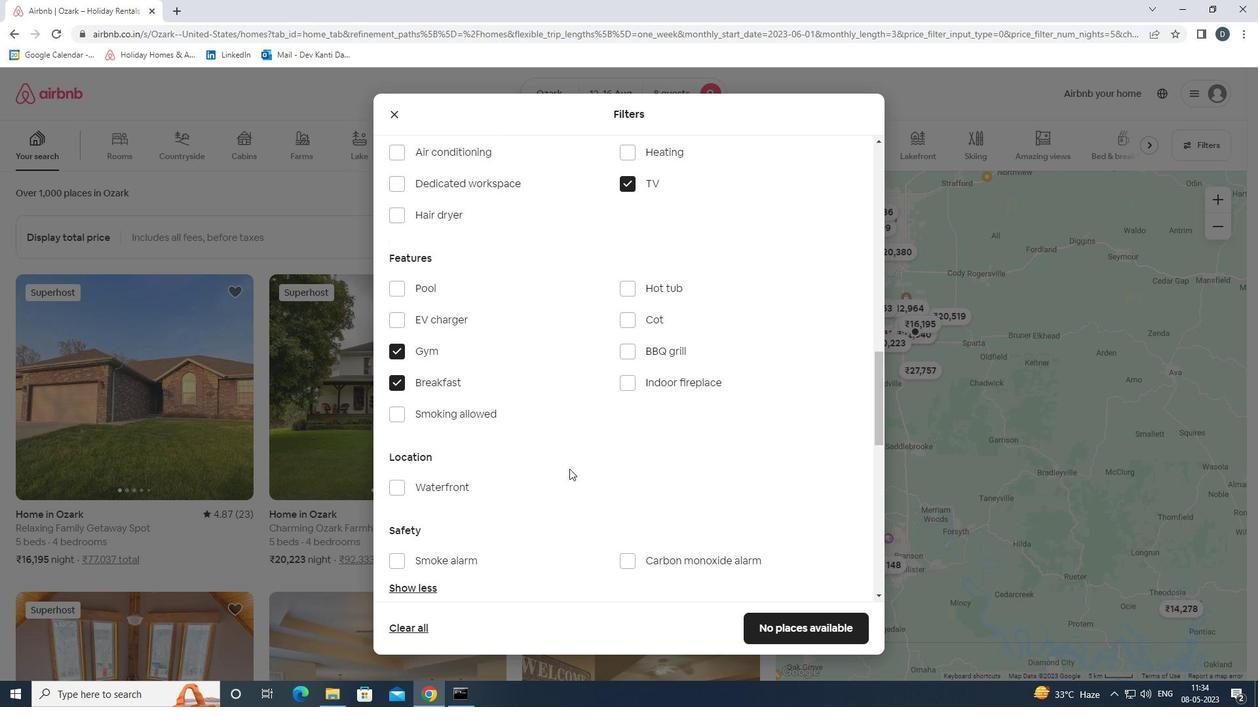 
Action: Mouse scrolled (572, 468) with delta (0, 0)
Screenshot: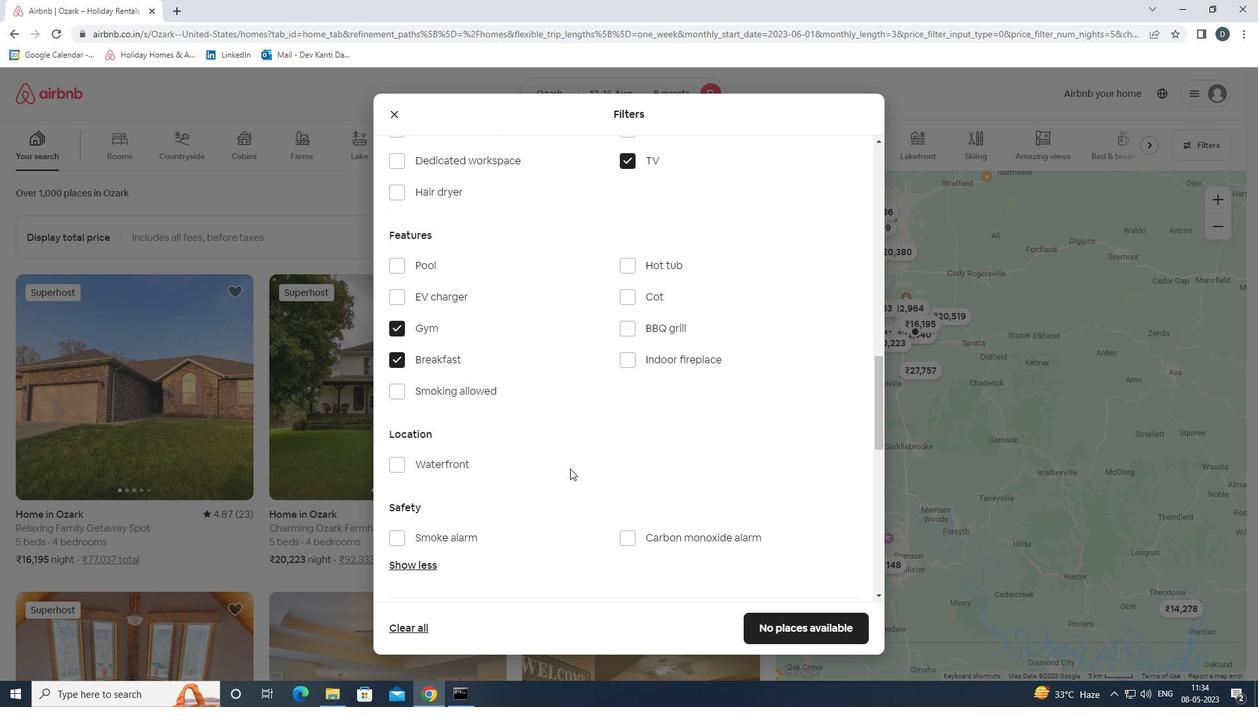 
Action: Mouse moved to (602, 466)
Screenshot: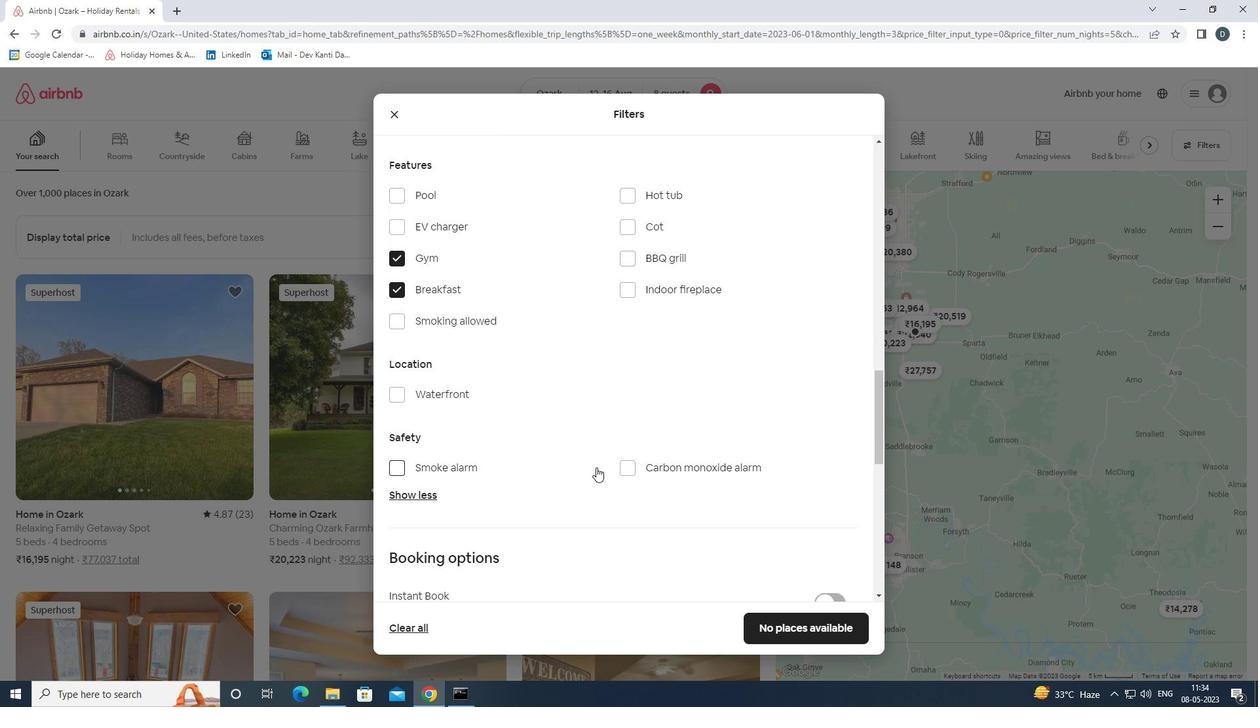 
Action: Mouse scrolled (602, 467) with delta (0, 0)
Screenshot: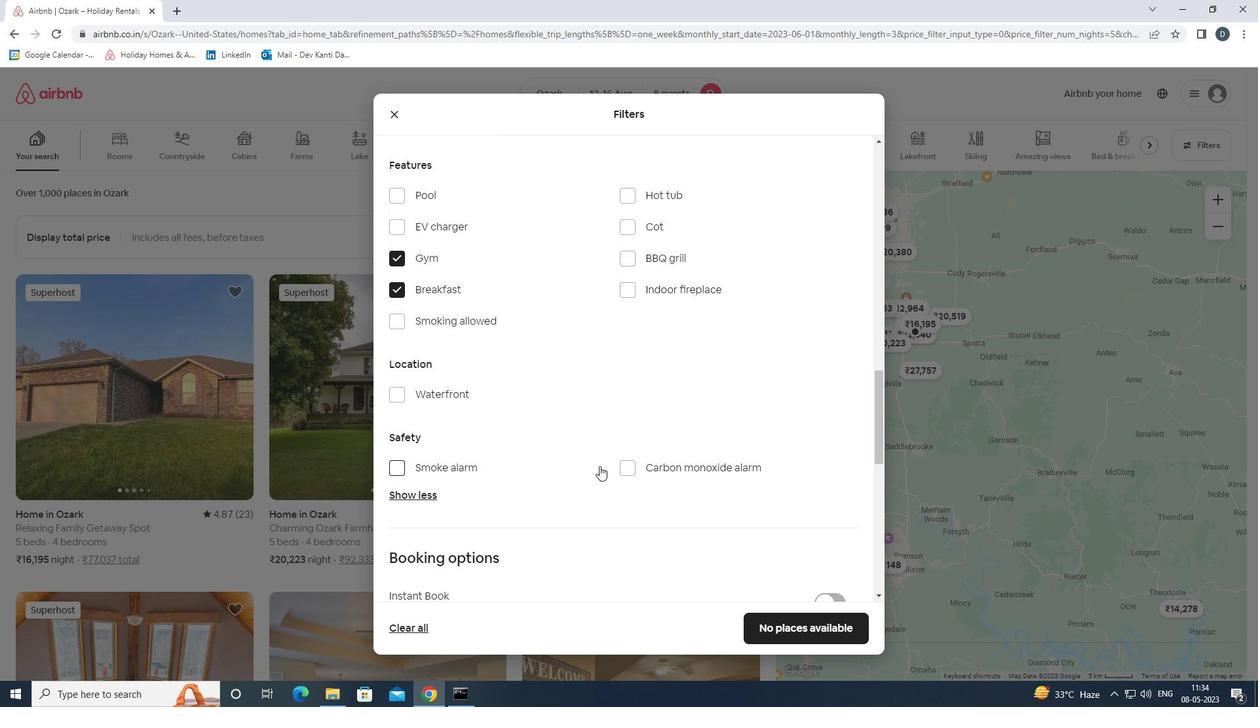 
Action: Mouse scrolled (602, 467) with delta (0, 0)
Screenshot: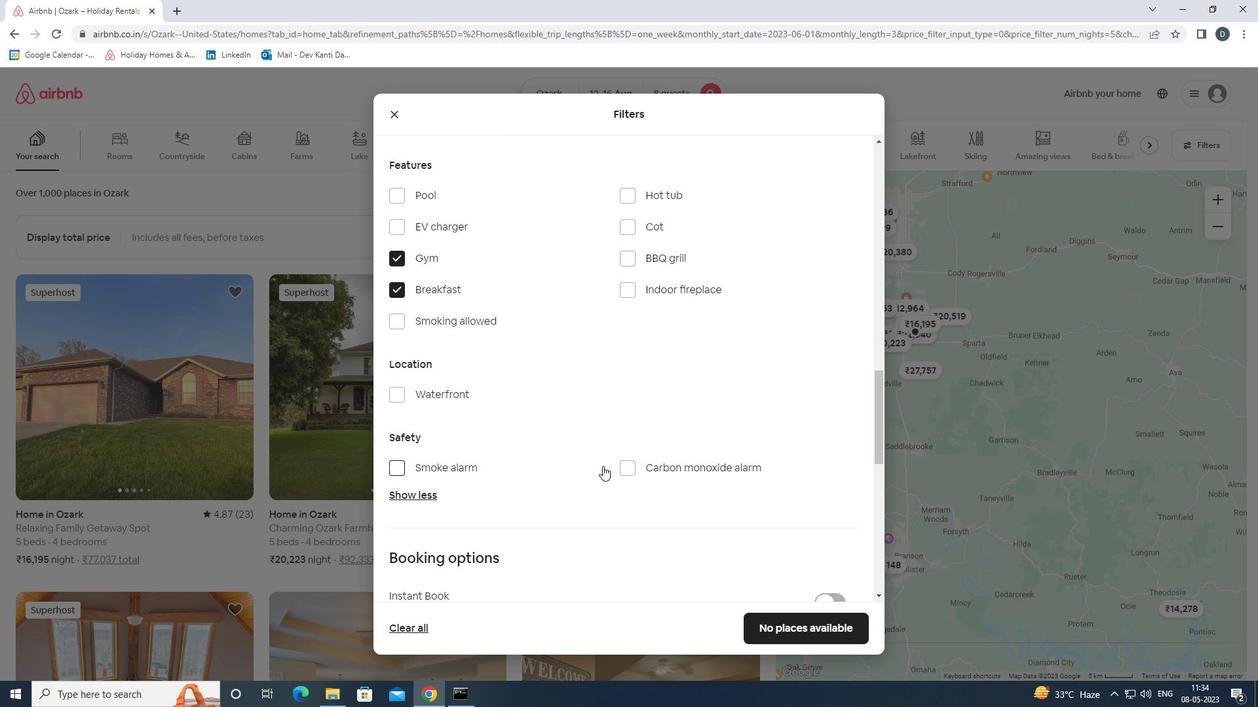 
Action: Mouse scrolled (602, 467) with delta (0, 0)
Screenshot: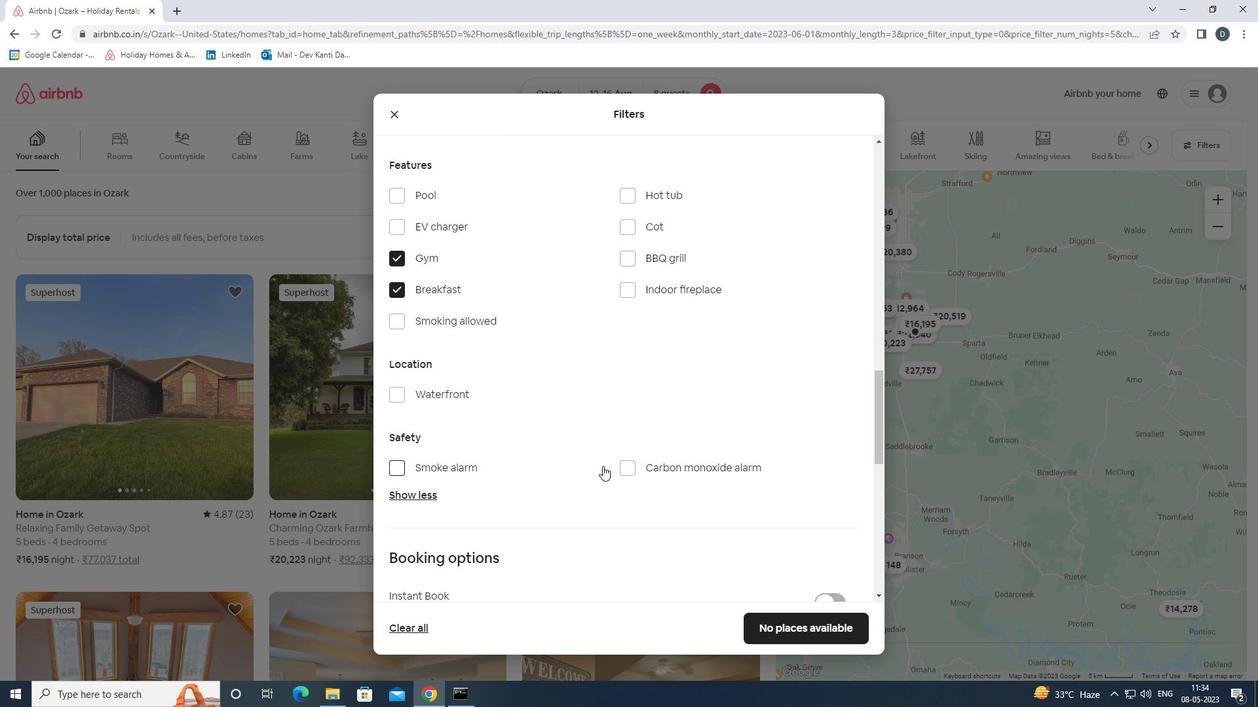 
Action: Mouse scrolled (602, 467) with delta (0, 0)
Screenshot: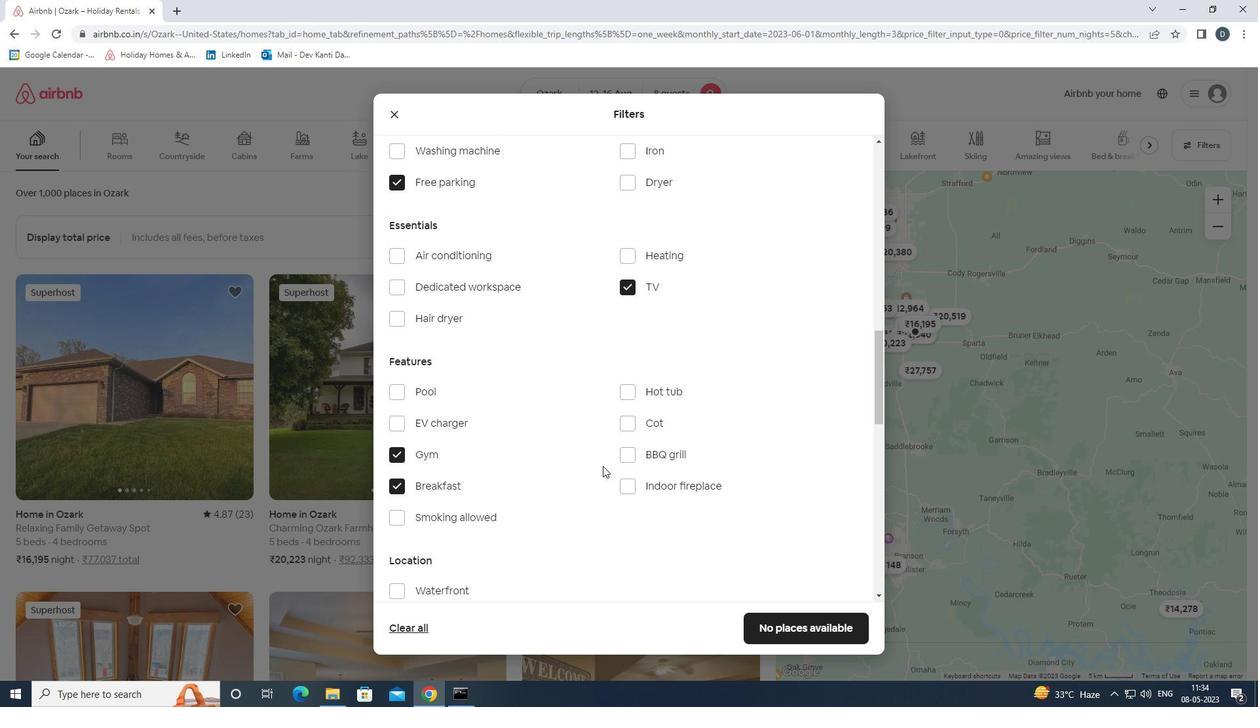 
Action: Mouse scrolled (602, 465) with delta (0, 0)
Screenshot: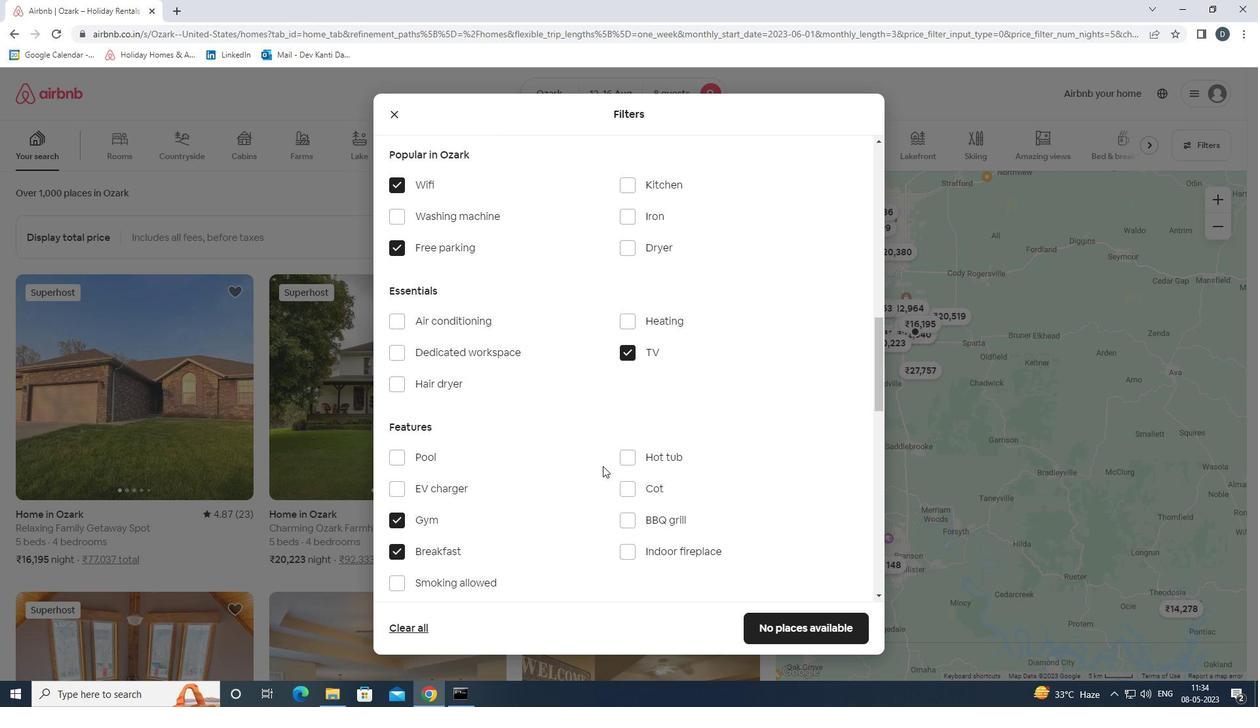 
Action: Mouse scrolled (602, 465) with delta (0, 0)
Screenshot: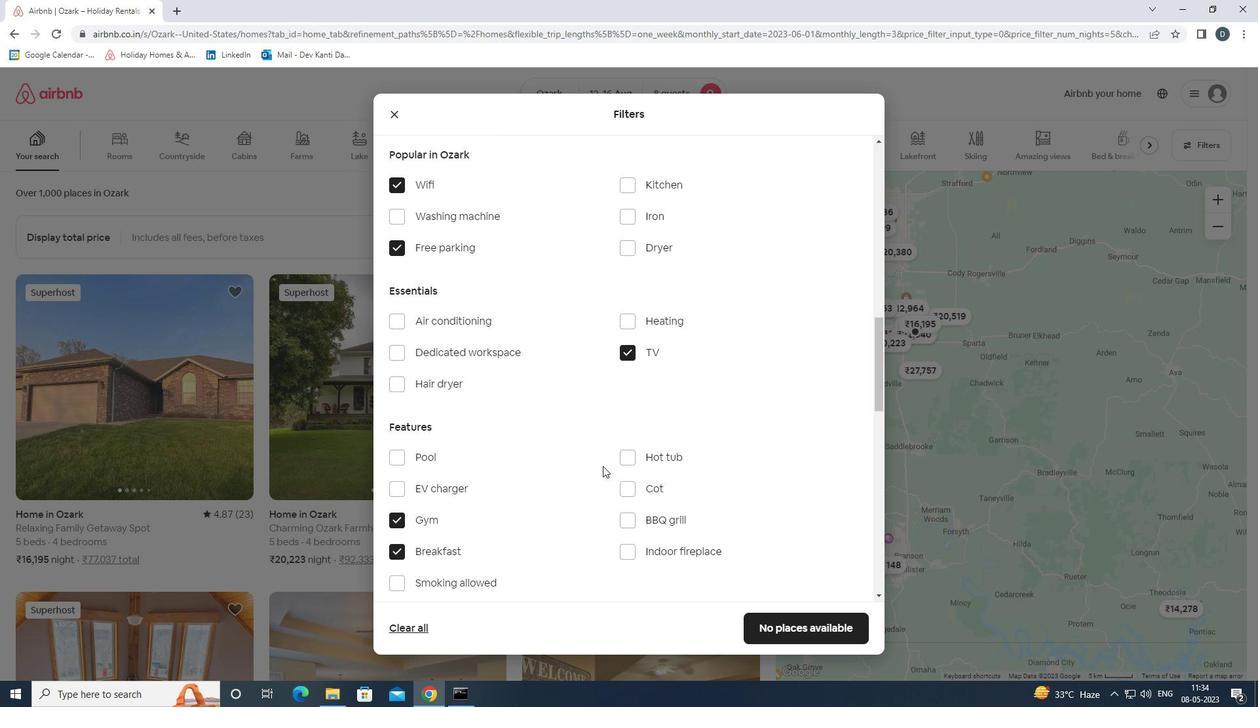 
Action: Mouse moved to (603, 466)
Screenshot: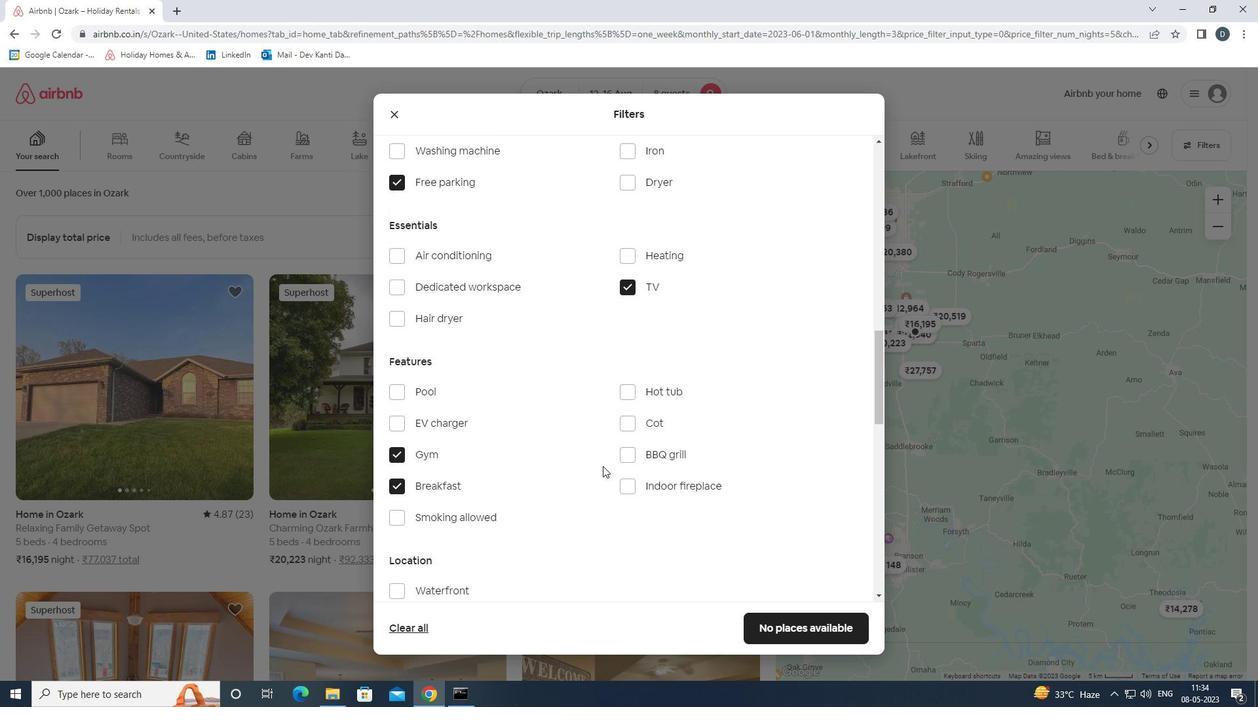 
Action: Mouse scrolled (603, 465) with delta (0, 0)
Screenshot: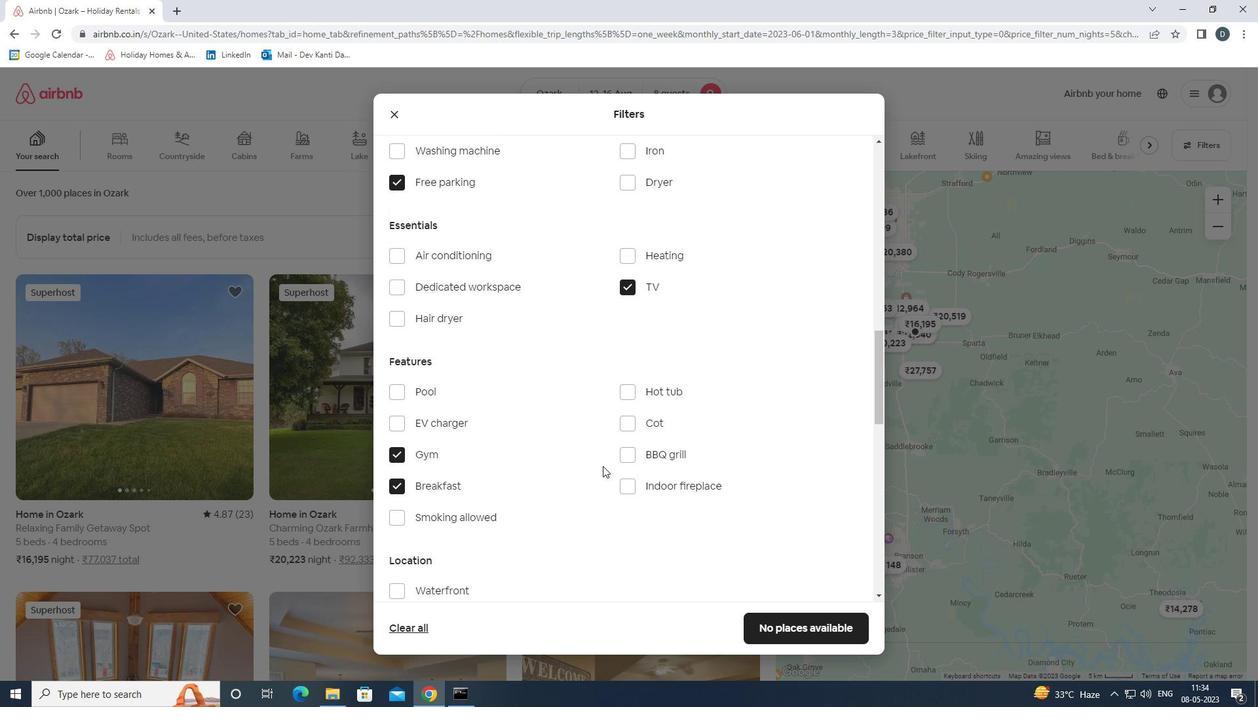 
Action: Mouse moved to (635, 466)
Screenshot: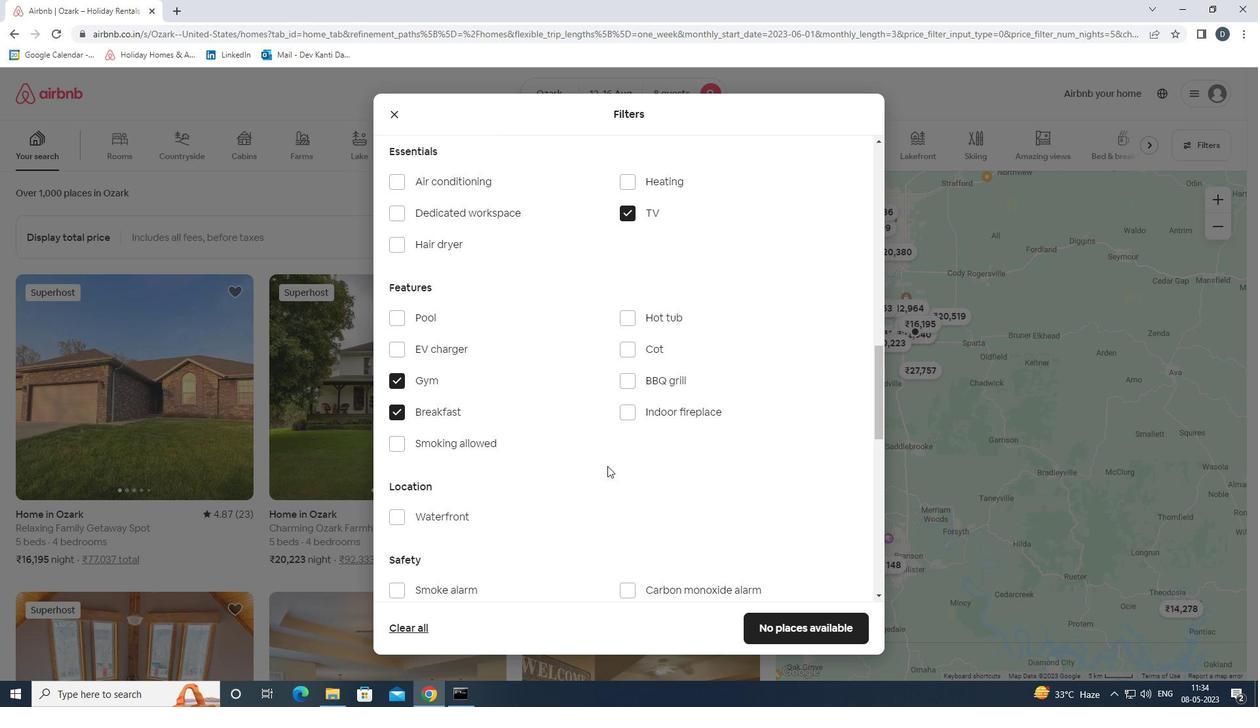 
Action: Mouse scrolled (635, 465) with delta (0, 0)
Screenshot: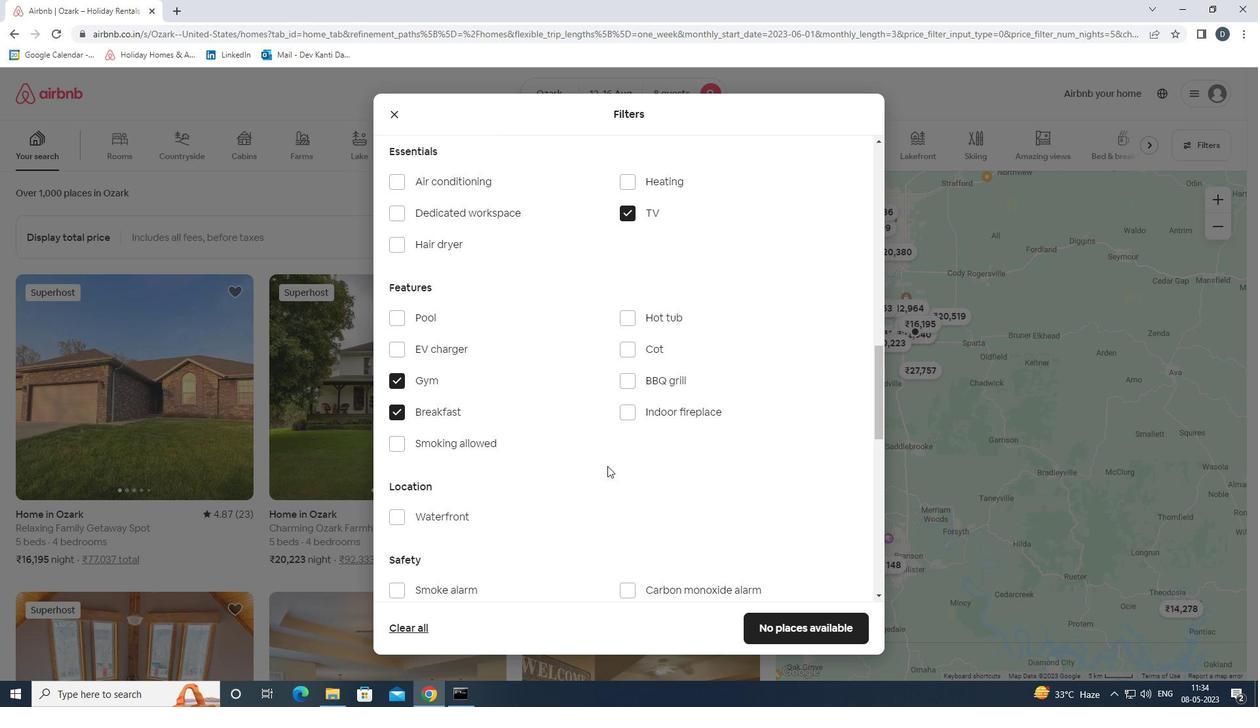 
Action: Mouse moved to (663, 465)
Screenshot: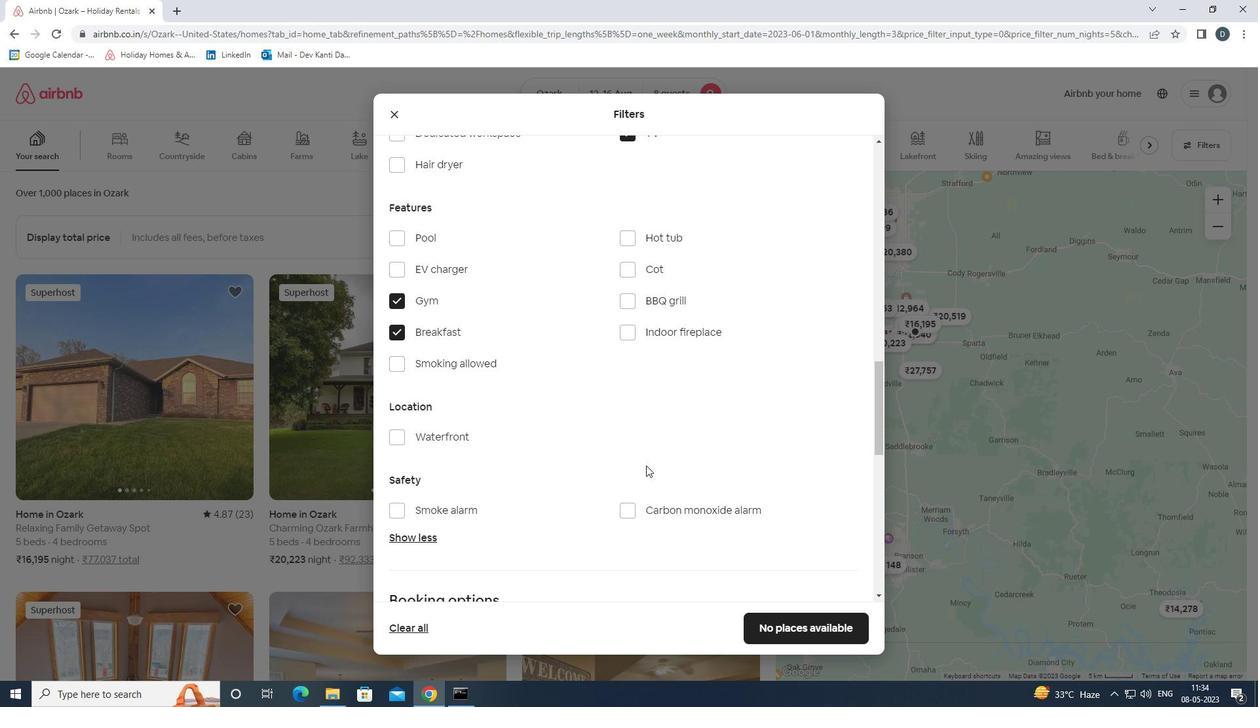 
Action: Mouse scrolled (663, 464) with delta (0, 0)
Screenshot: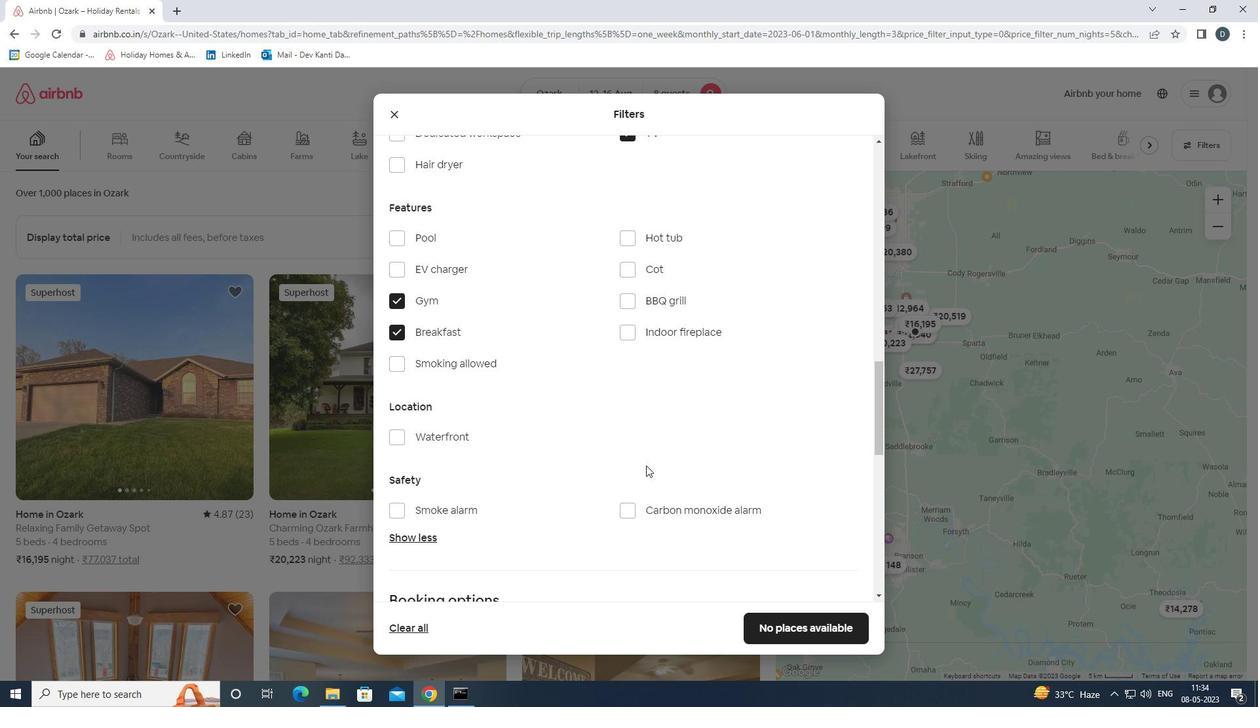 
Action: Mouse moved to (693, 460)
Screenshot: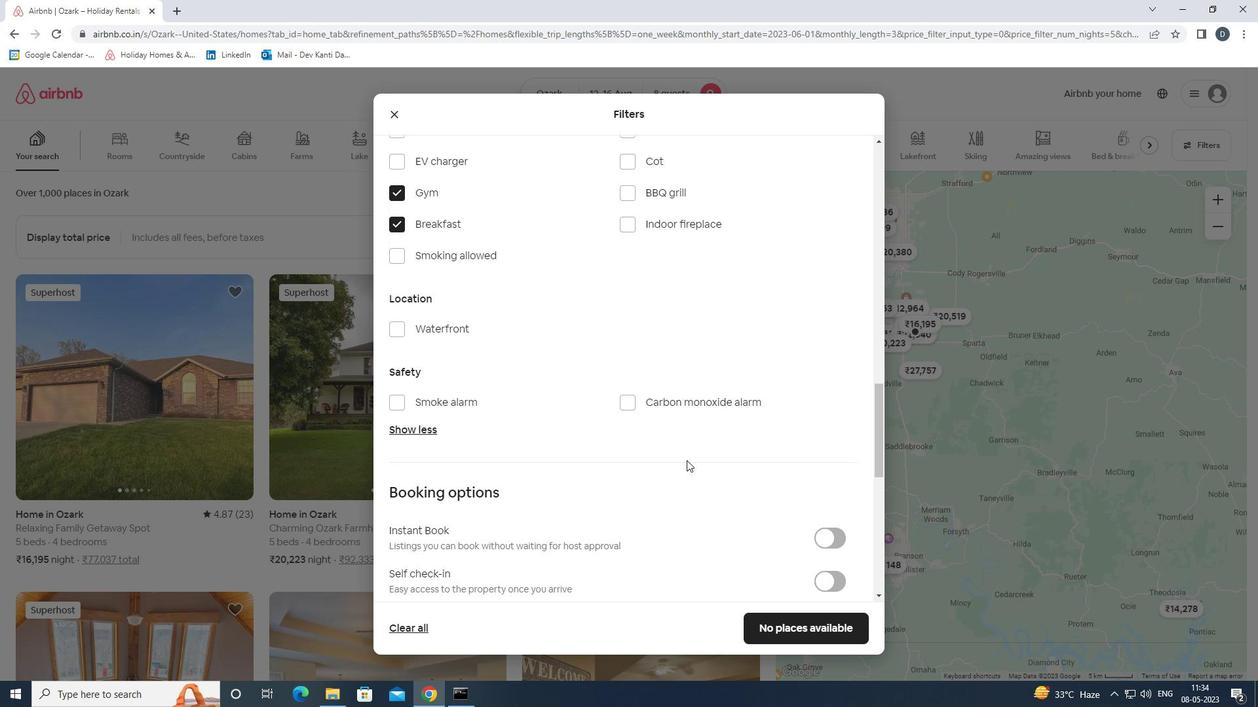 
Action: Mouse scrolled (693, 460) with delta (0, 0)
Screenshot: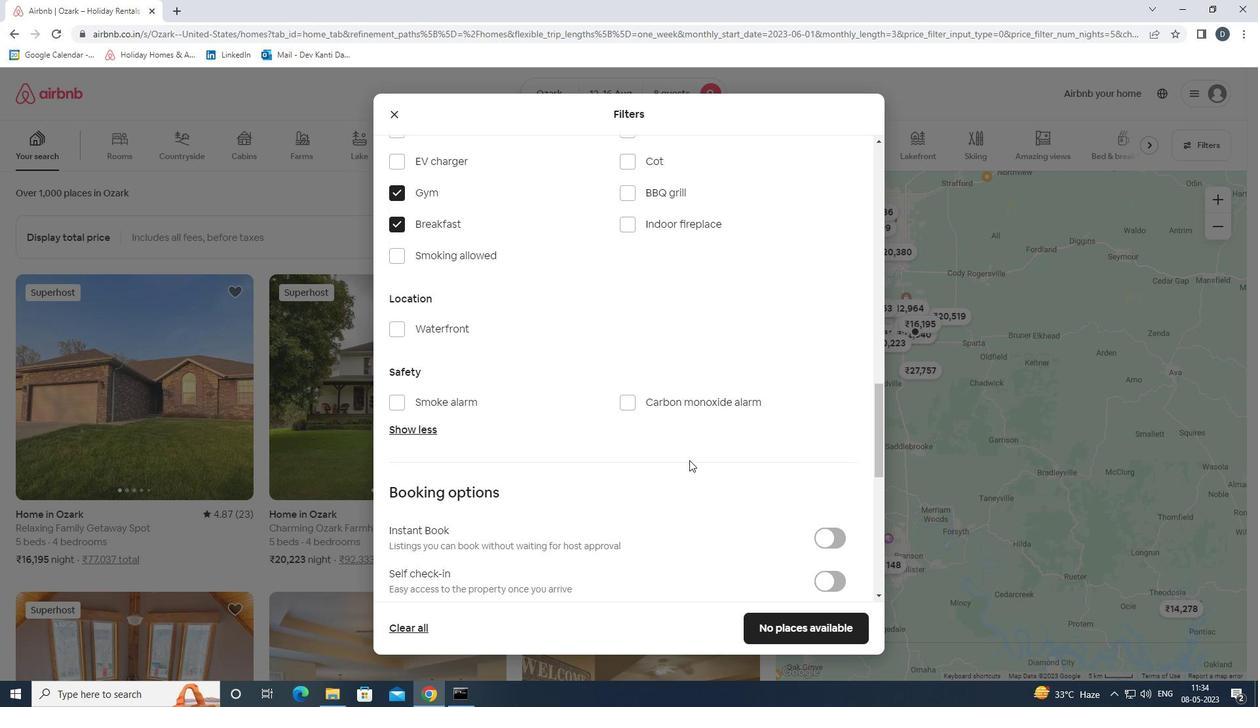 
Action: Mouse moved to (713, 461)
Screenshot: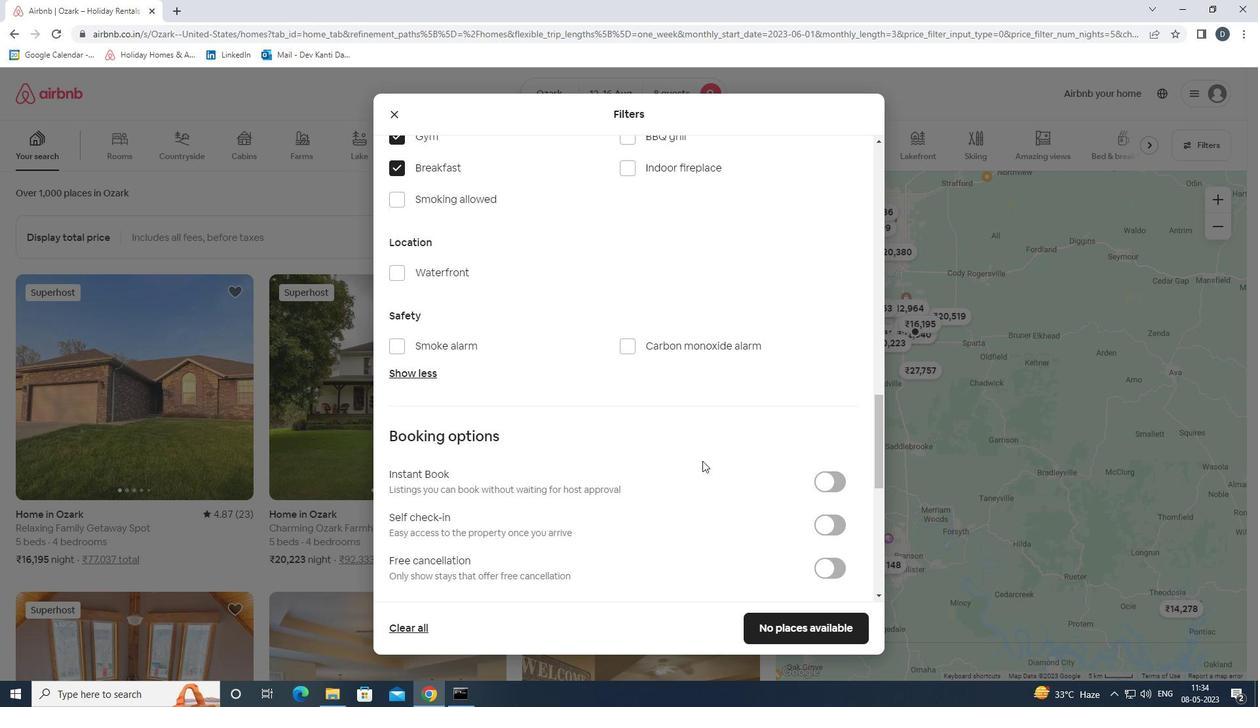 
Action: Mouse scrolled (713, 460) with delta (0, 0)
Screenshot: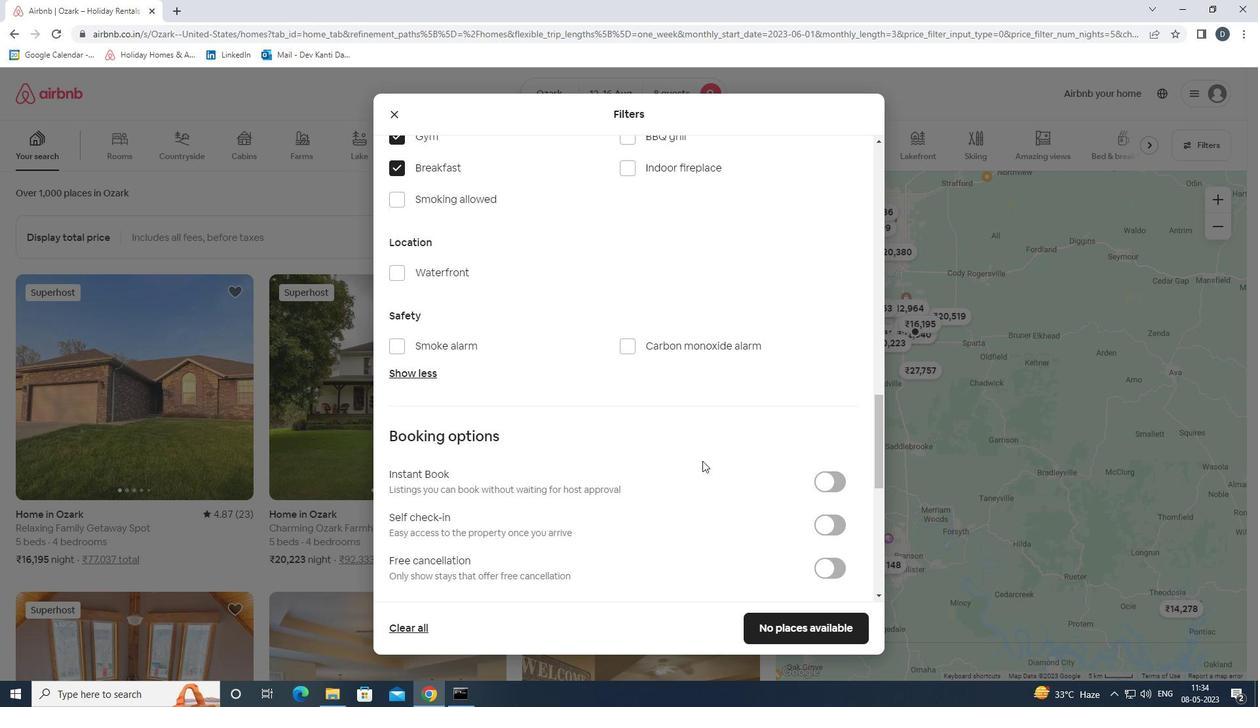
Action: Mouse moved to (835, 450)
Screenshot: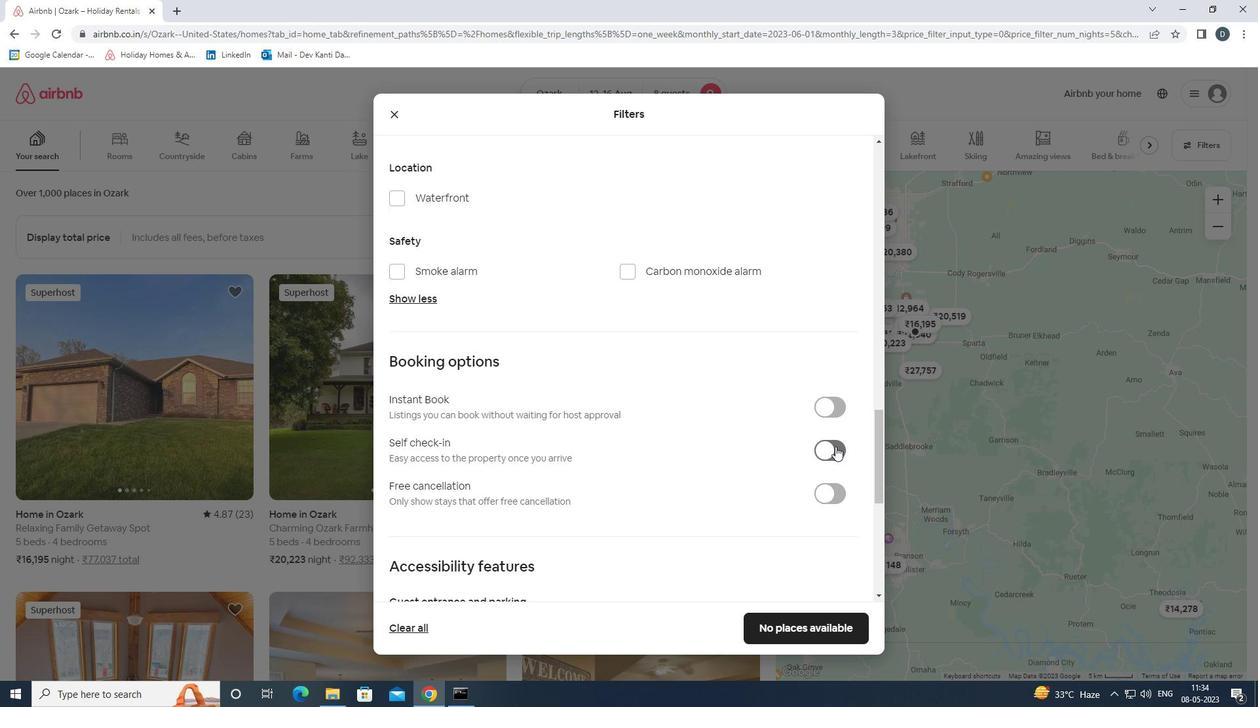 
Action: Mouse pressed left at (835, 450)
Screenshot: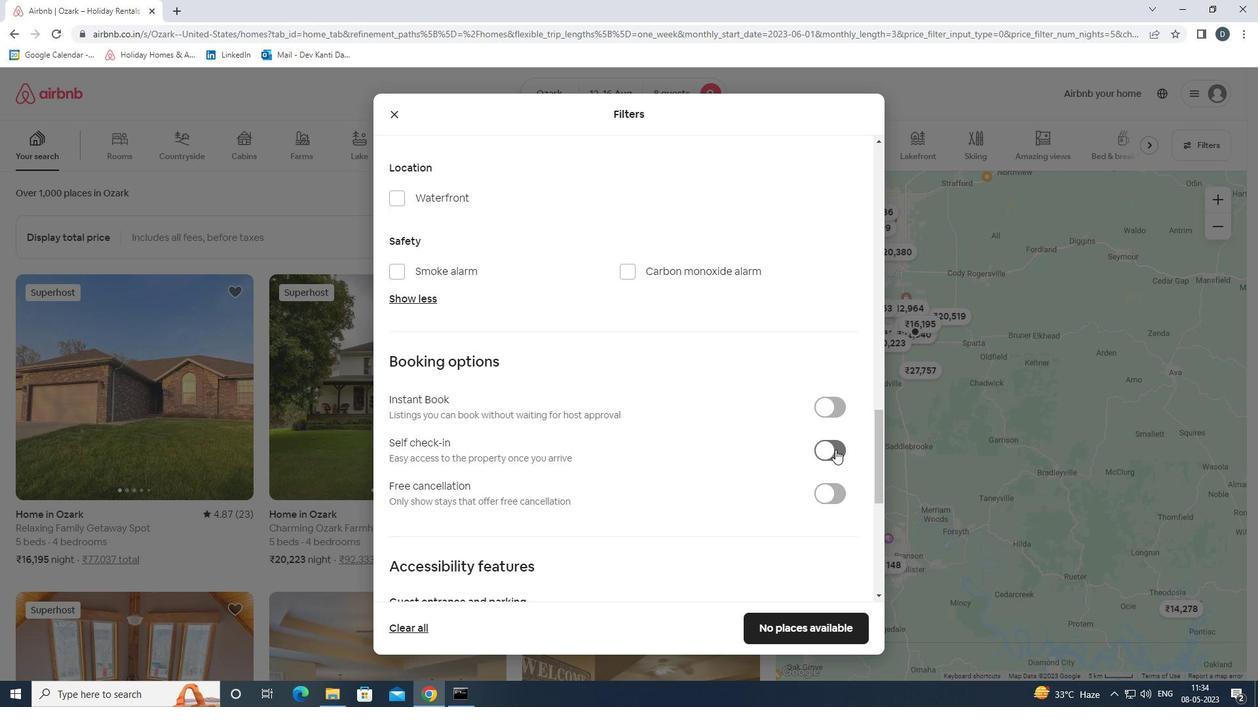 
Action: Mouse scrolled (835, 449) with delta (0, 0)
Screenshot: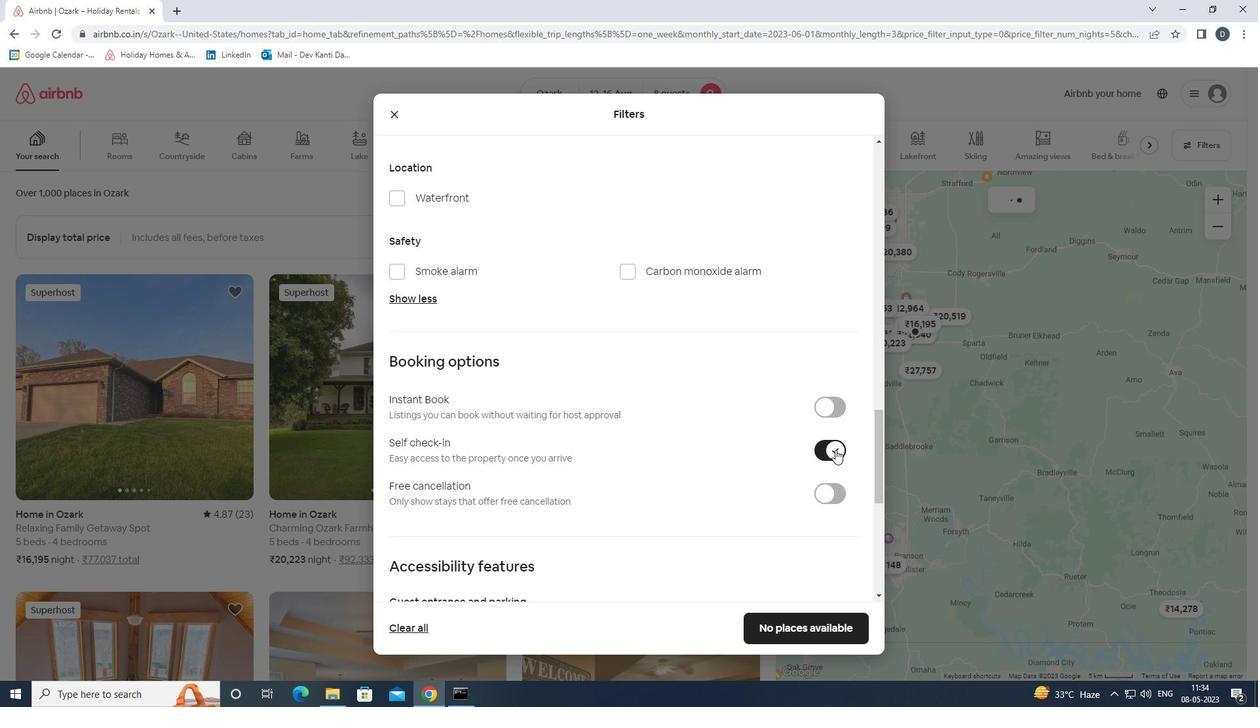 
Action: Mouse scrolled (835, 449) with delta (0, 0)
Screenshot: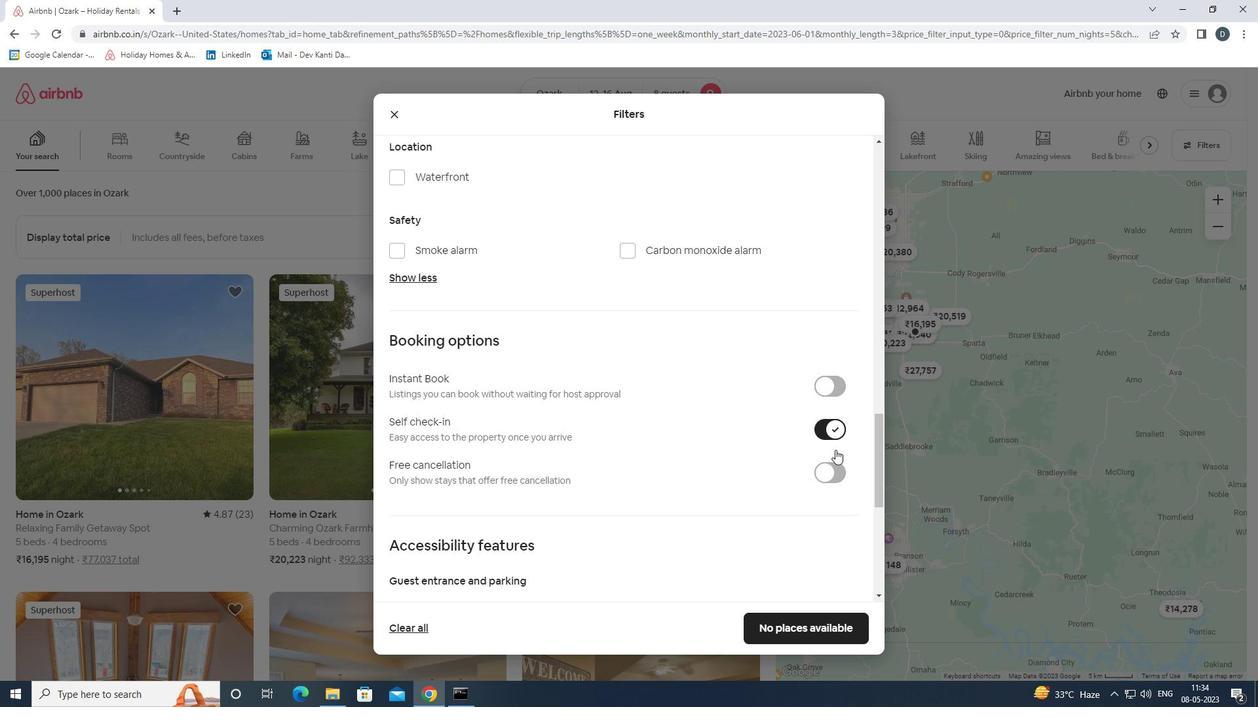 
Action: Mouse scrolled (835, 449) with delta (0, 0)
Screenshot: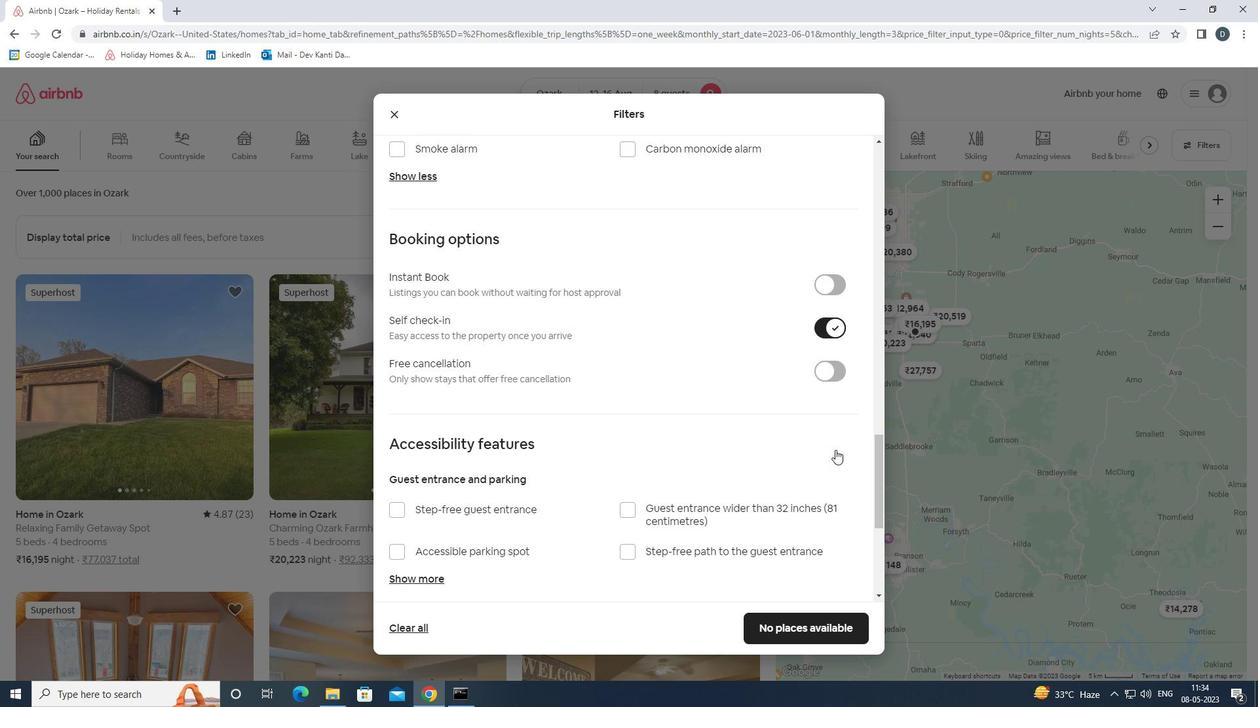 
Action: Mouse scrolled (835, 449) with delta (0, 0)
Screenshot: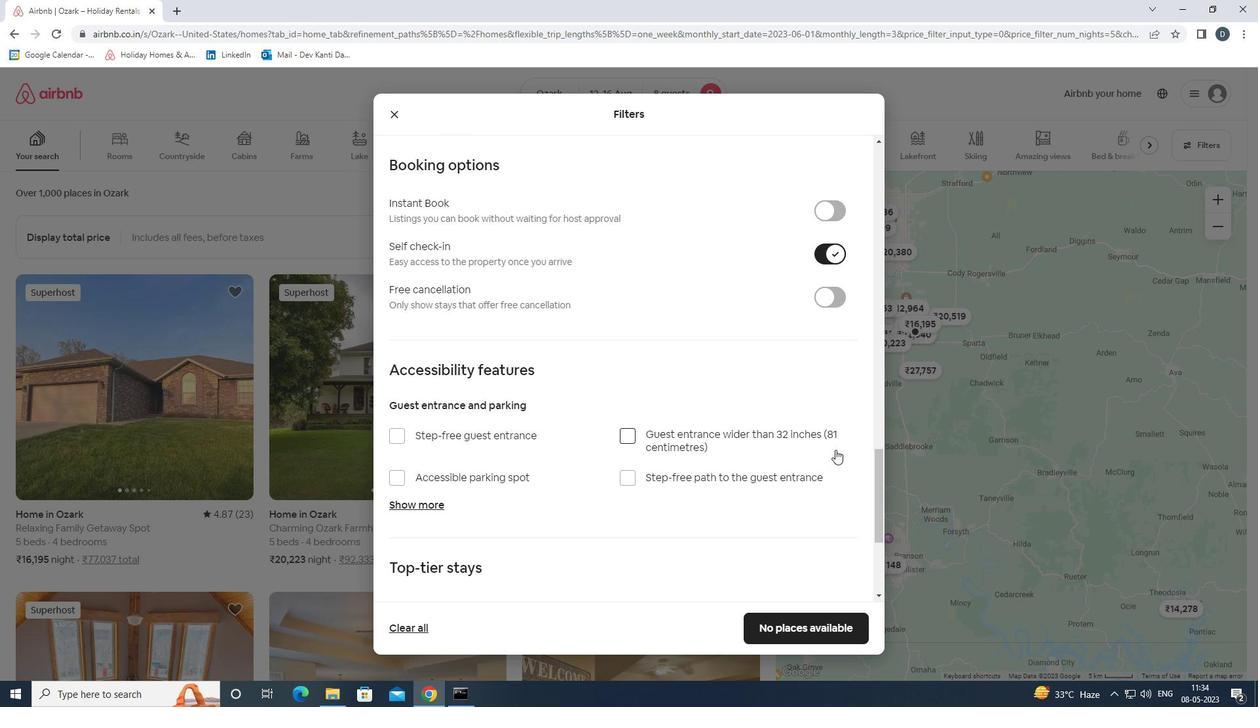 
Action: Mouse scrolled (835, 449) with delta (0, 0)
Screenshot: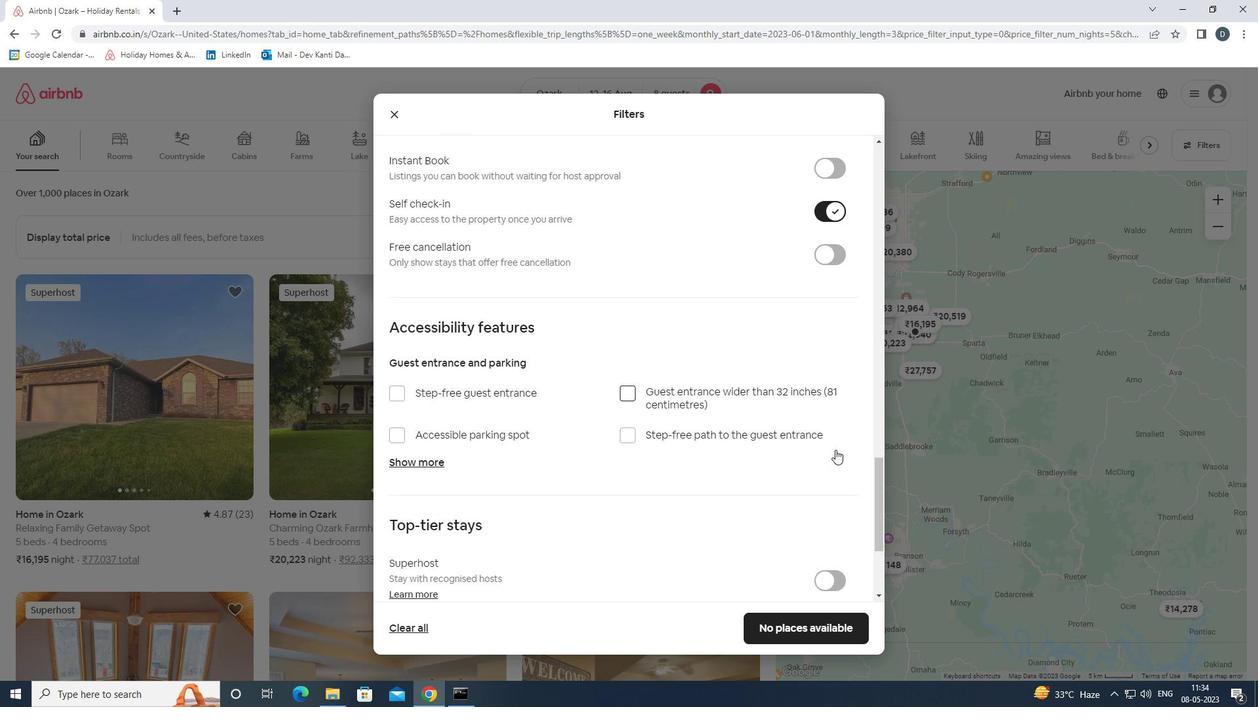 
Action: Mouse scrolled (835, 449) with delta (0, 0)
Screenshot: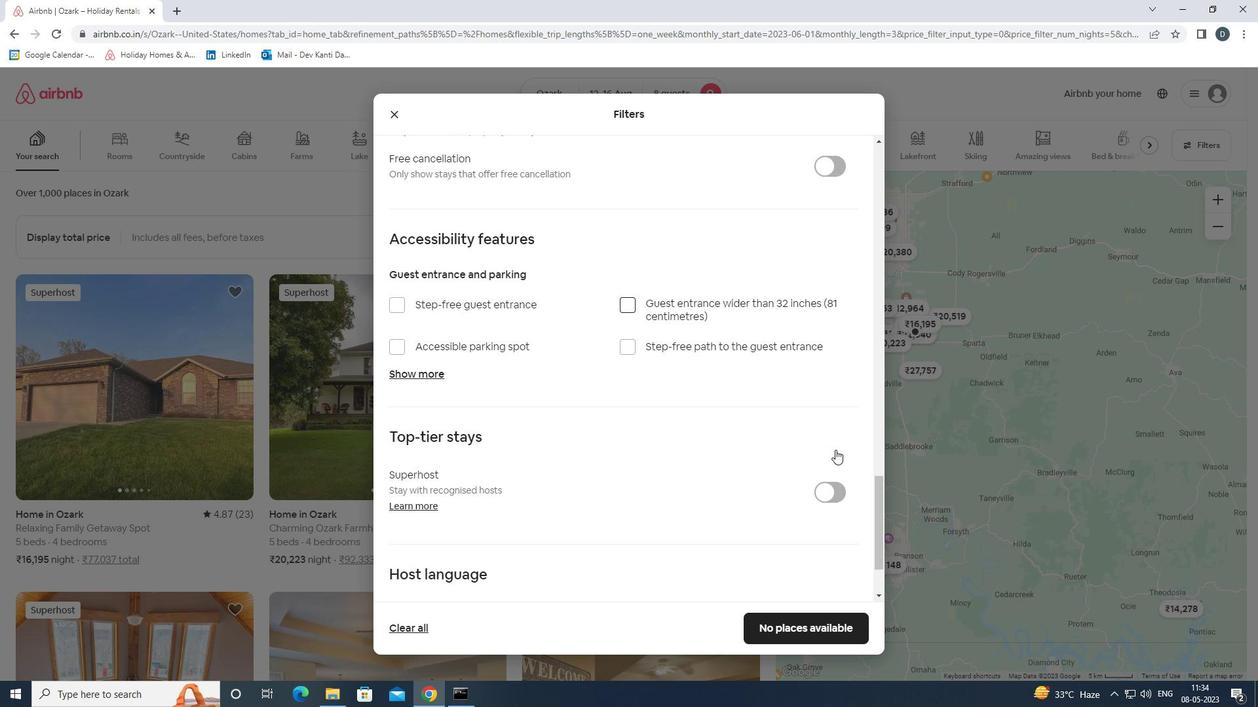 
Action: Mouse scrolled (835, 449) with delta (0, 0)
Screenshot: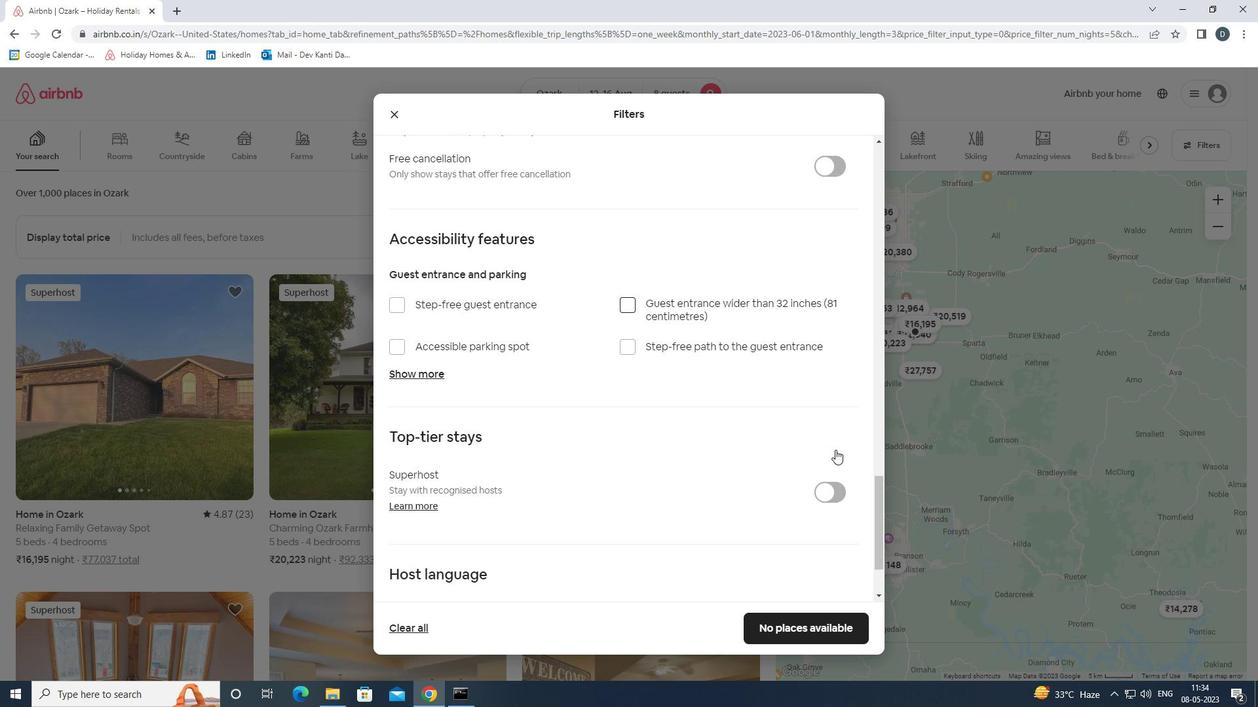 
Action: Mouse moved to (435, 507)
Screenshot: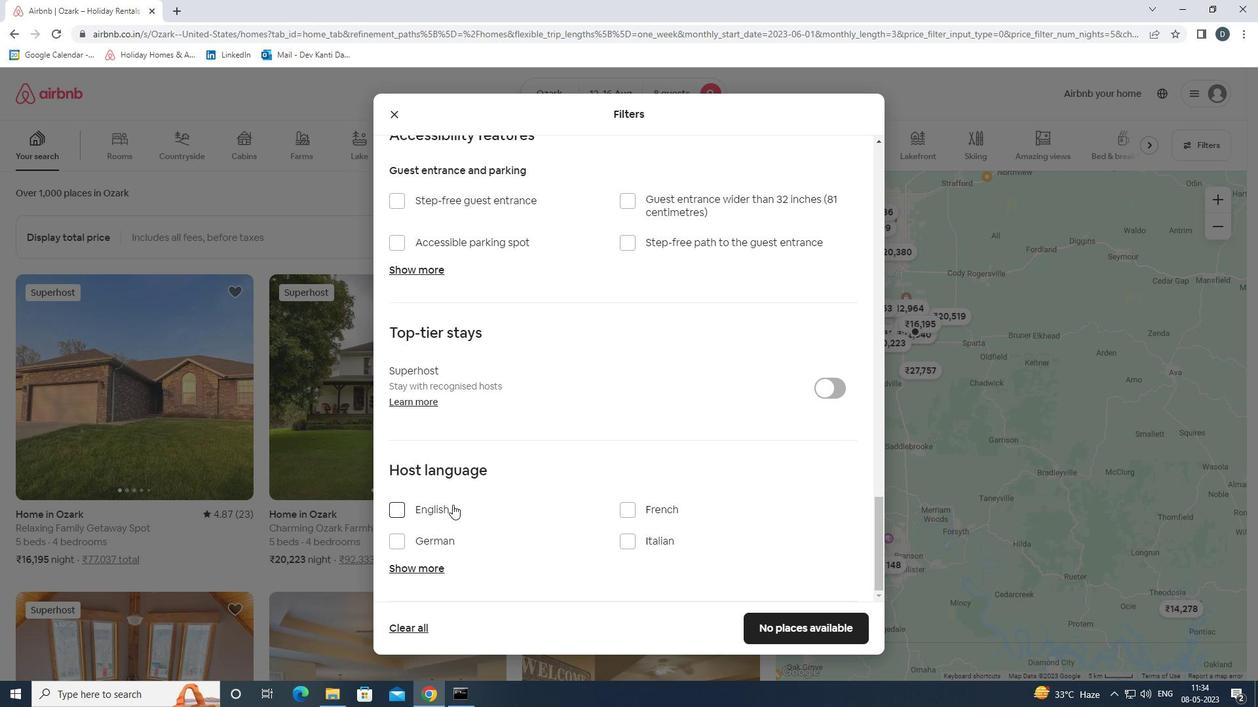 
Action: Mouse pressed left at (435, 507)
Screenshot: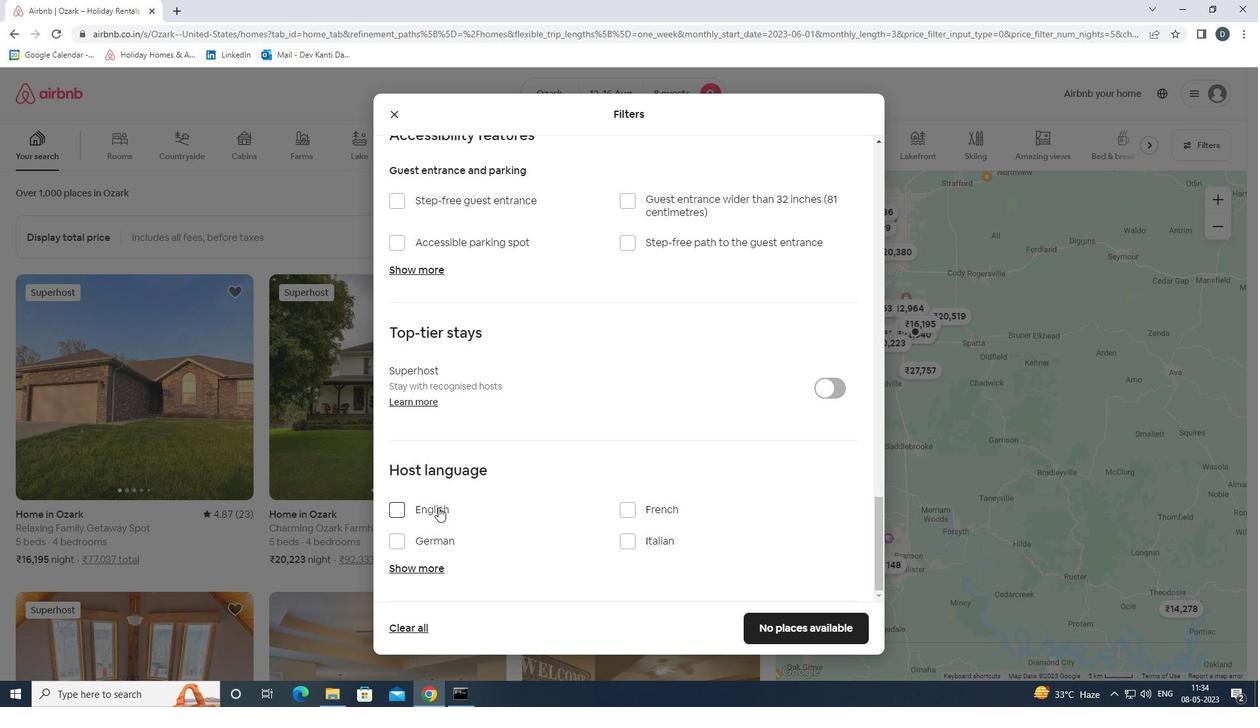
Action: Mouse moved to (792, 629)
Screenshot: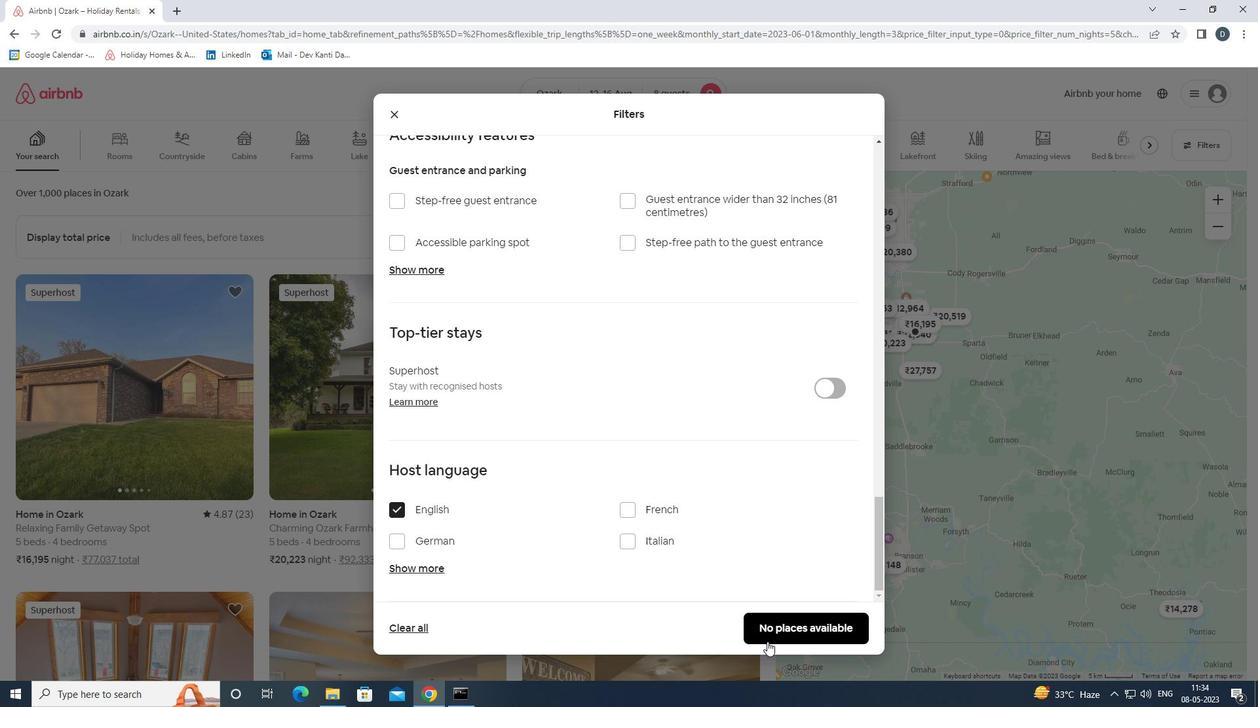 
Action: Mouse pressed left at (792, 629)
Screenshot: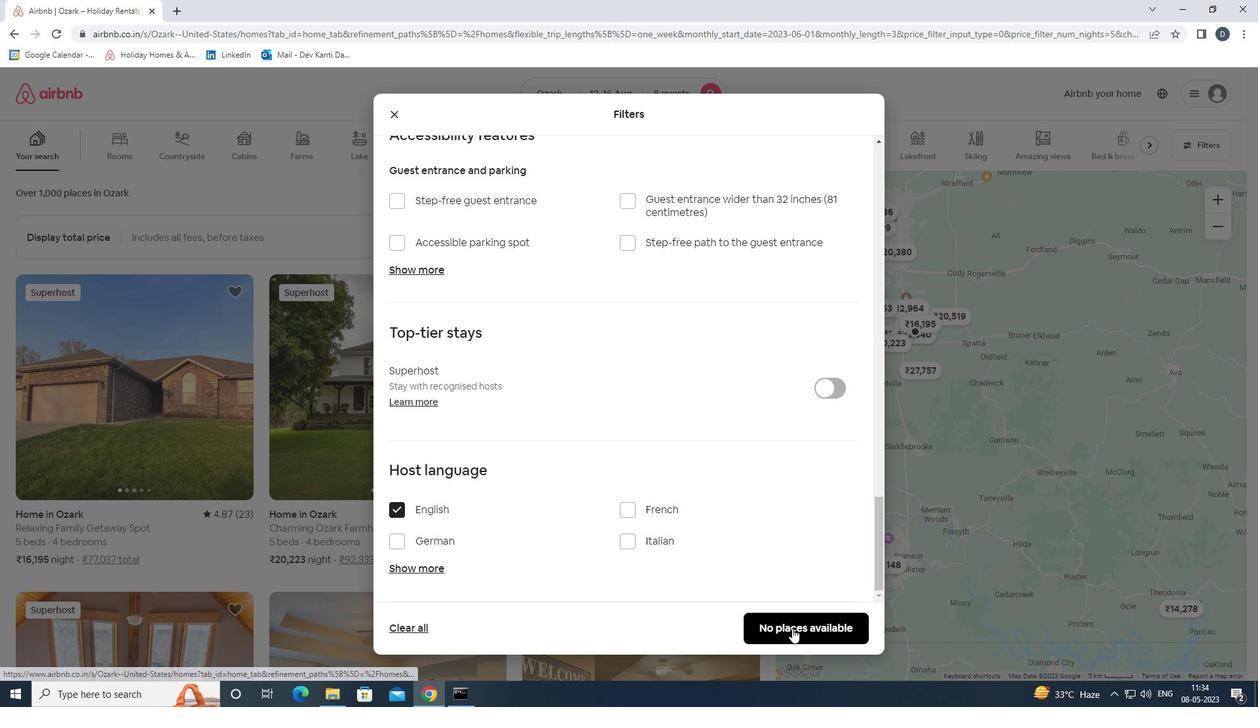 
